 Task: In the Contact  Genesis_Thompson@iCloud.com, Create email and send with subject: 'We're Thrilled to Welcome You ', and with mail content 'Hello,_x000D_
Welcome to a new era of excellence. Discover the tools and resources that will redefine your industry and set you on a path to greatness._x000D_
Thanks & Regards', attach the document: Proposal.doc and insert image: visitingcard.jpg. Below Thanks & Regards, write snapchat and insert the URL: 'www.snapchat.com'. Mark checkbox to create task to follow up : In 3 business days . Logged in from softage.1@softage.net
Action: Mouse moved to (108, 77)
Screenshot: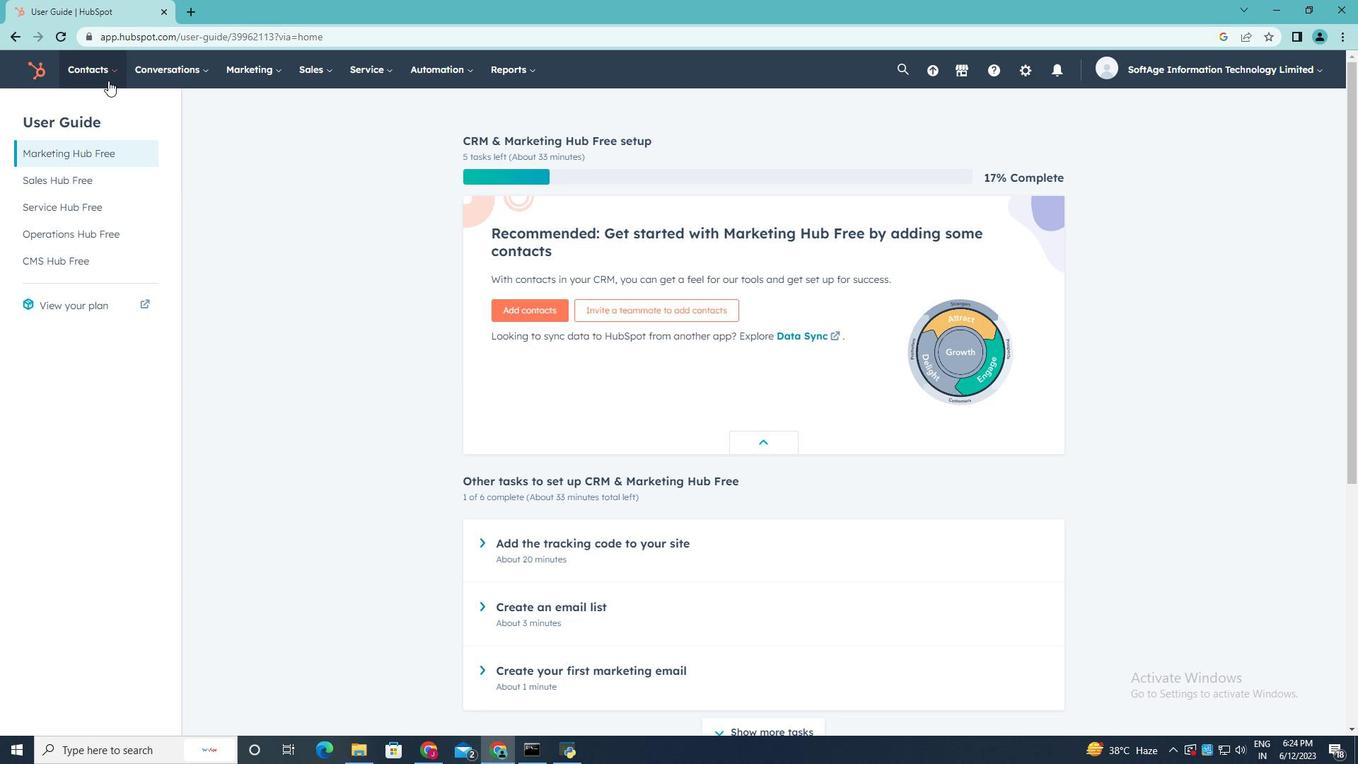 
Action: Mouse pressed left at (108, 77)
Screenshot: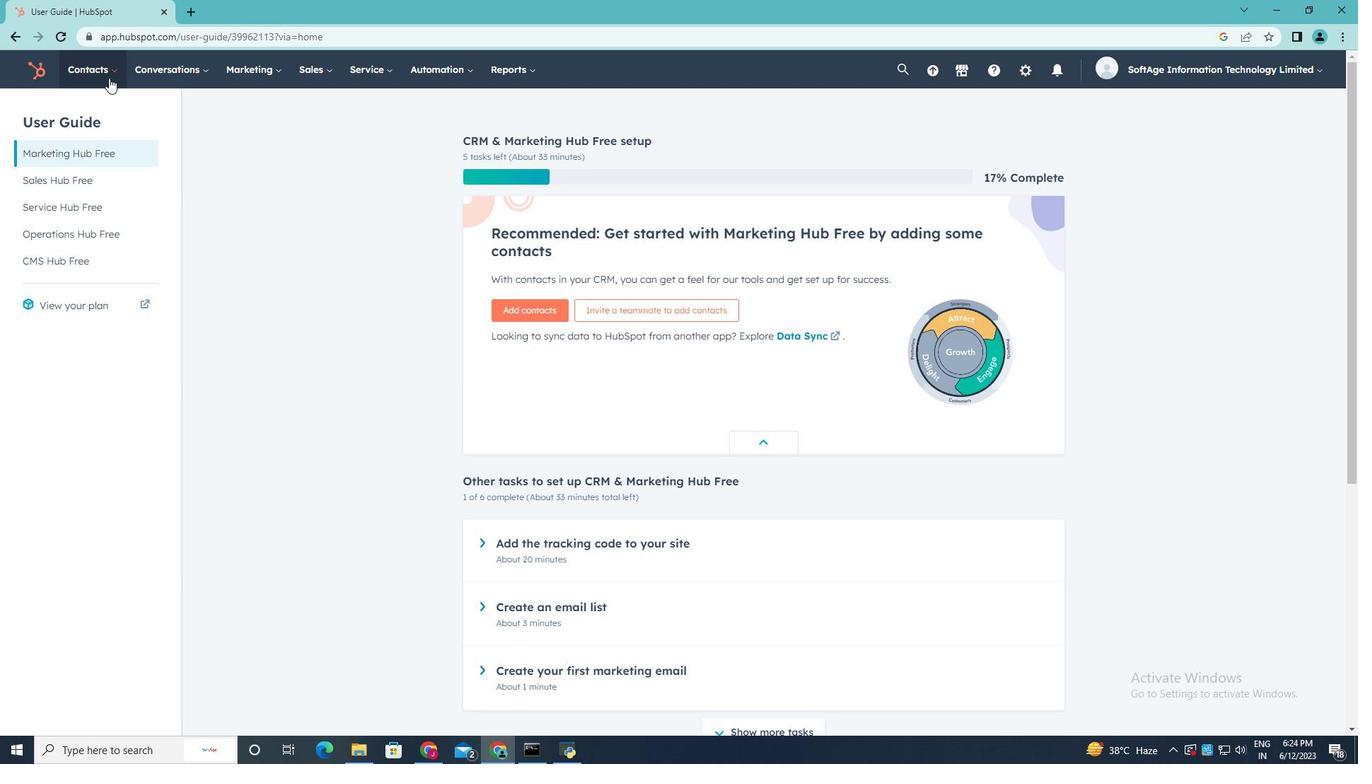 
Action: Mouse moved to (96, 112)
Screenshot: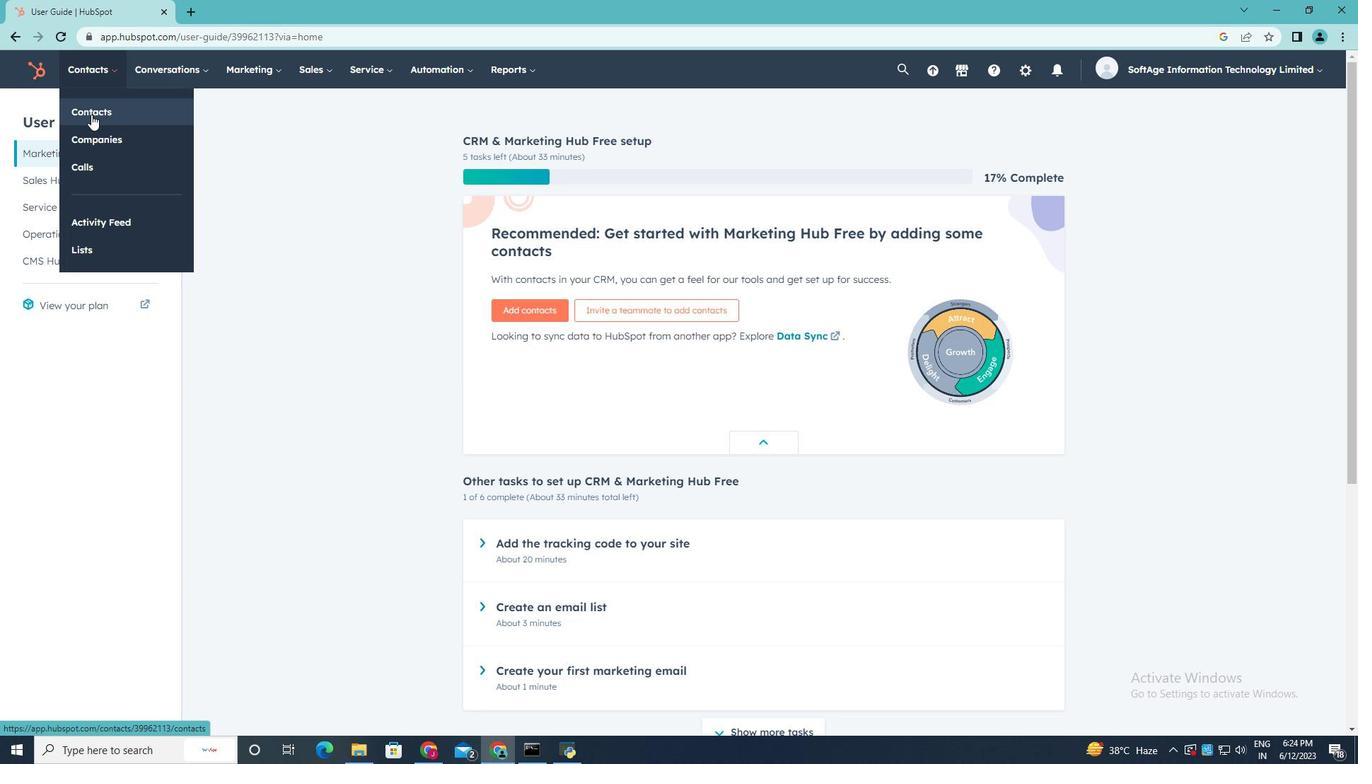 
Action: Mouse pressed left at (96, 112)
Screenshot: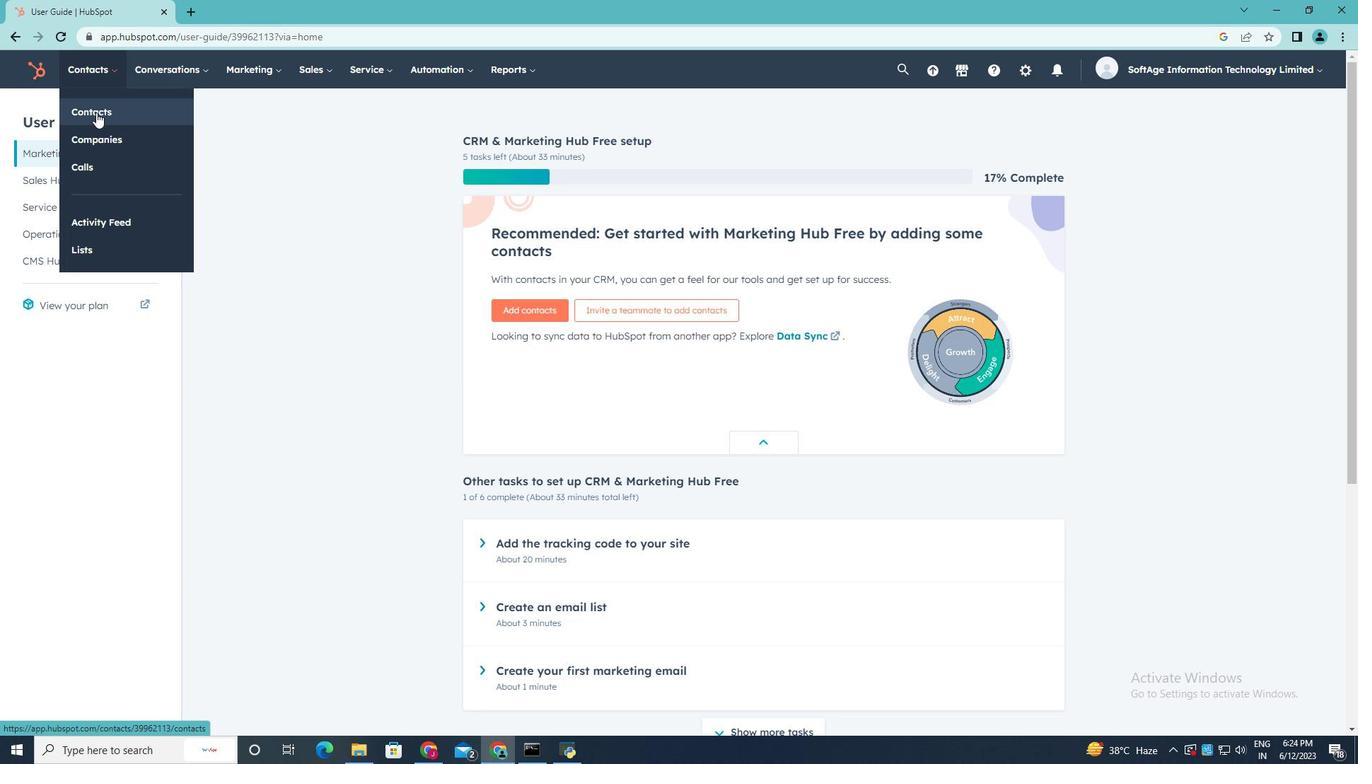 
Action: Mouse moved to (132, 227)
Screenshot: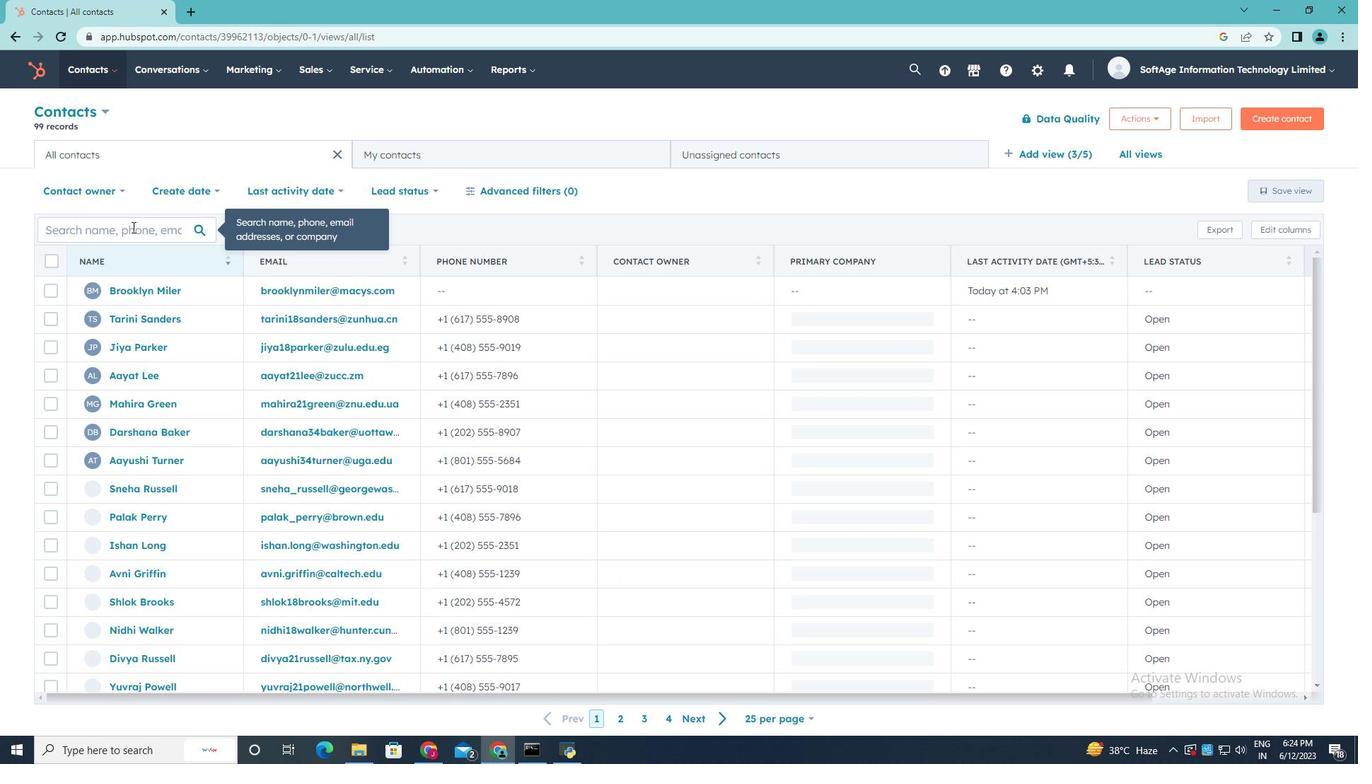 
Action: Mouse pressed left at (132, 227)
Screenshot: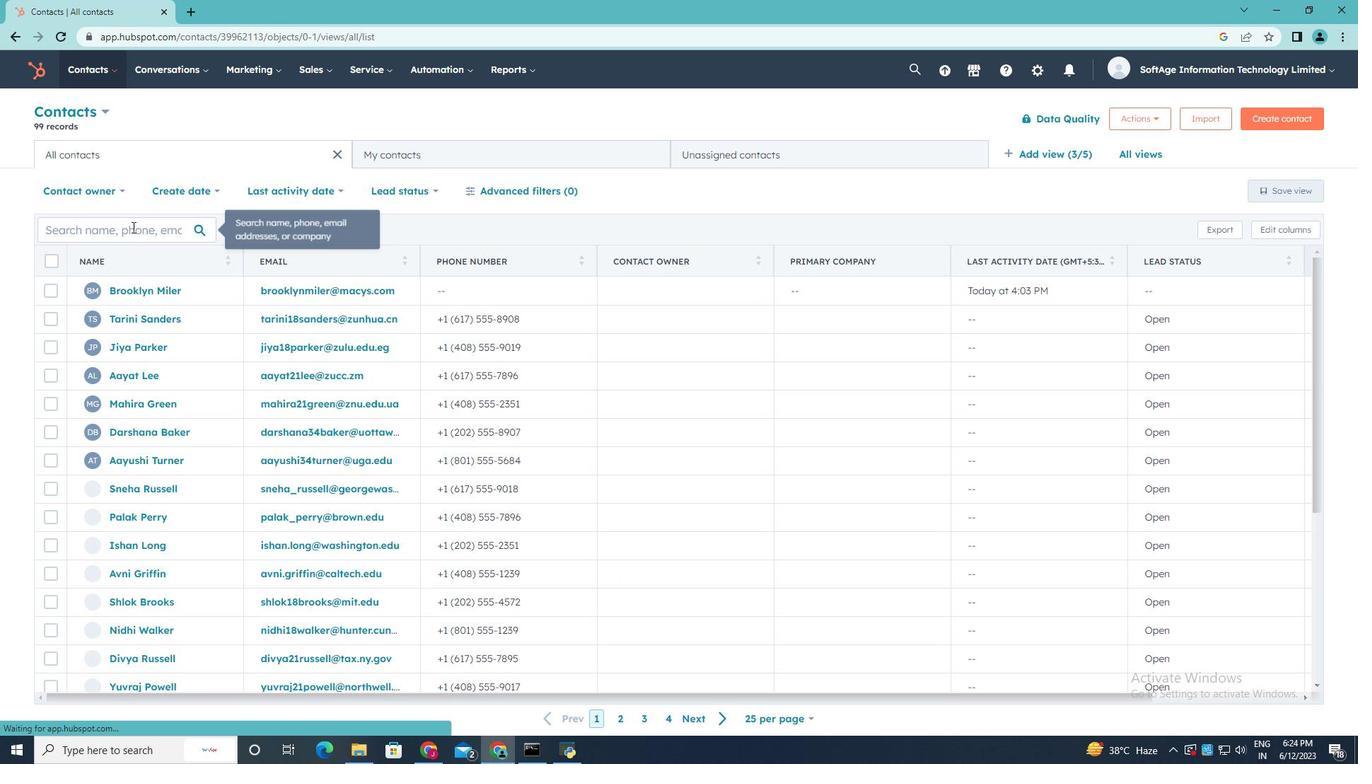 
Action: Key pressed <Key.shift>Genesis<Key.shift_r>_<Key.shift>Thompson
Screenshot: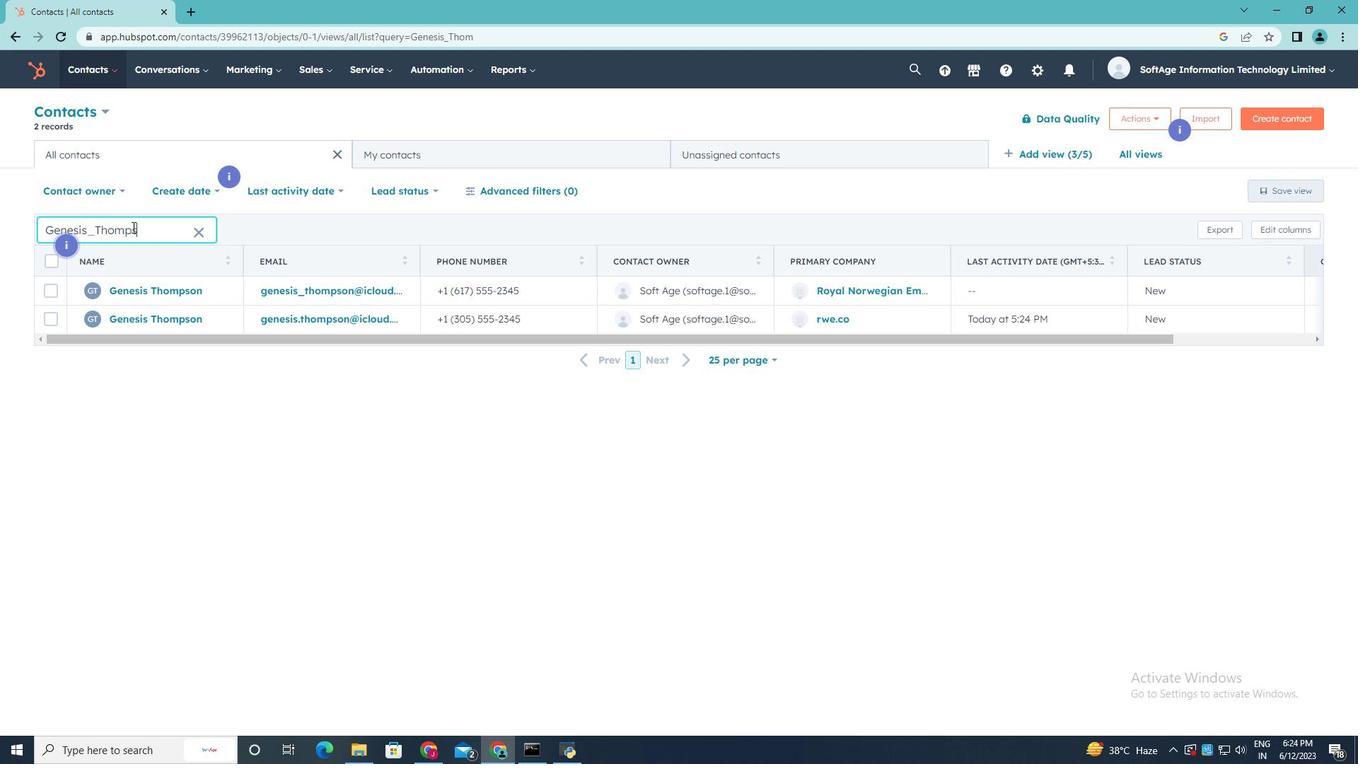 
Action: Mouse moved to (225, 149)
Screenshot: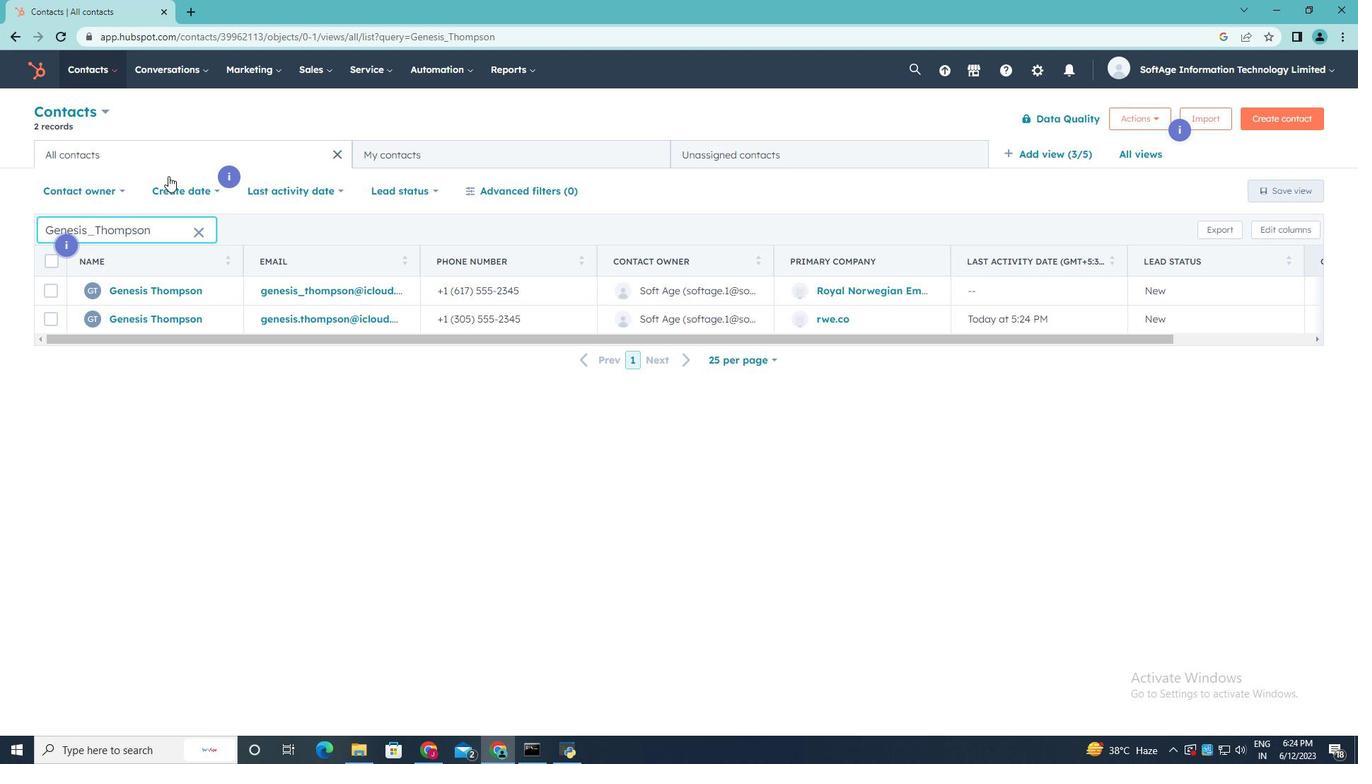 
Action: Key pressed <Key.shift>@i<Key.shift>Cloud.com
Screenshot: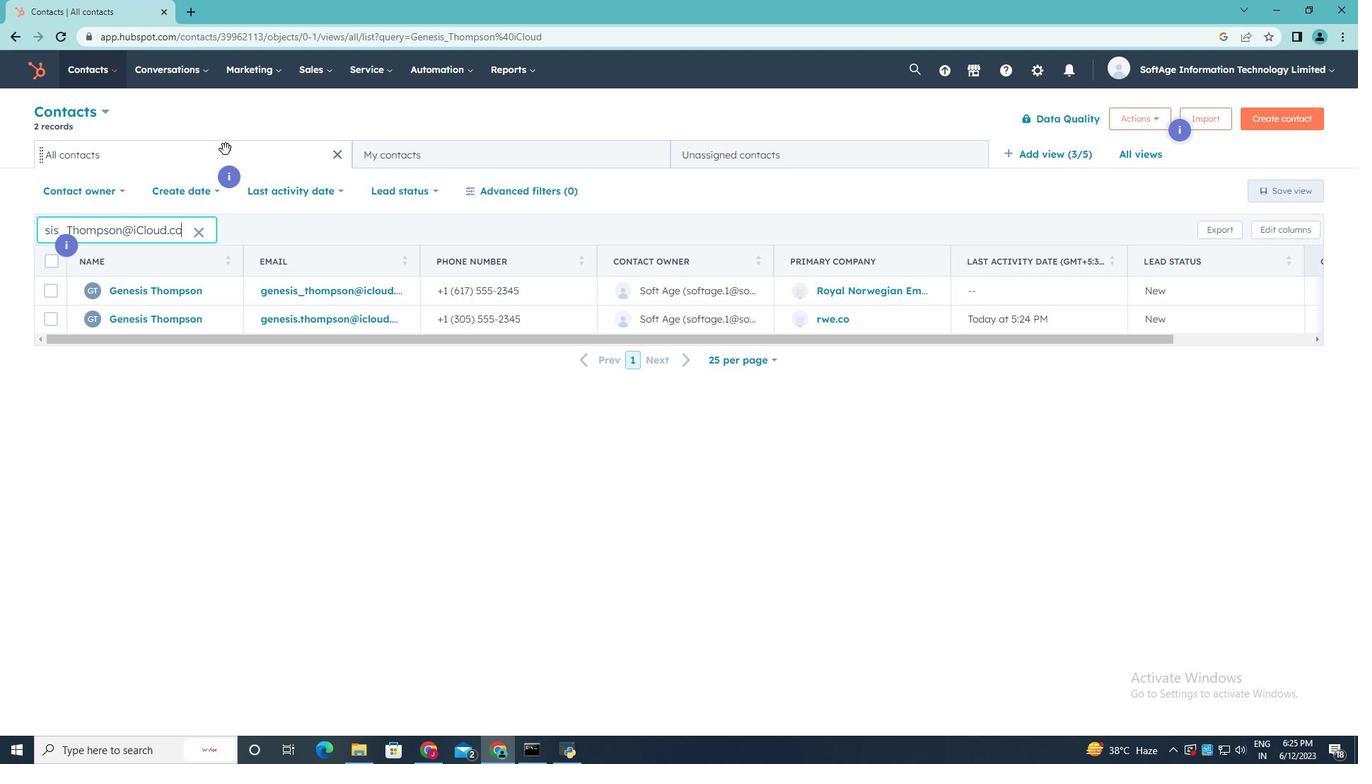 
Action: Mouse moved to (149, 293)
Screenshot: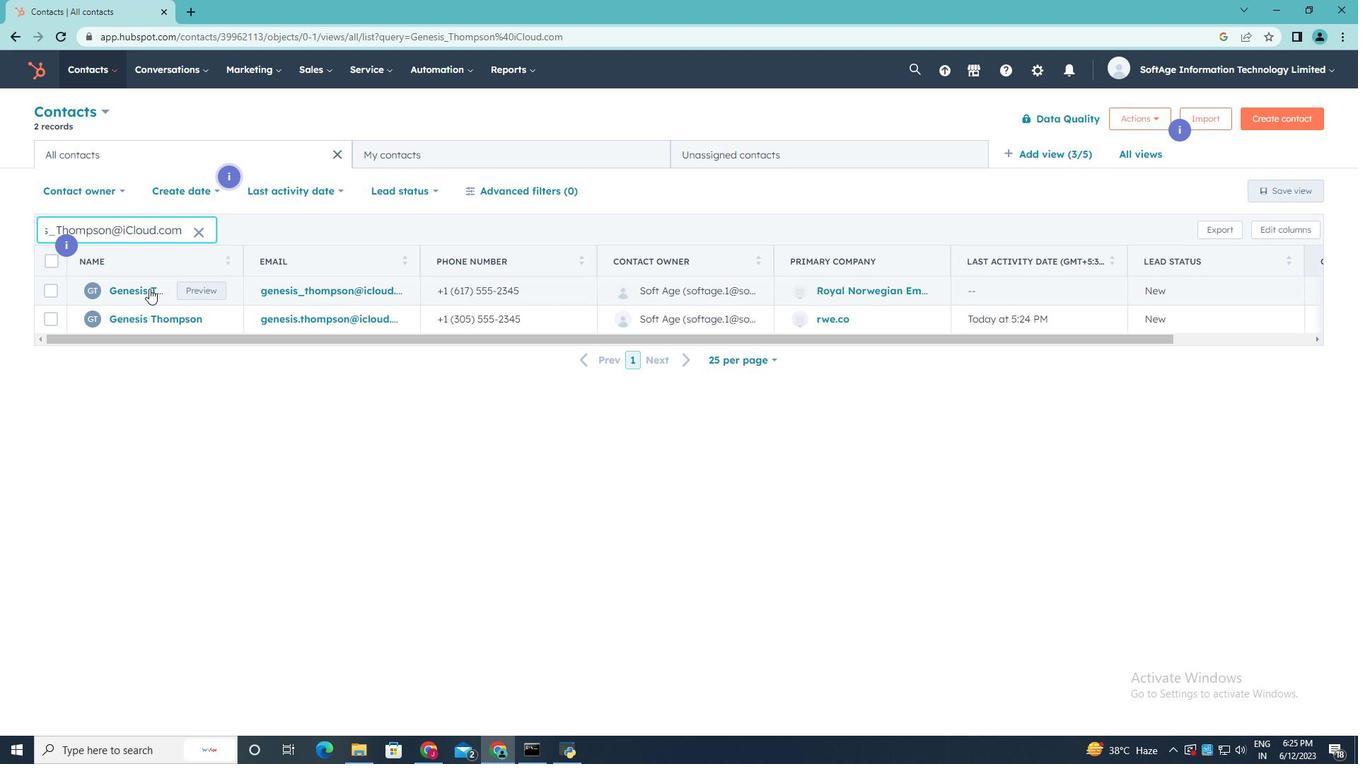 
Action: Mouse pressed left at (149, 293)
Screenshot: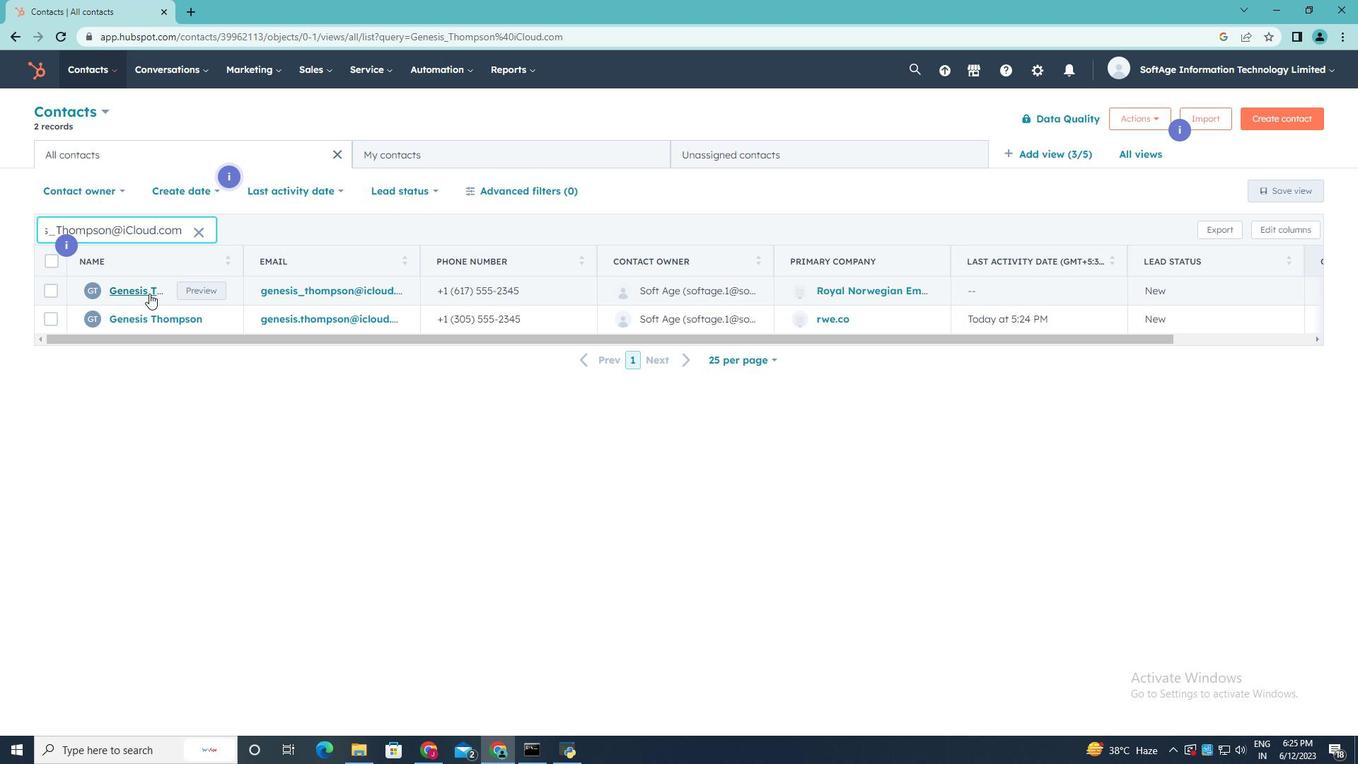 
Action: Mouse moved to (94, 236)
Screenshot: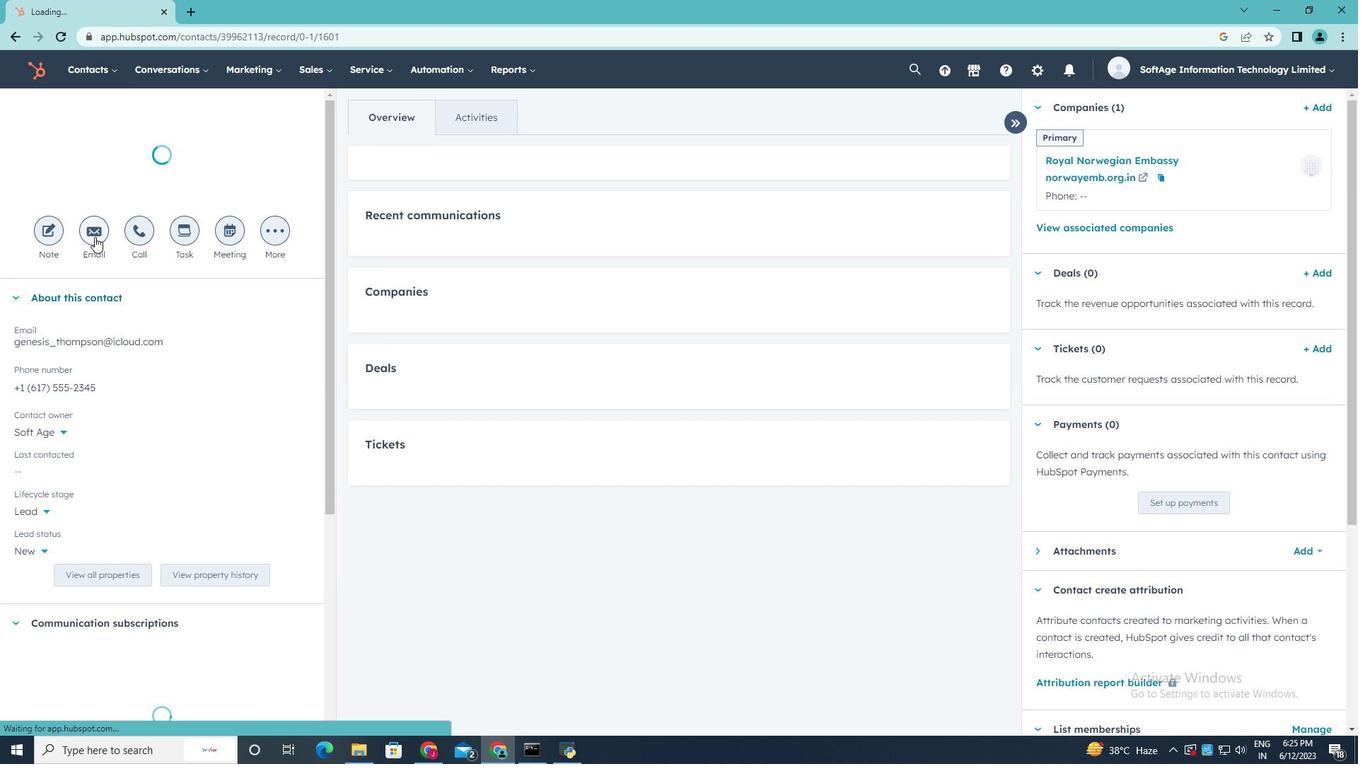 
Action: Mouse pressed left at (94, 236)
Screenshot: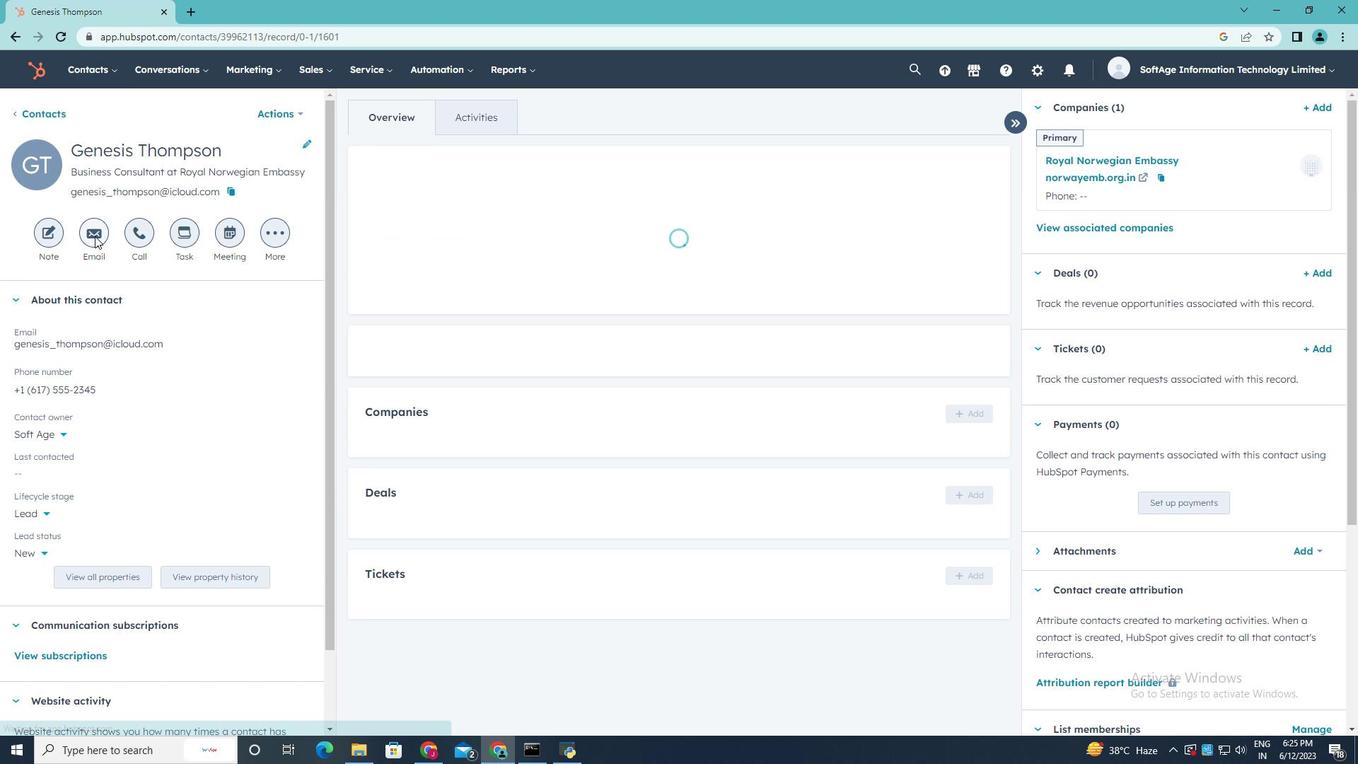 
Action: Key pressed <Key.shift>We're<Key.space><Key.shift>Thrilled<Key.space>to<Key.space><Key.shift>Welcome<Key.space><Key.shift>You
Screenshot: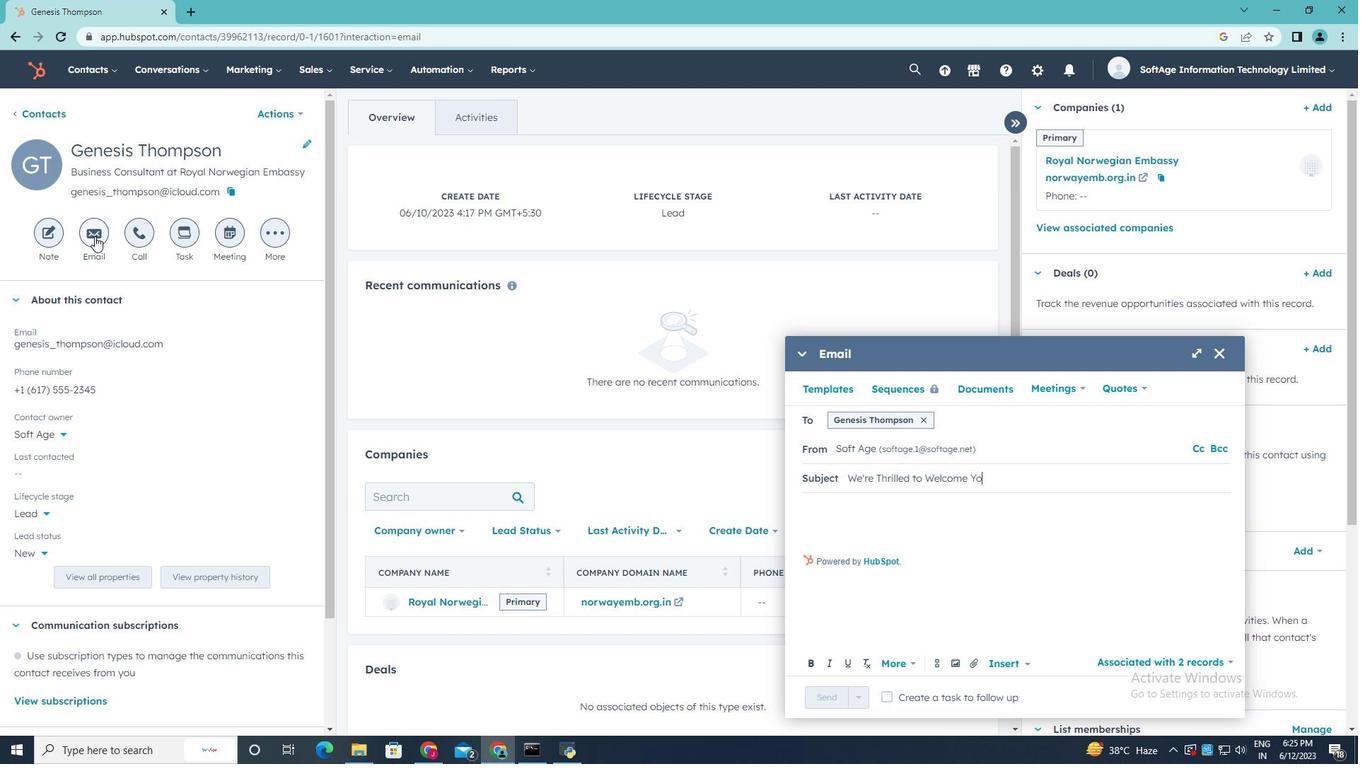 
Action: Mouse moved to (810, 516)
Screenshot: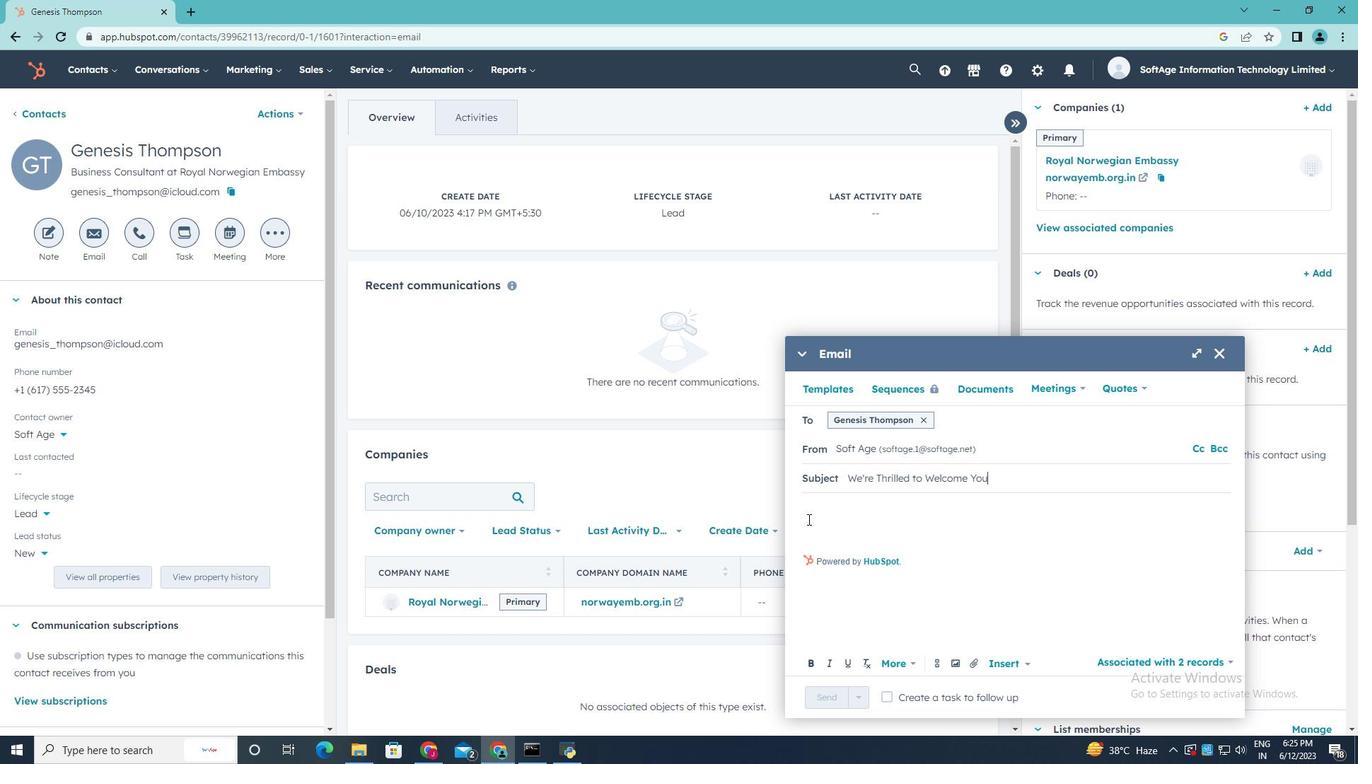 
Action: Mouse pressed left at (810, 516)
Screenshot: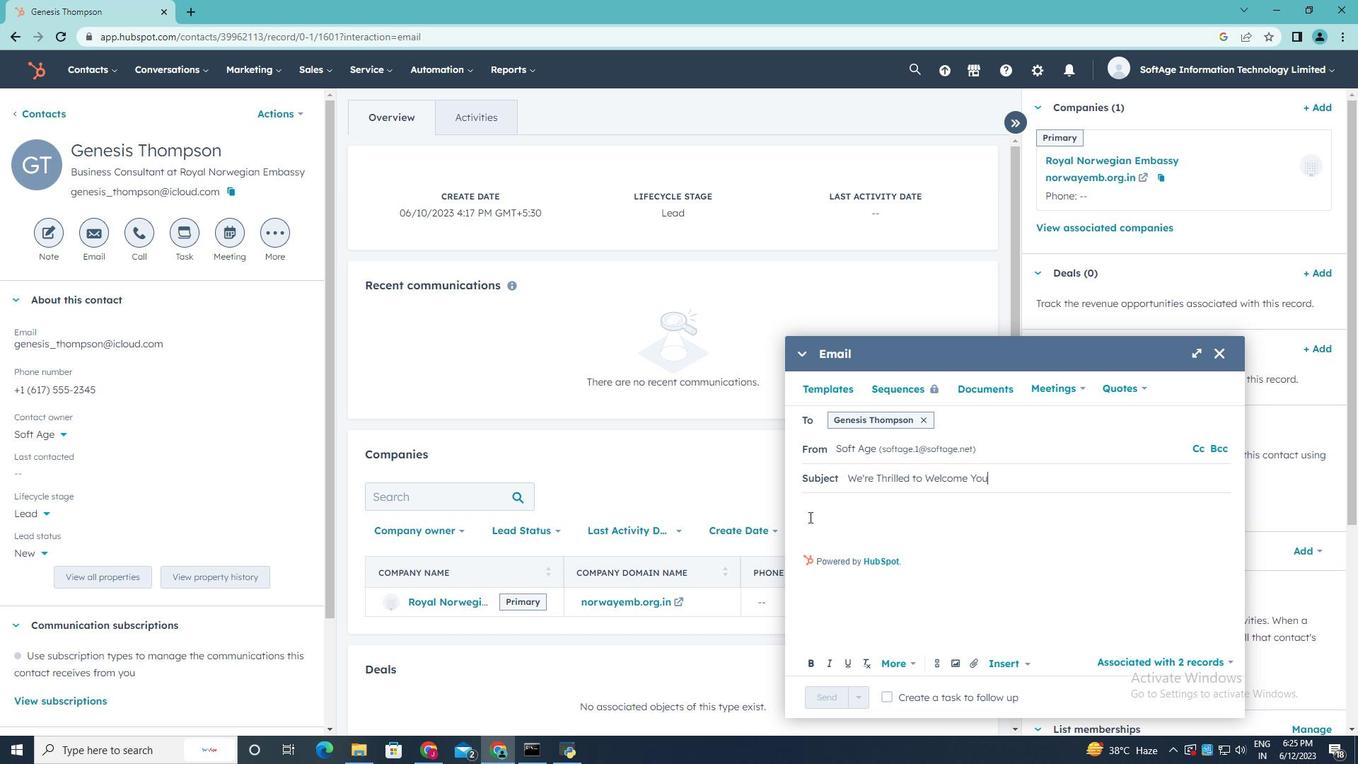 
Action: Mouse moved to (807, 518)
Screenshot: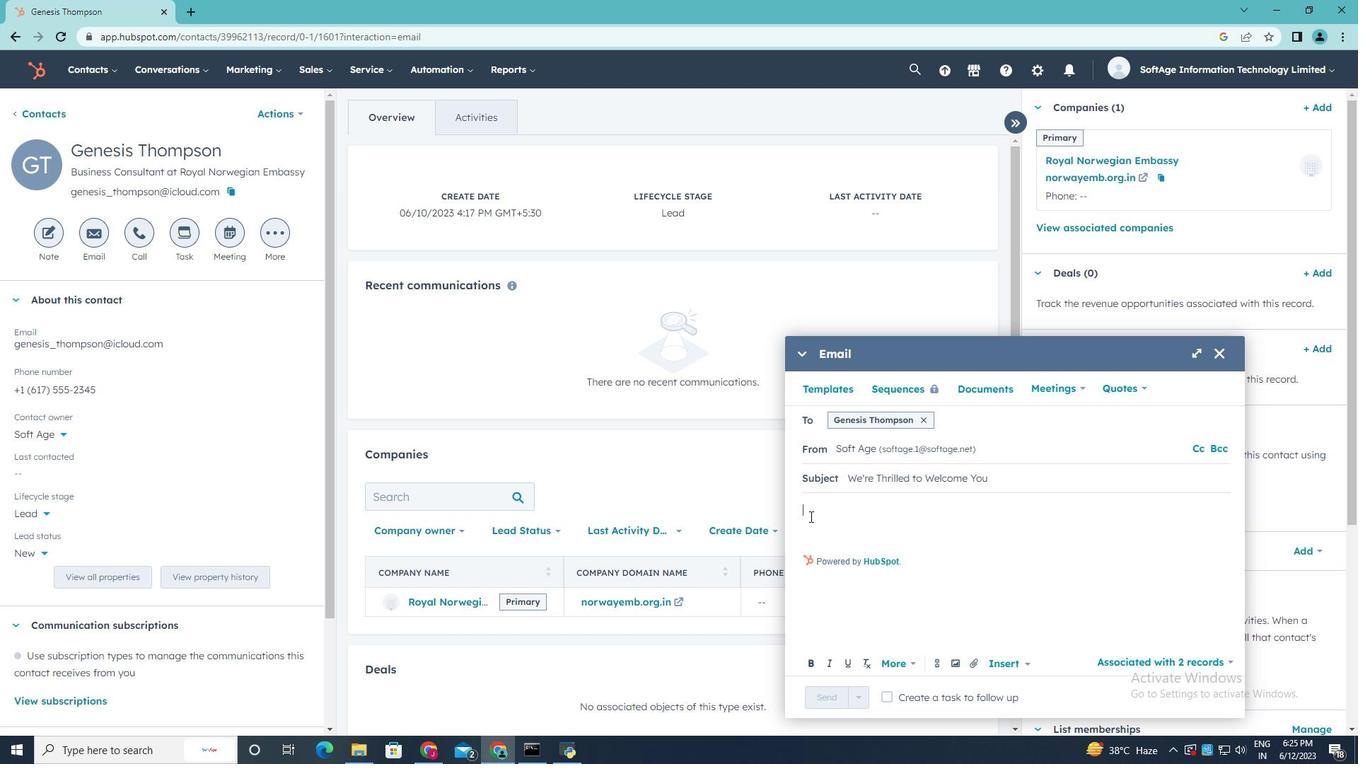 
Action: Key pressed <Key.shift>Hello
Screenshot: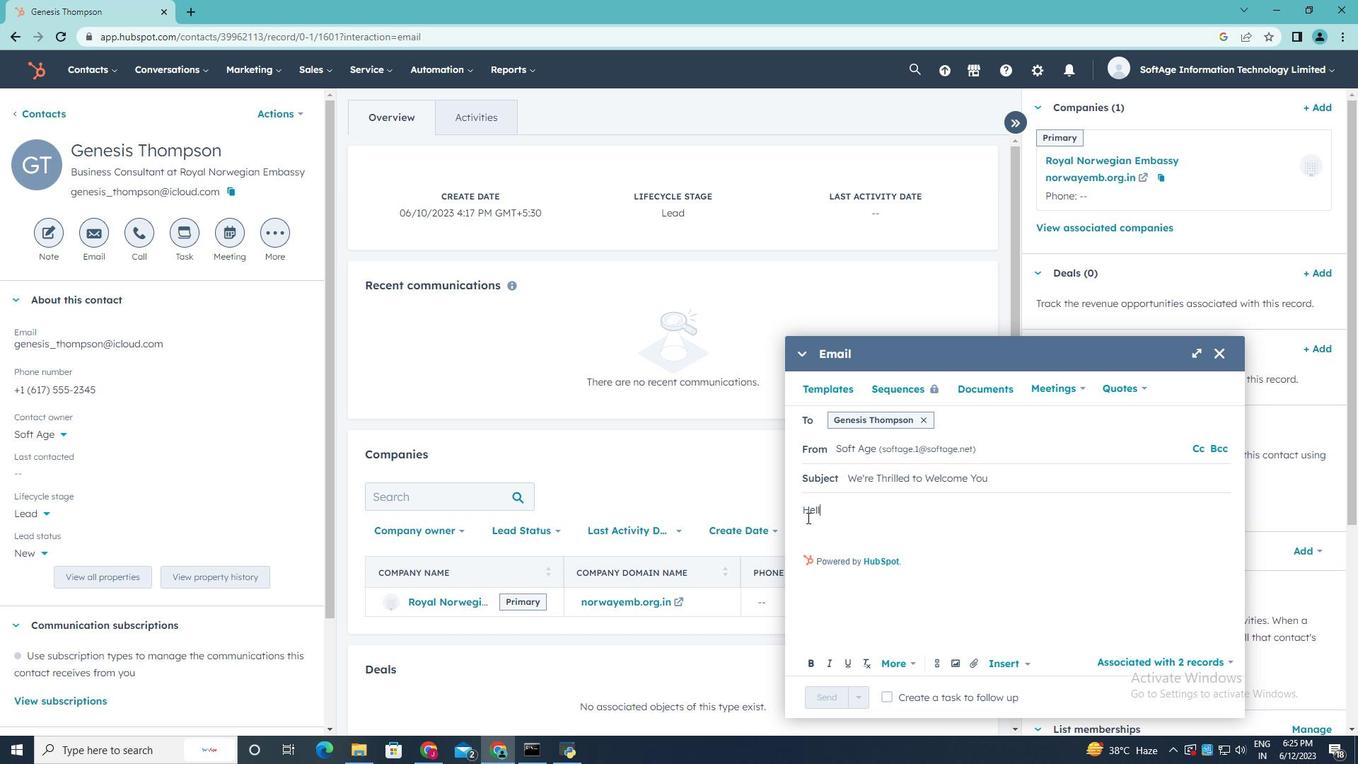 
Action: Mouse moved to (806, 518)
Screenshot: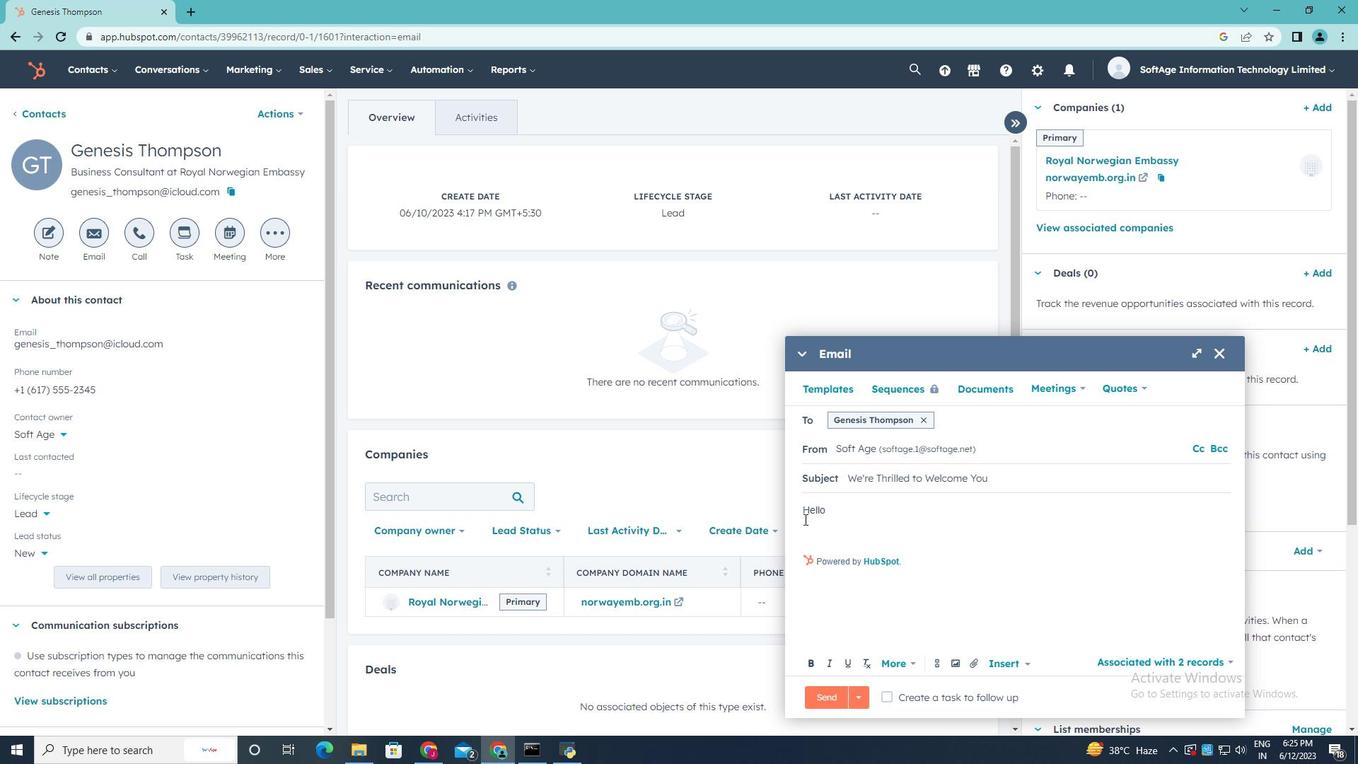 
Action: Mouse pressed left at (806, 518)
Screenshot: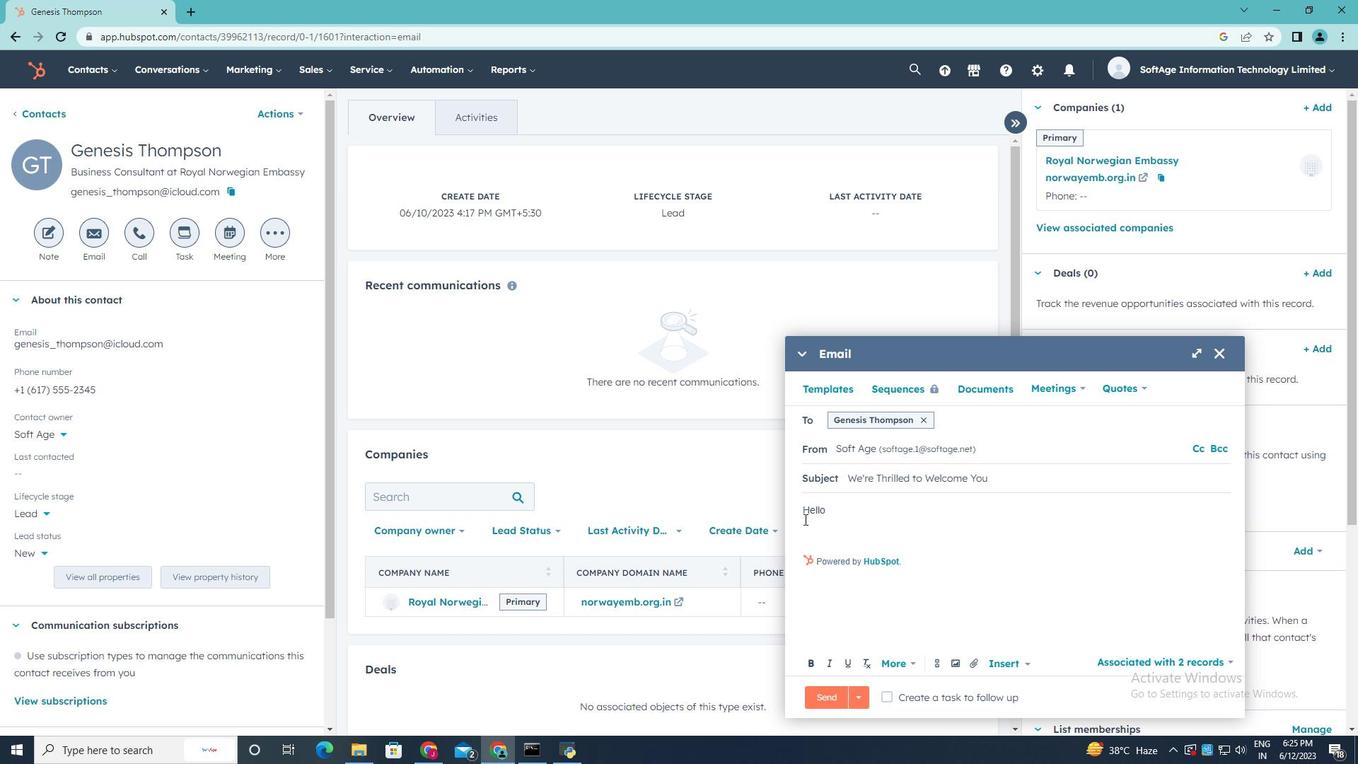 
Action: Mouse moved to (784, 135)
Screenshot: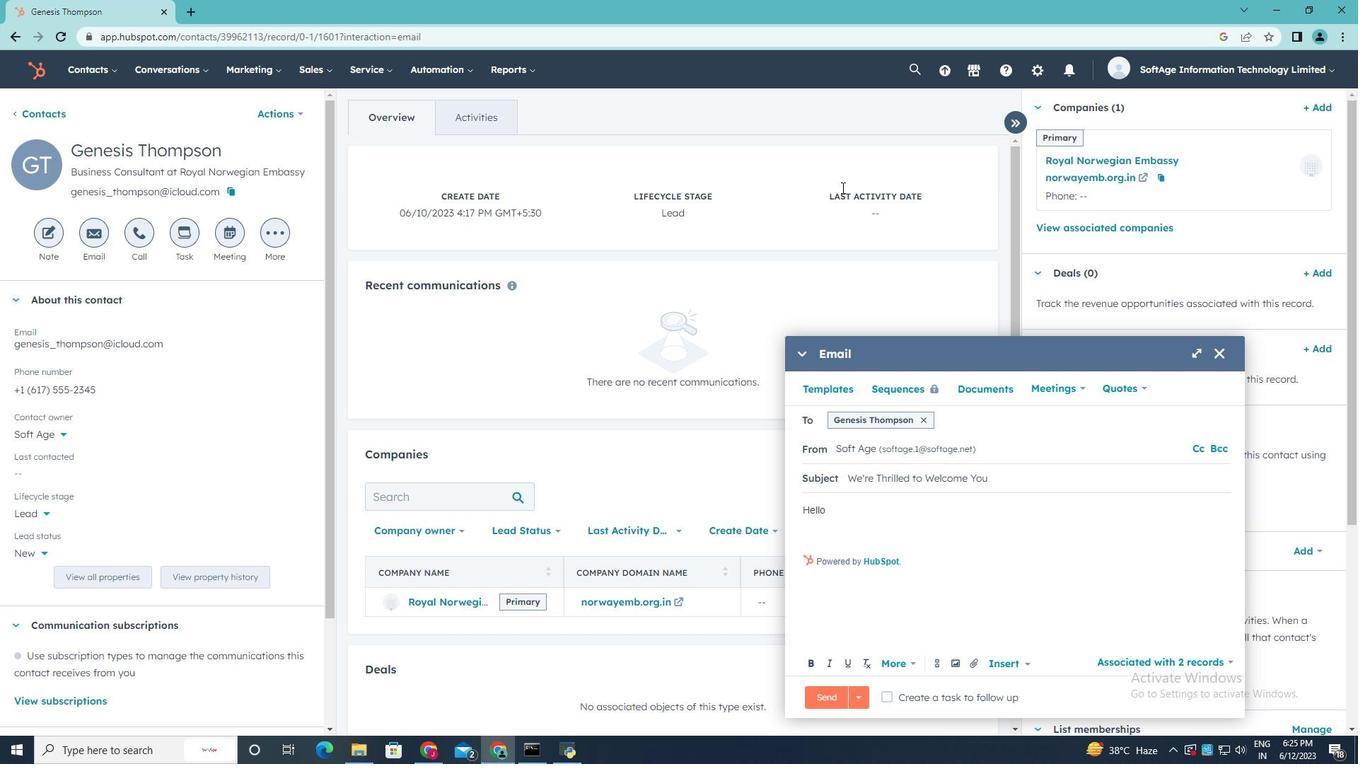 
Action: Key pressed <Key.shift>Welcome<Key.space>r<Key.backspace>to<Key.space>a<Key.space>new<Key.space>era<Key.space>of<Key.space>excellrncr<Key.backspace><Key.backspace><Key.backspace><Key.backspace>ence<Key.space><Key.backspace>.<Key.space><Key.shift>Discover<Key.space>the<Key.space>tools<Key.space>and<Key.space><Key.shift>Res<Key.backspace><Key.backspace><Key.backspace>resources<Key.space>that<Key.space>will<Key.space>redefine<Key.space>your<Key.space>industry<Key.space>and<Key.space>set<Key.space>you<Key.space>on<Key.space>a<Key.space>path<Key.space>to<Key.space><Key.shift><Key.shift><Key.shift><Key.shift><Key.shift><Key.shift>Greatness<Key.backspace><Key.backspace><Key.backspace><Key.backspace><Key.backspace><Key.backspace><Key.backspace><Key.backspace><Key.backspace>greatness.
Screenshot: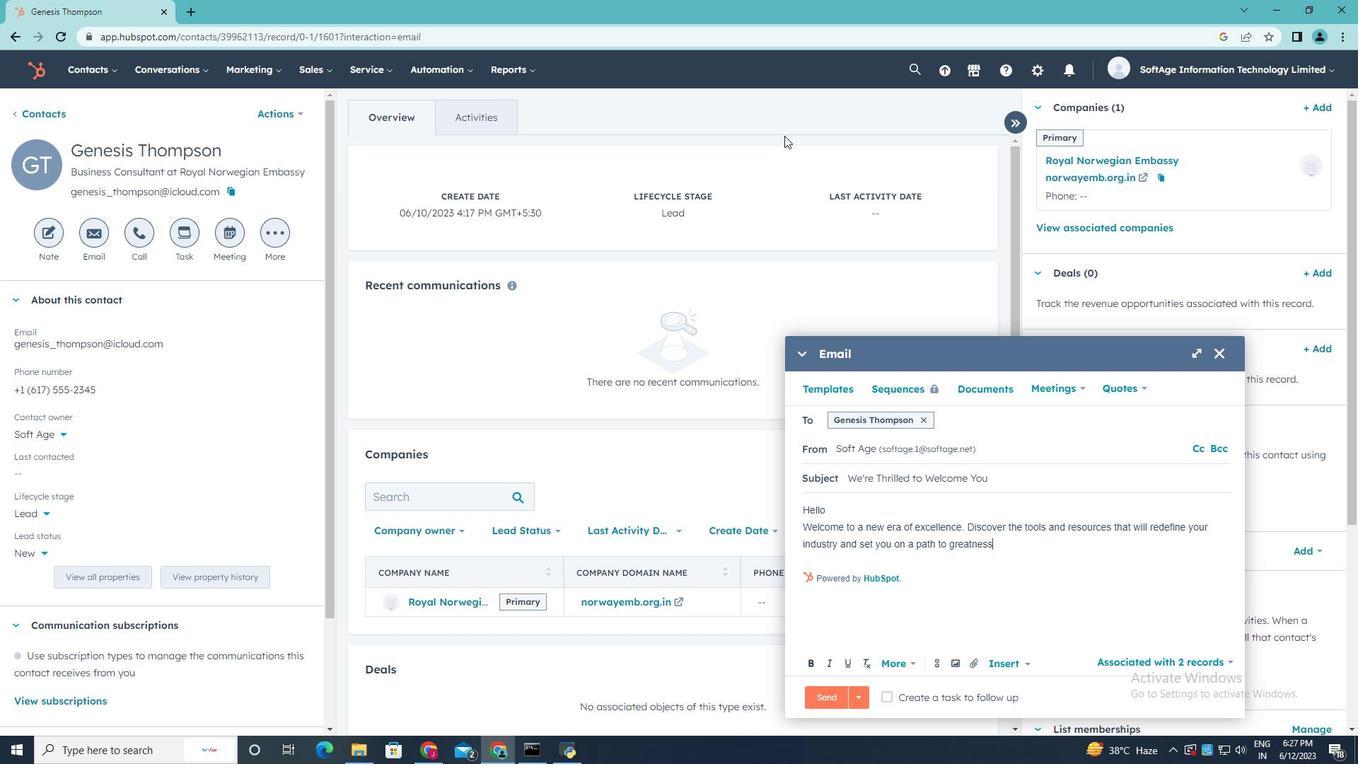 
Action: Mouse moved to (811, 561)
Screenshot: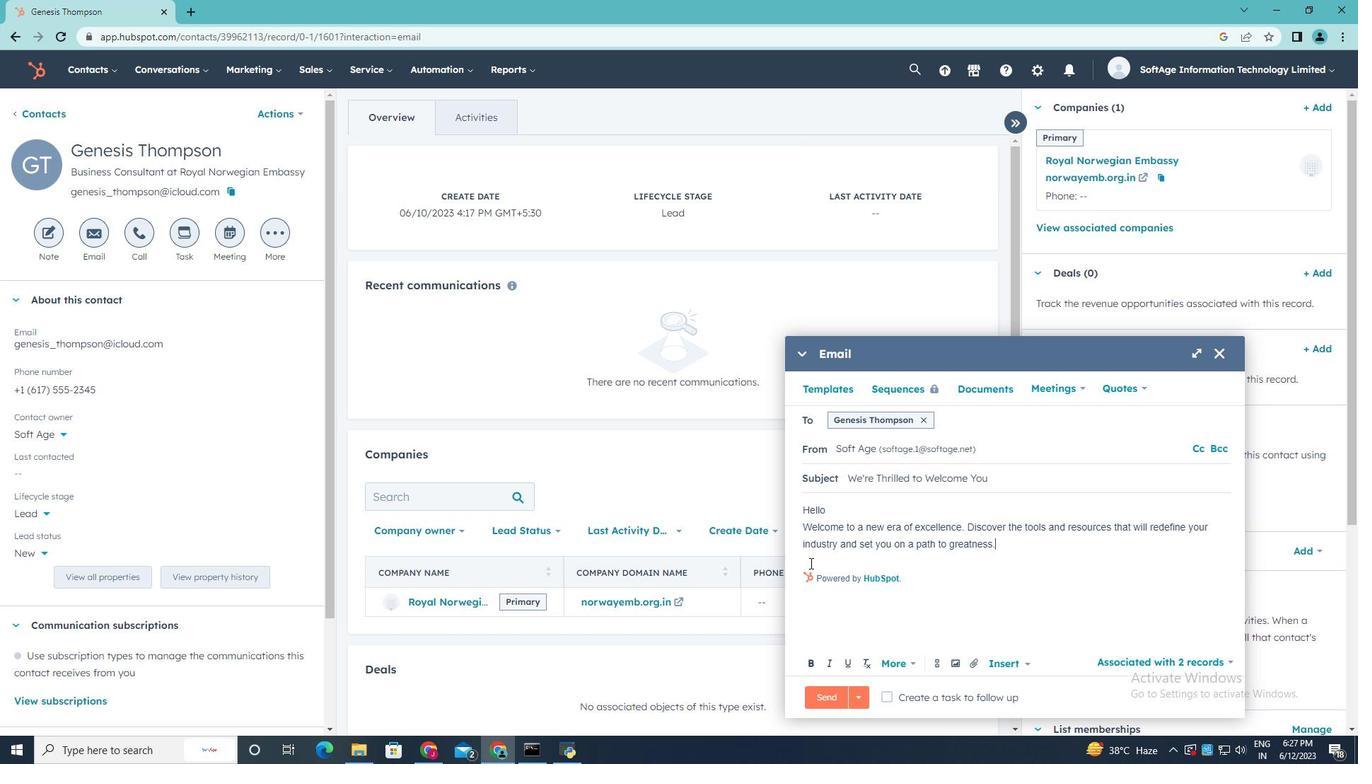 
Action: Mouse pressed left at (811, 561)
Screenshot: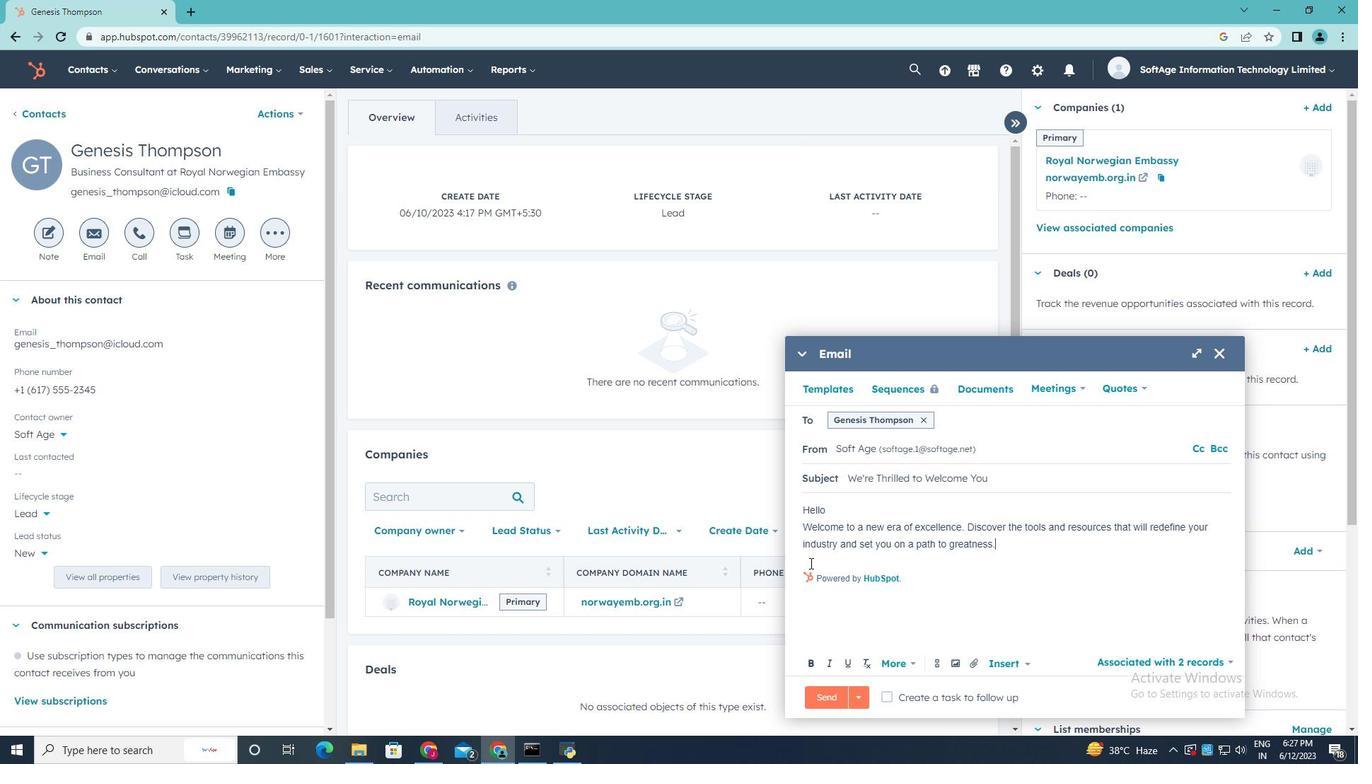 
Action: Mouse moved to (852, 556)
Screenshot: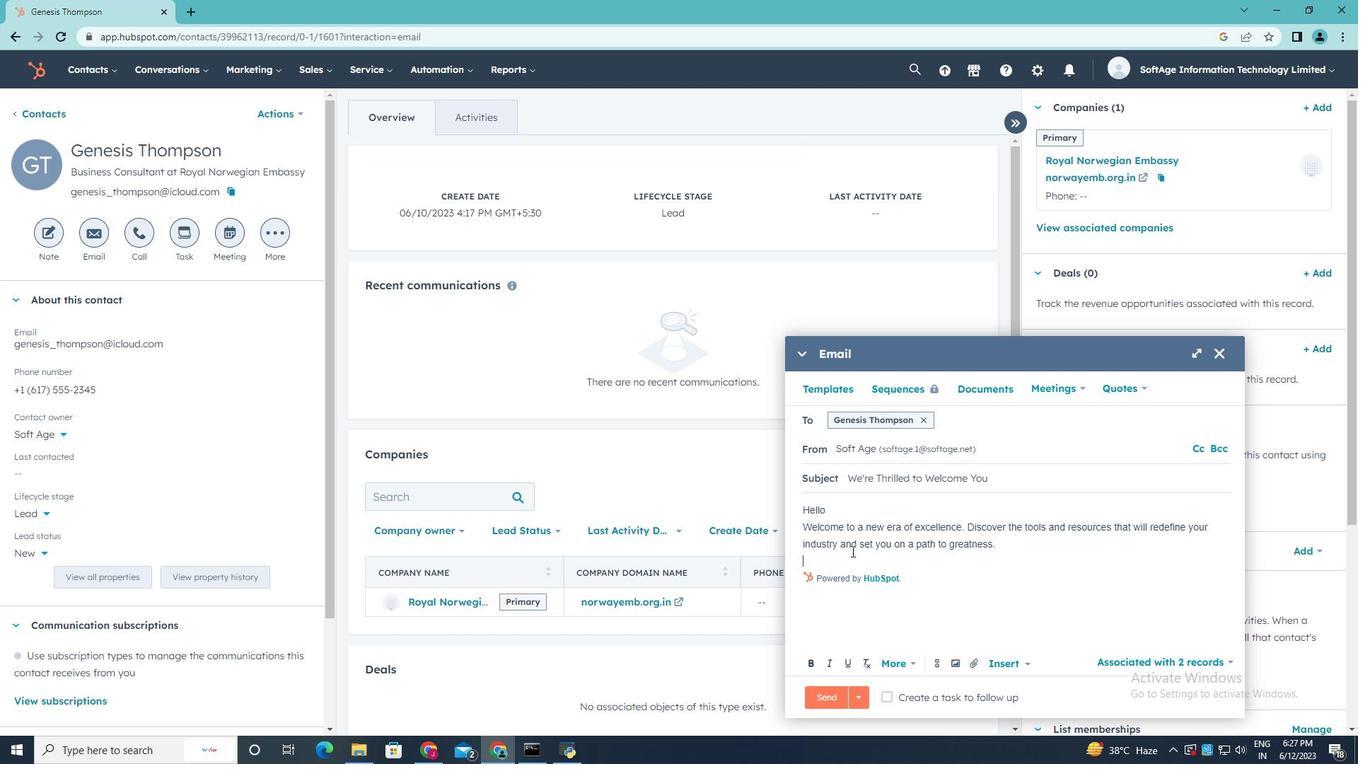 
Action: Key pressed <Key.shift>Thanks<Key.space><Key.shift><Key.shift><Key.shift><Key.shift><Key.shift><Key.shift>&<Key.space><Key.shift>Redards,
Screenshot: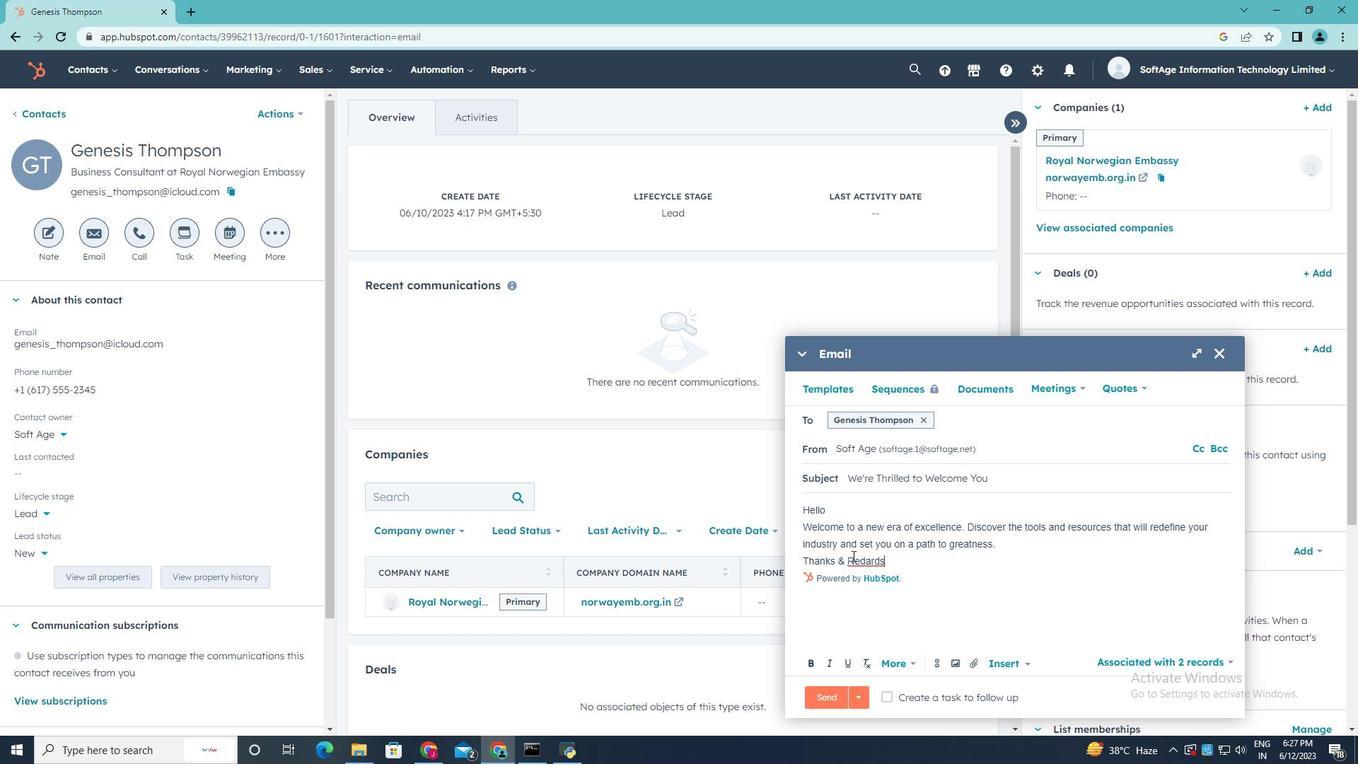 
Action: Mouse moved to (940, 632)
Screenshot: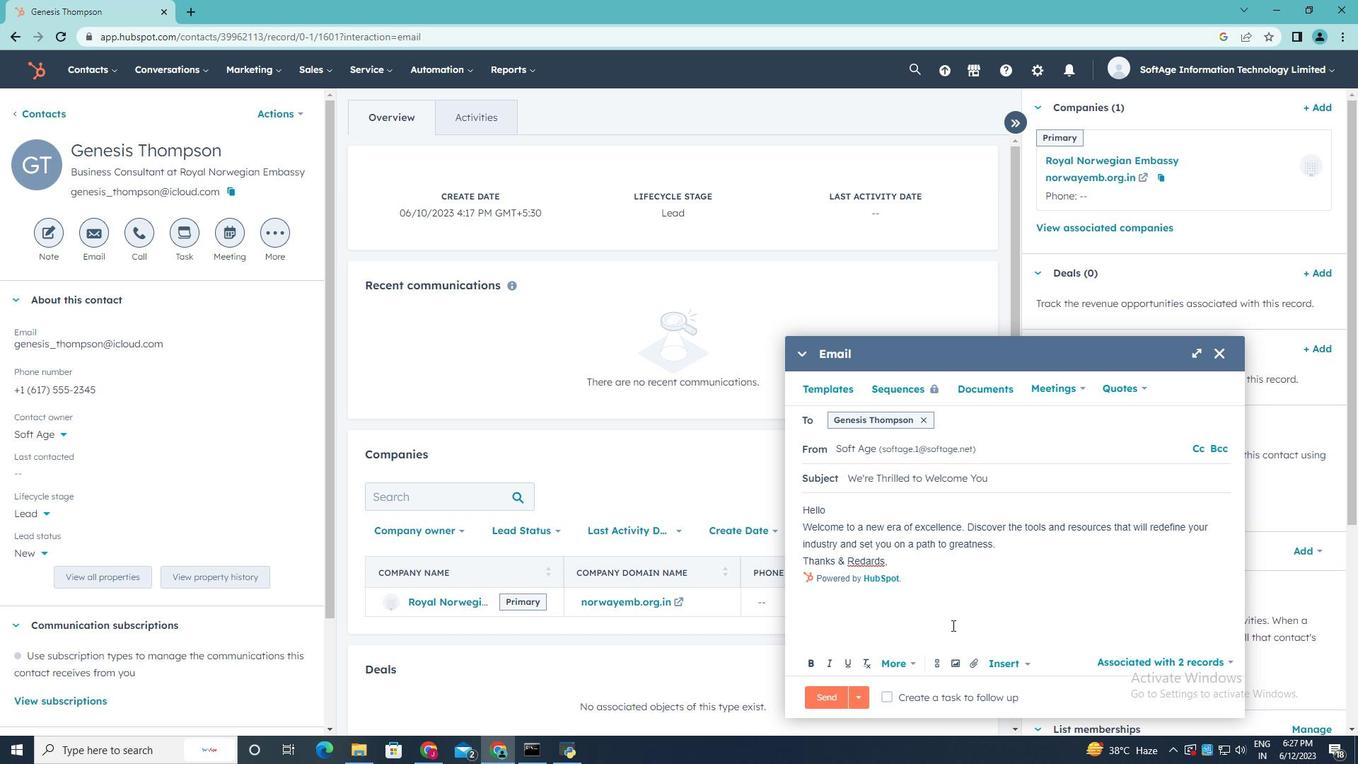 
Action: Key pressed <Key.backspace><Key.backspace><Key.backspace><Key.backspace><Key.backspace><Key.backspace>gards,
Screenshot: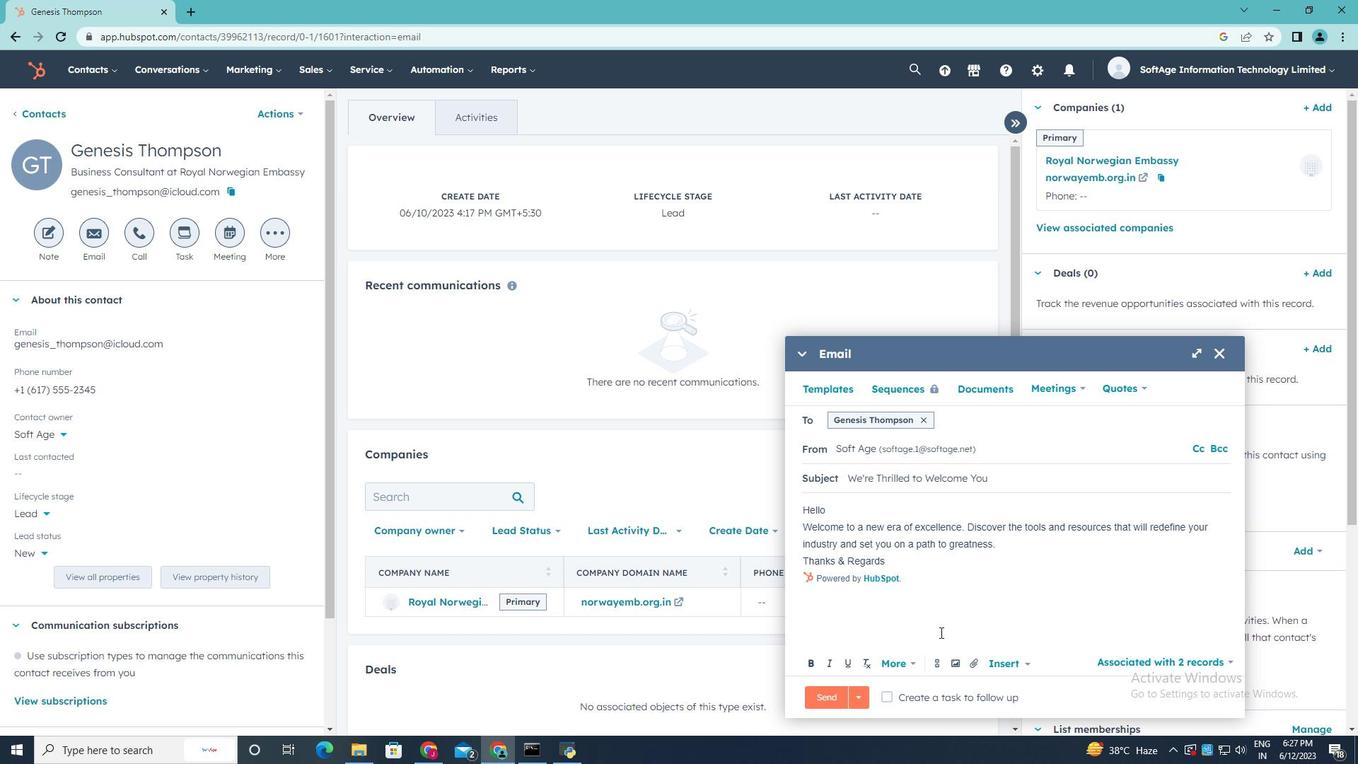 
Action: Mouse moved to (978, 666)
Screenshot: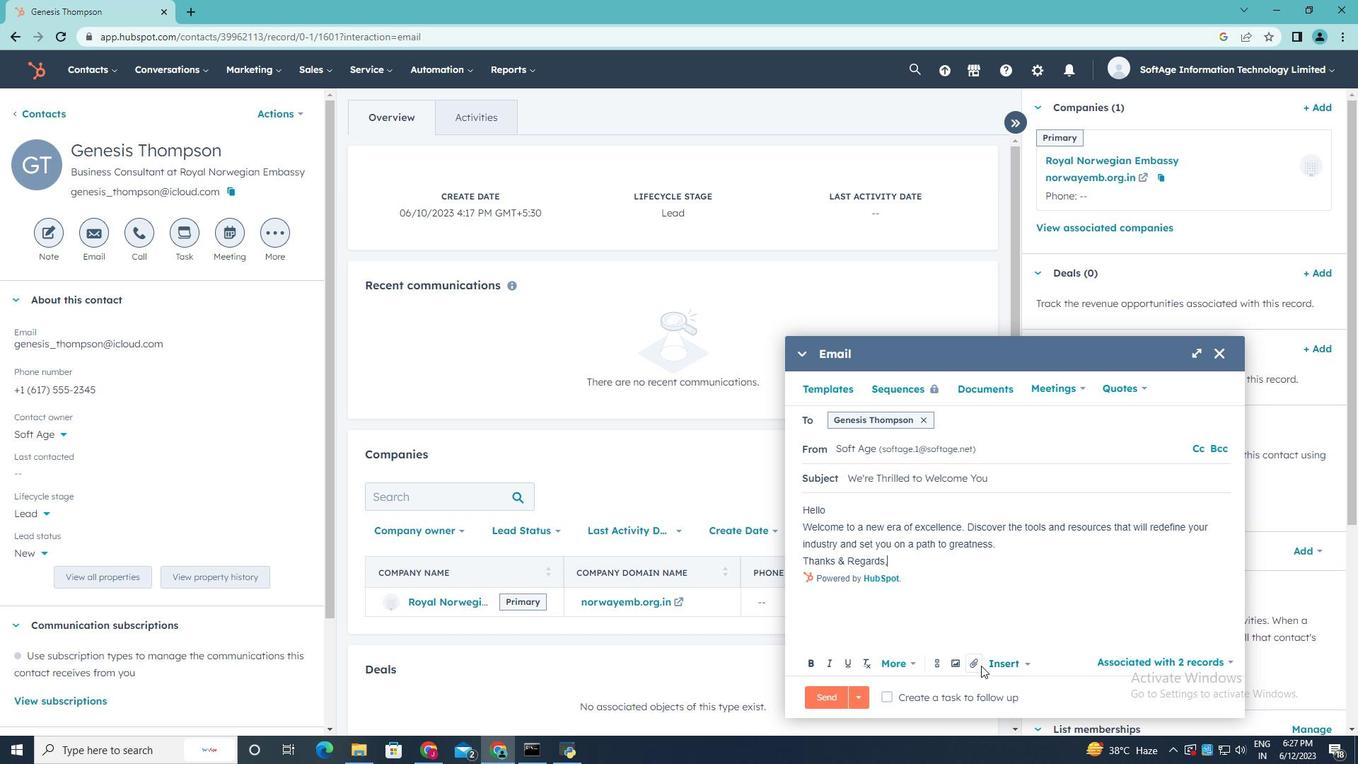 
Action: Mouse pressed left at (978, 666)
Screenshot: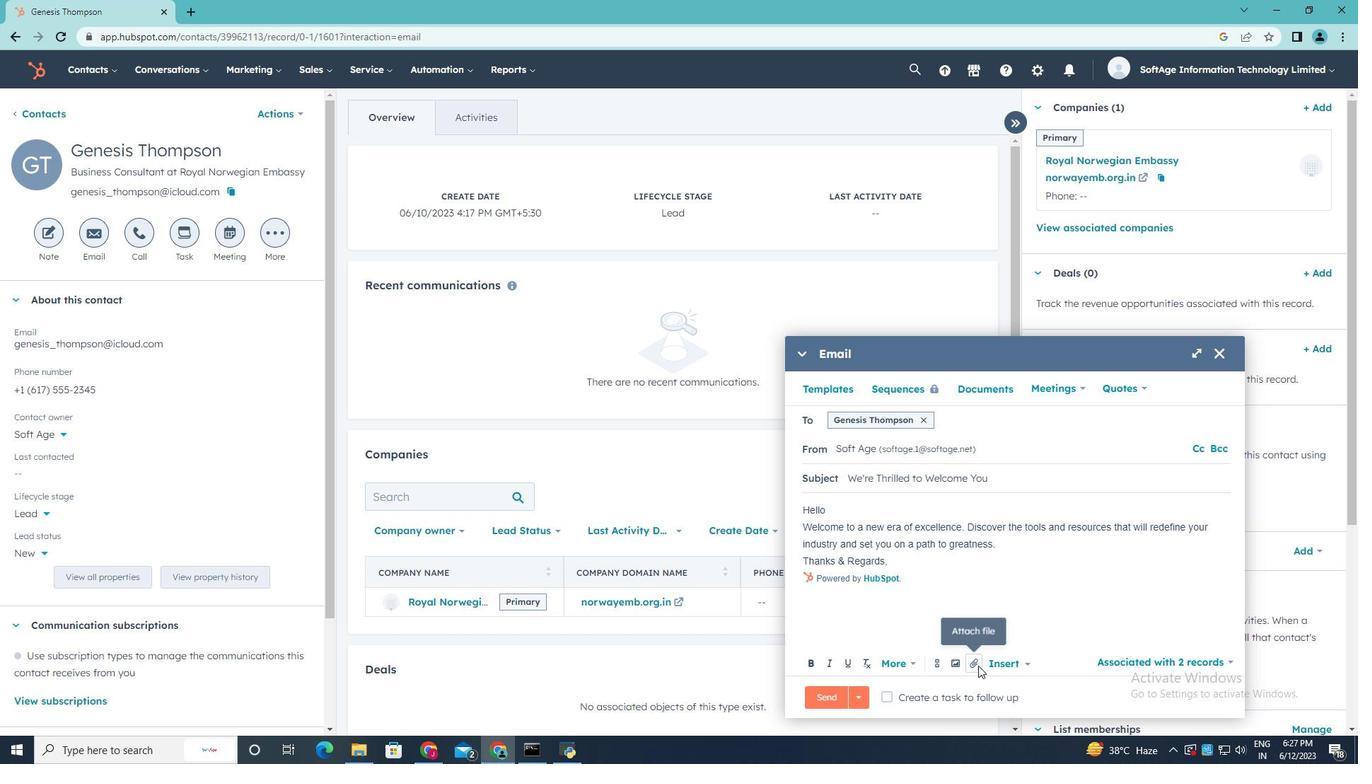 
Action: Mouse moved to (1012, 627)
Screenshot: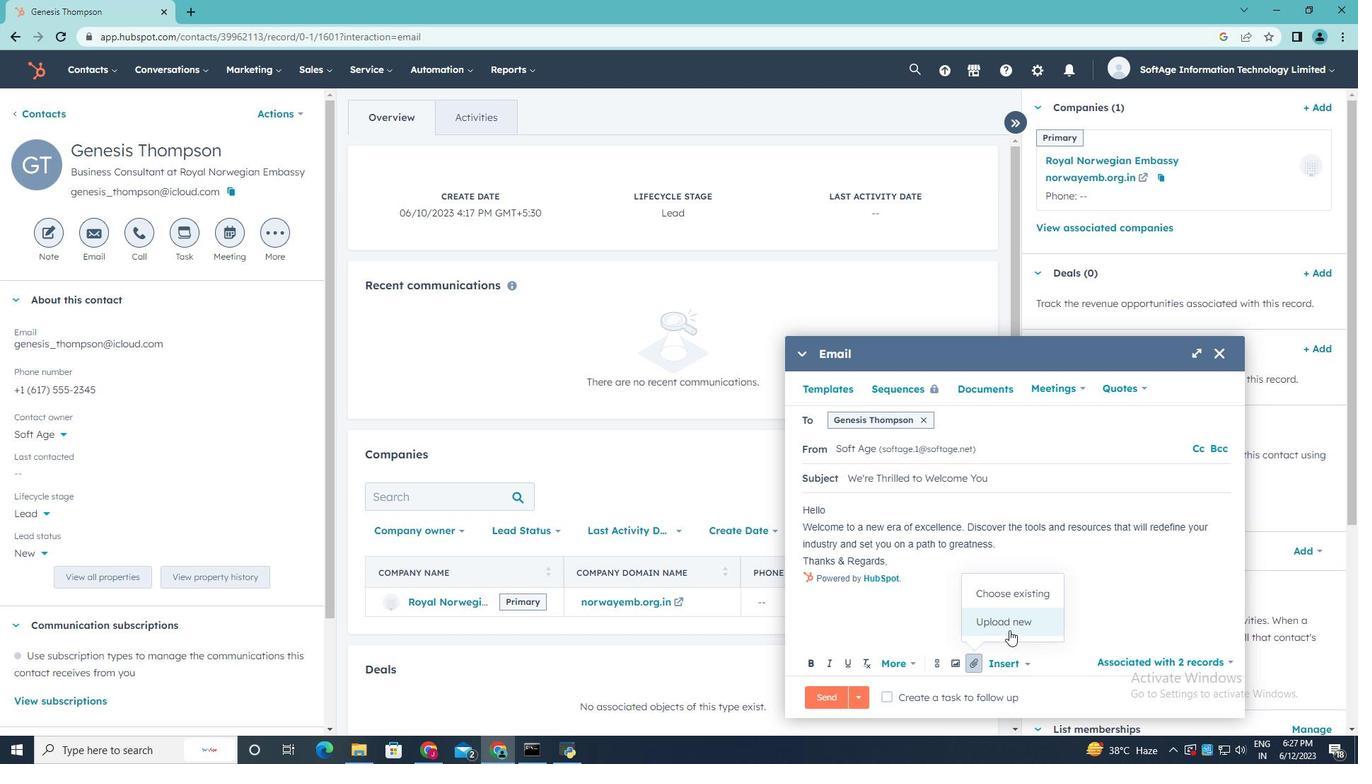 
Action: Mouse pressed left at (1012, 627)
Screenshot: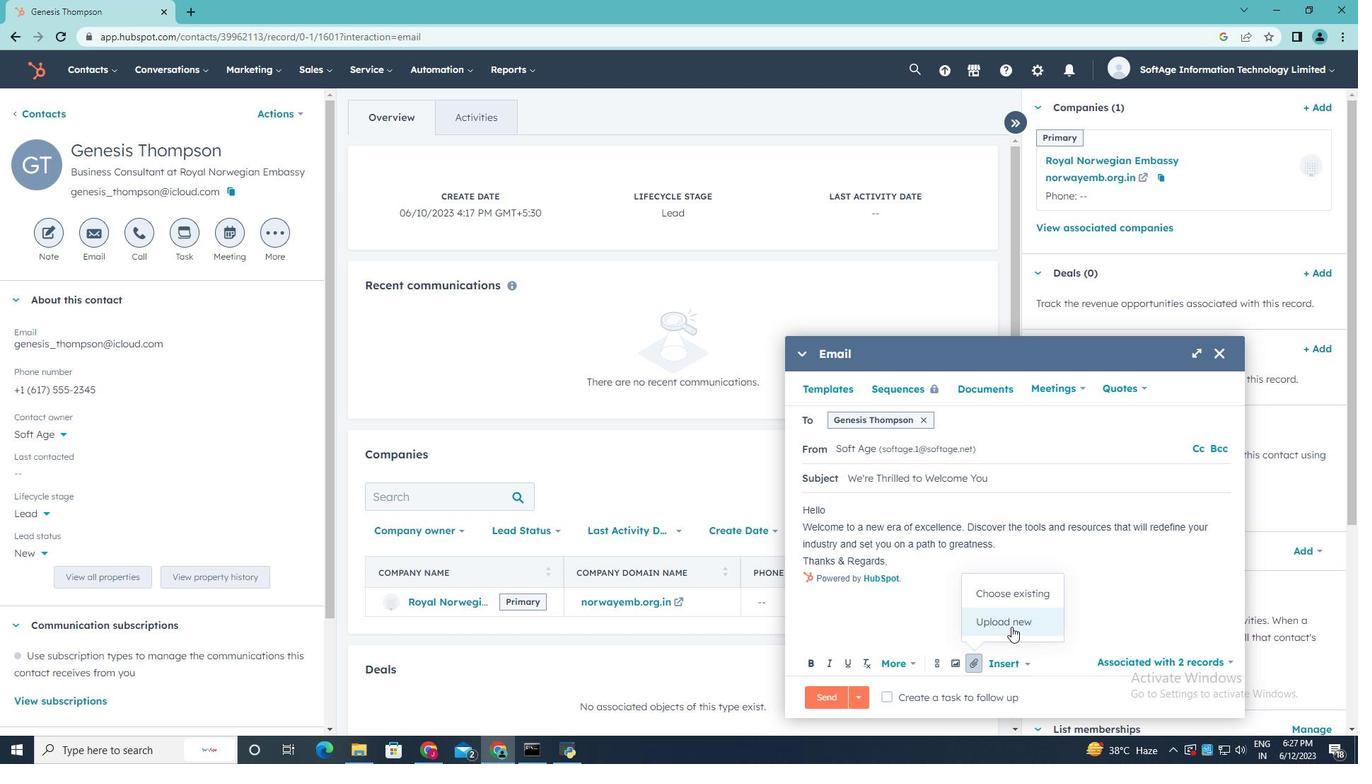 
Action: Mouse moved to (253, 135)
Screenshot: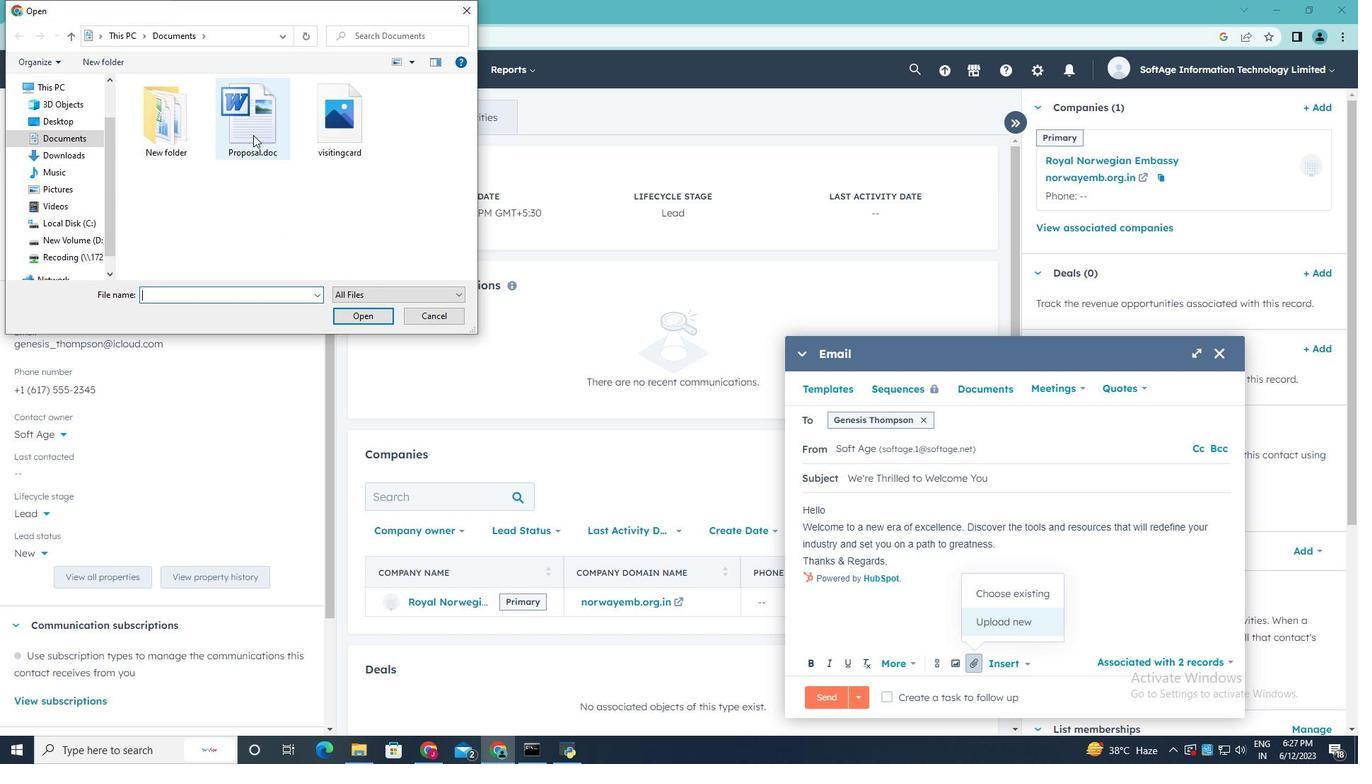 
Action: Mouse pressed left at (253, 135)
Screenshot: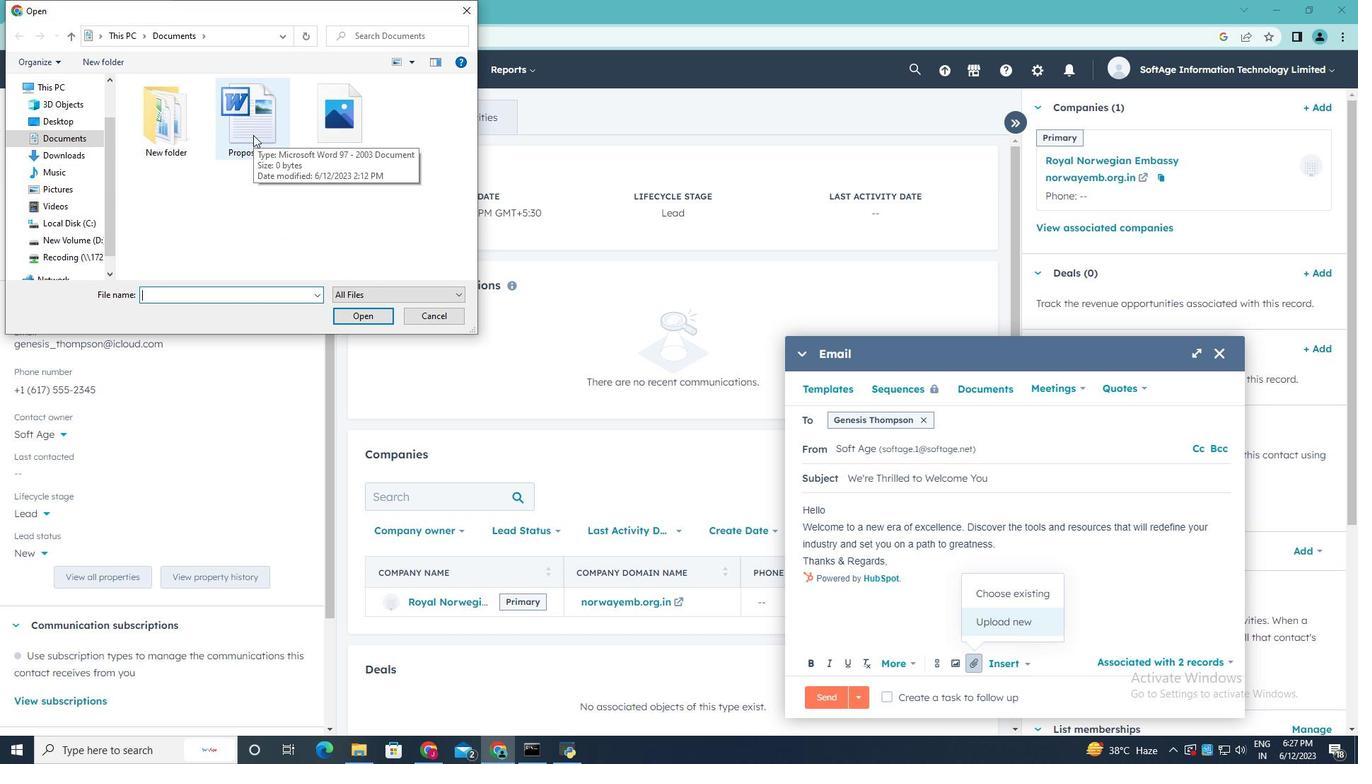 
Action: Mouse moved to (360, 317)
Screenshot: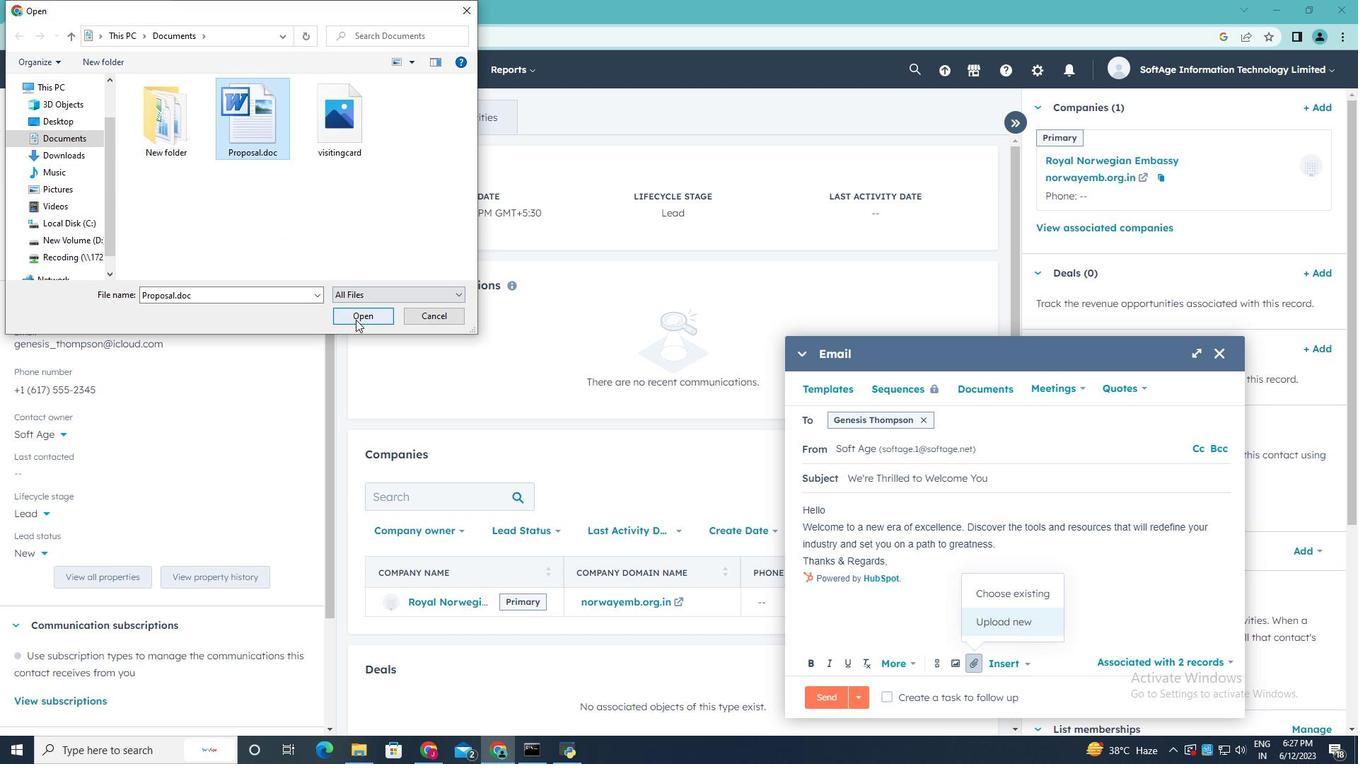 
Action: Mouse pressed left at (360, 317)
Screenshot: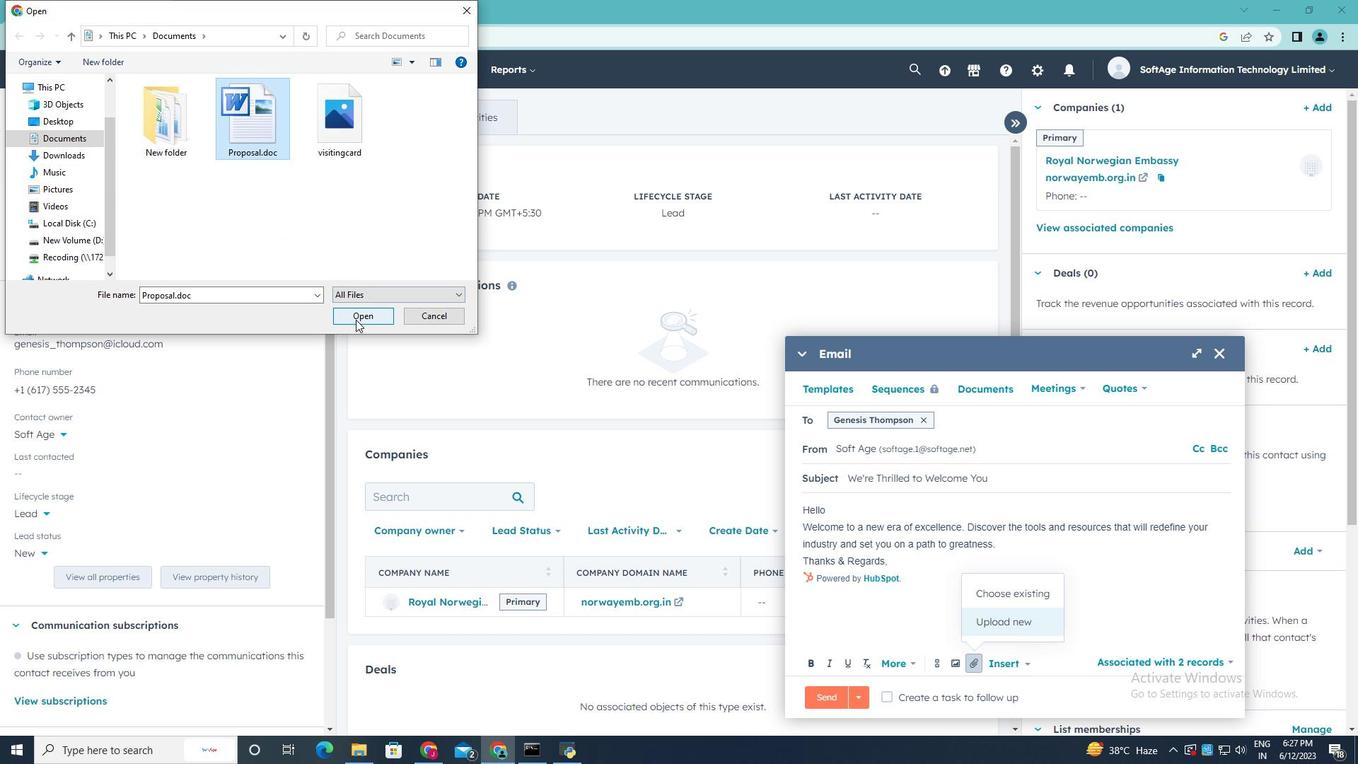 
Action: Mouse moved to (973, 627)
Screenshot: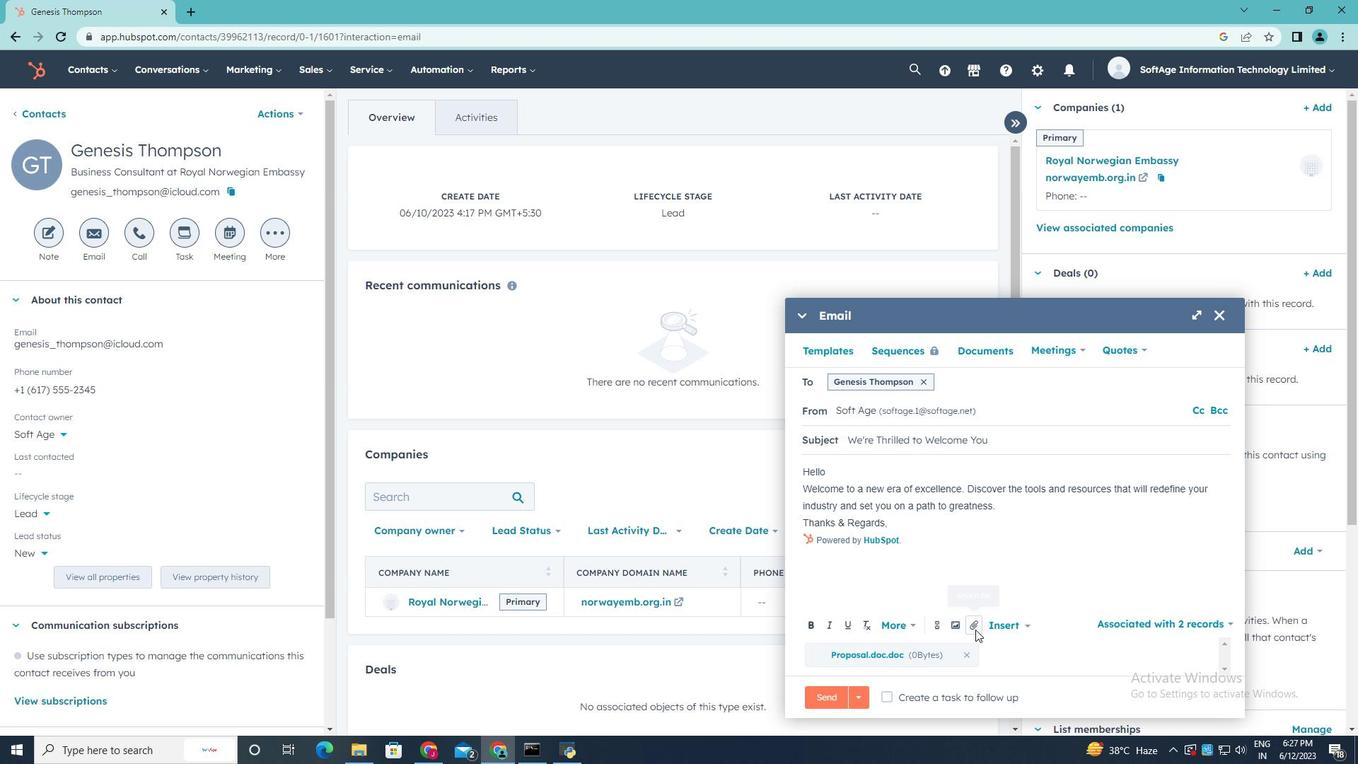 
Action: Mouse pressed left at (973, 627)
Screenshot: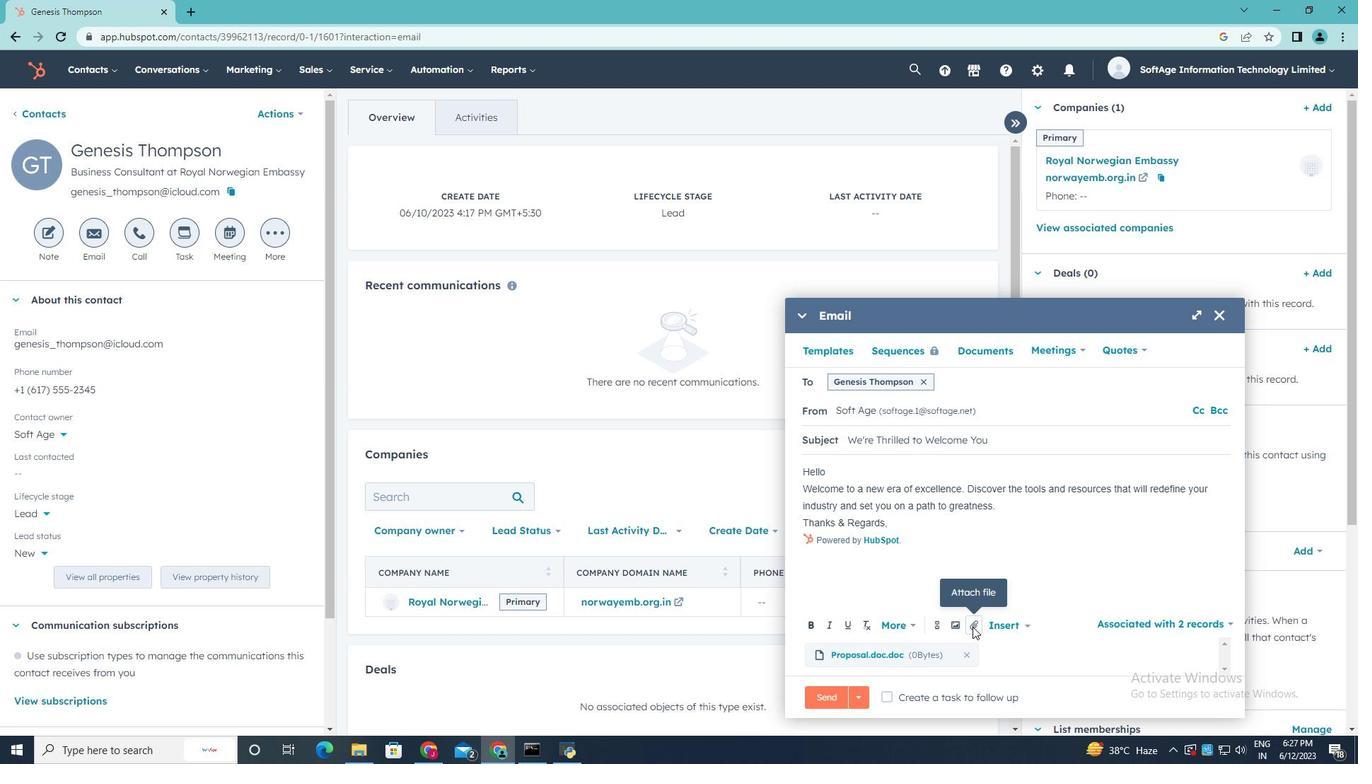 
Action: Mouse moved to (991, 580)
Screenshot: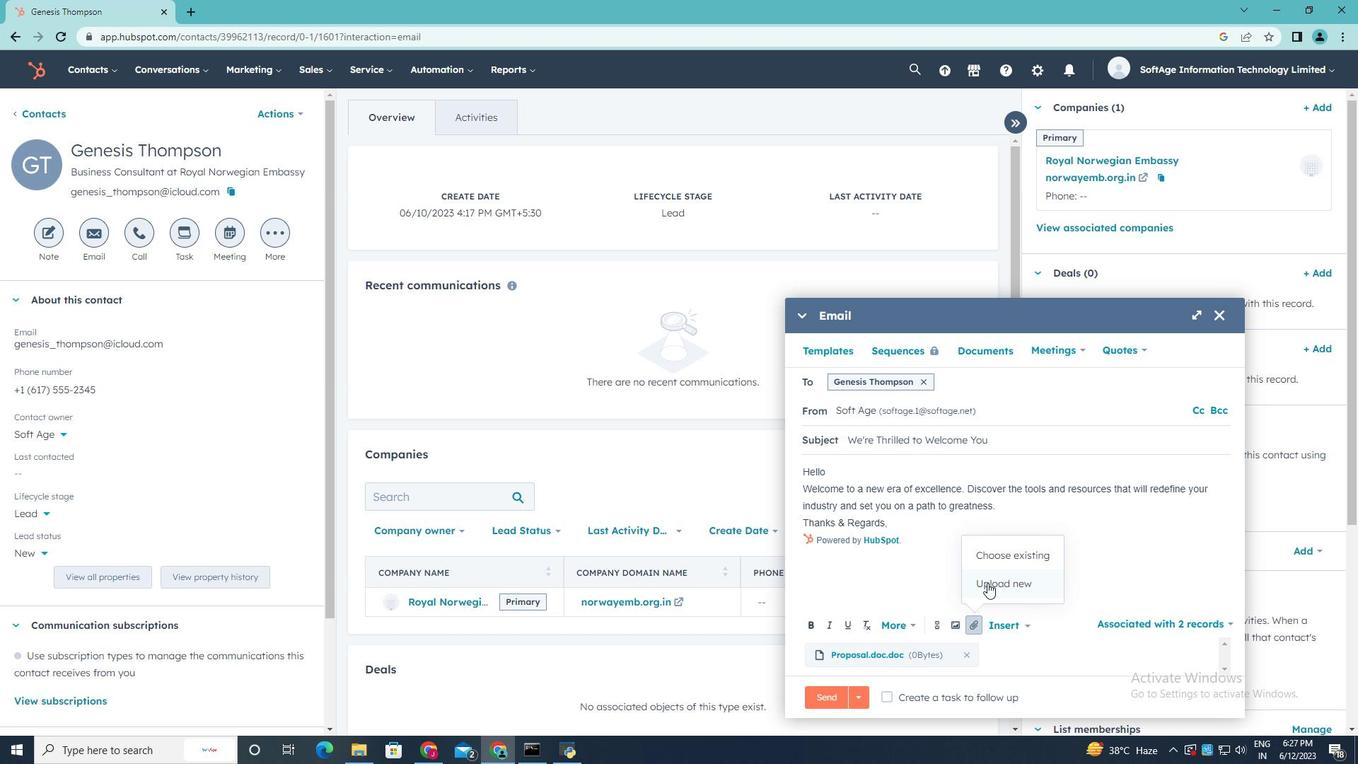 
Action: Mouse pressed left at (991, 580)
Screenshot: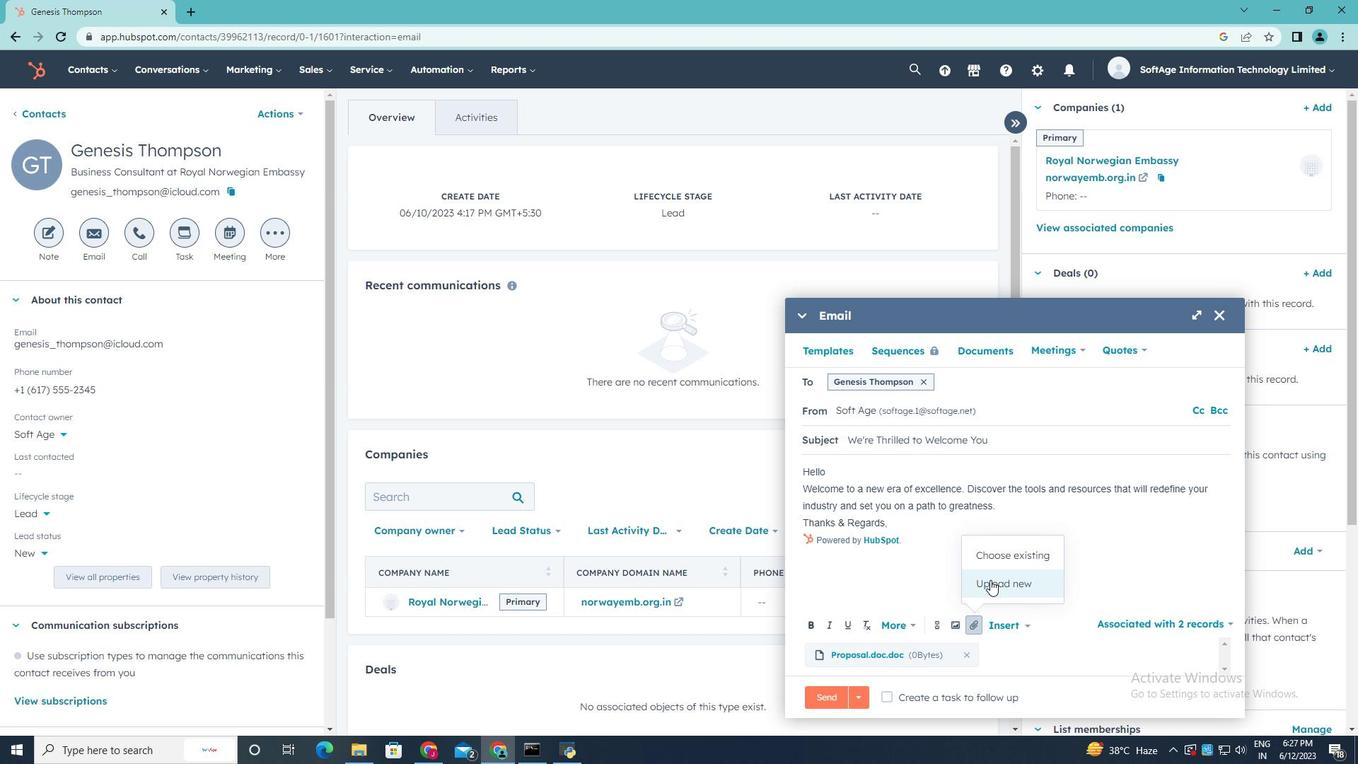 
Action: Mouse moved to (359, 138)
Screenshot: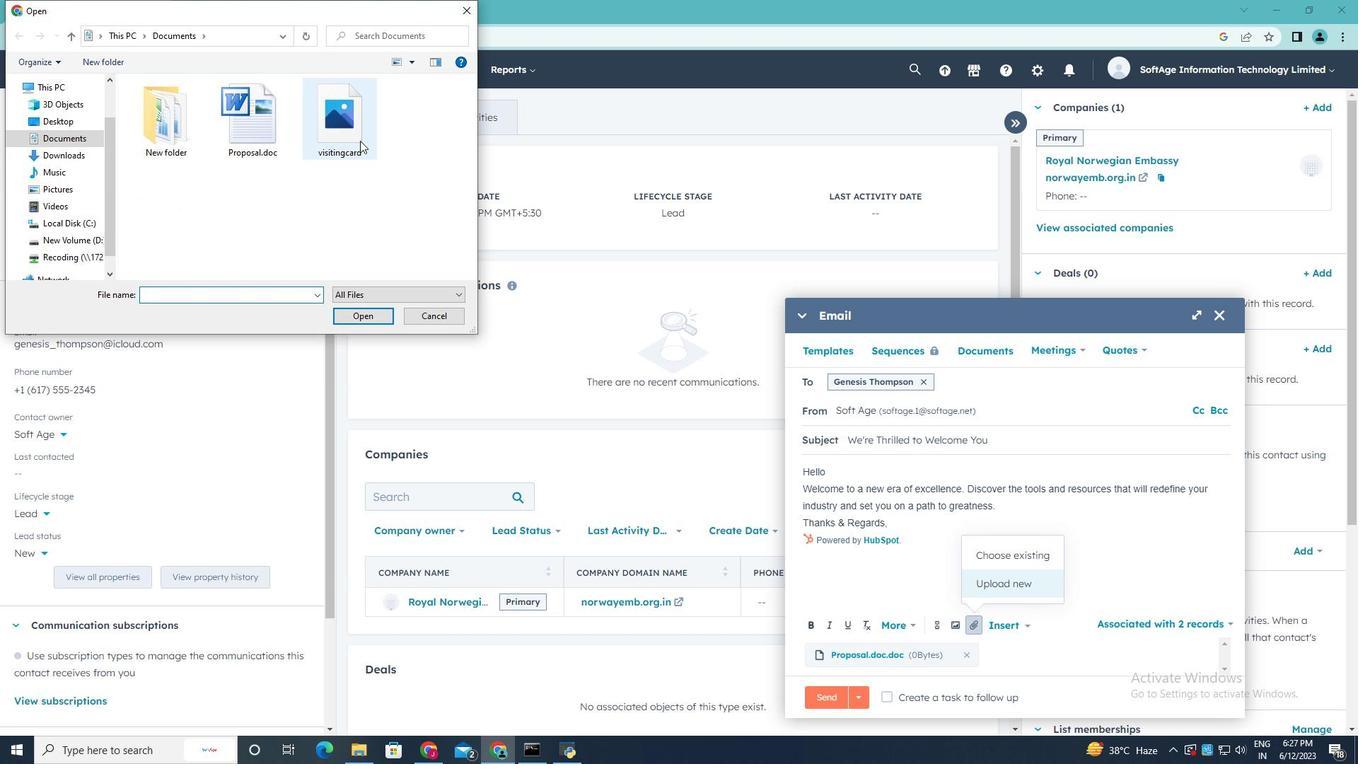 
Action: Mouse pressed left at (359, 138)
Screenshot: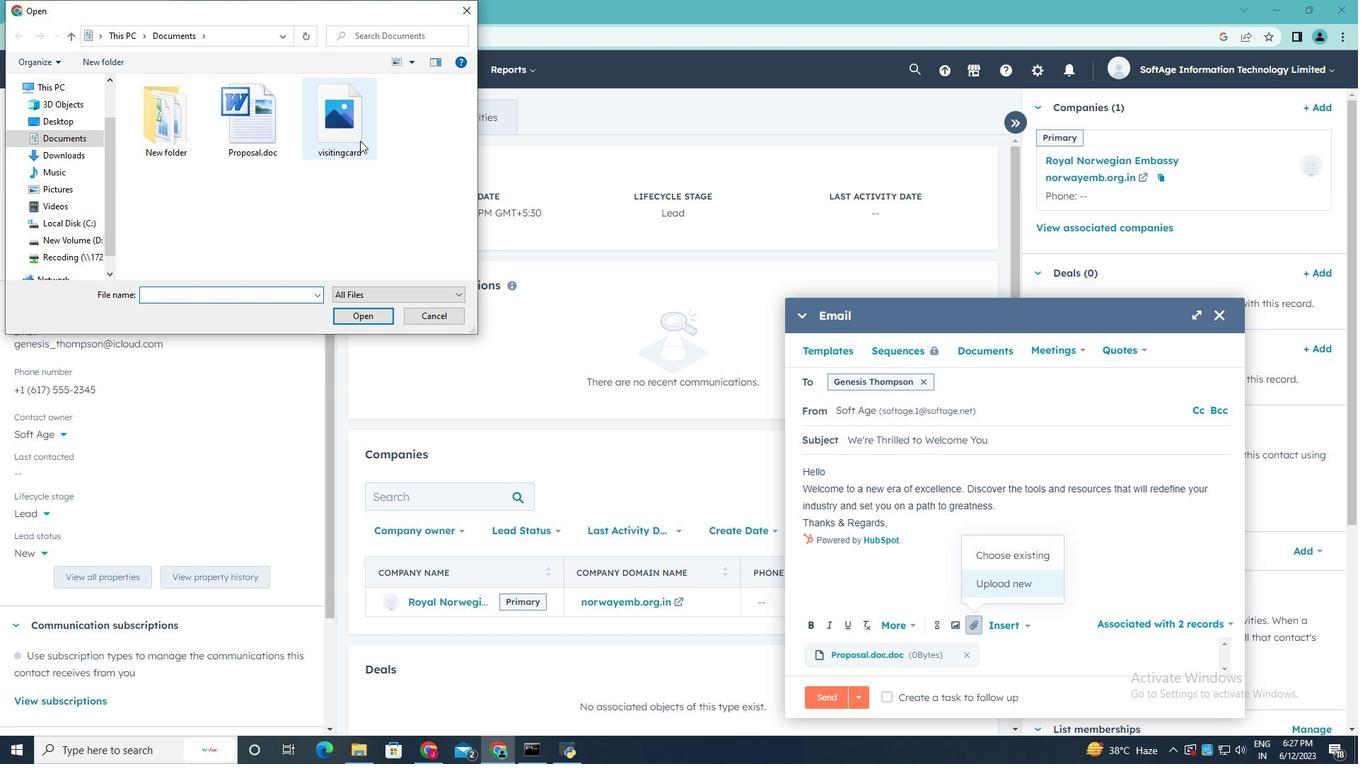 
Action: Mouse moved to (380, 320)
Screenshot: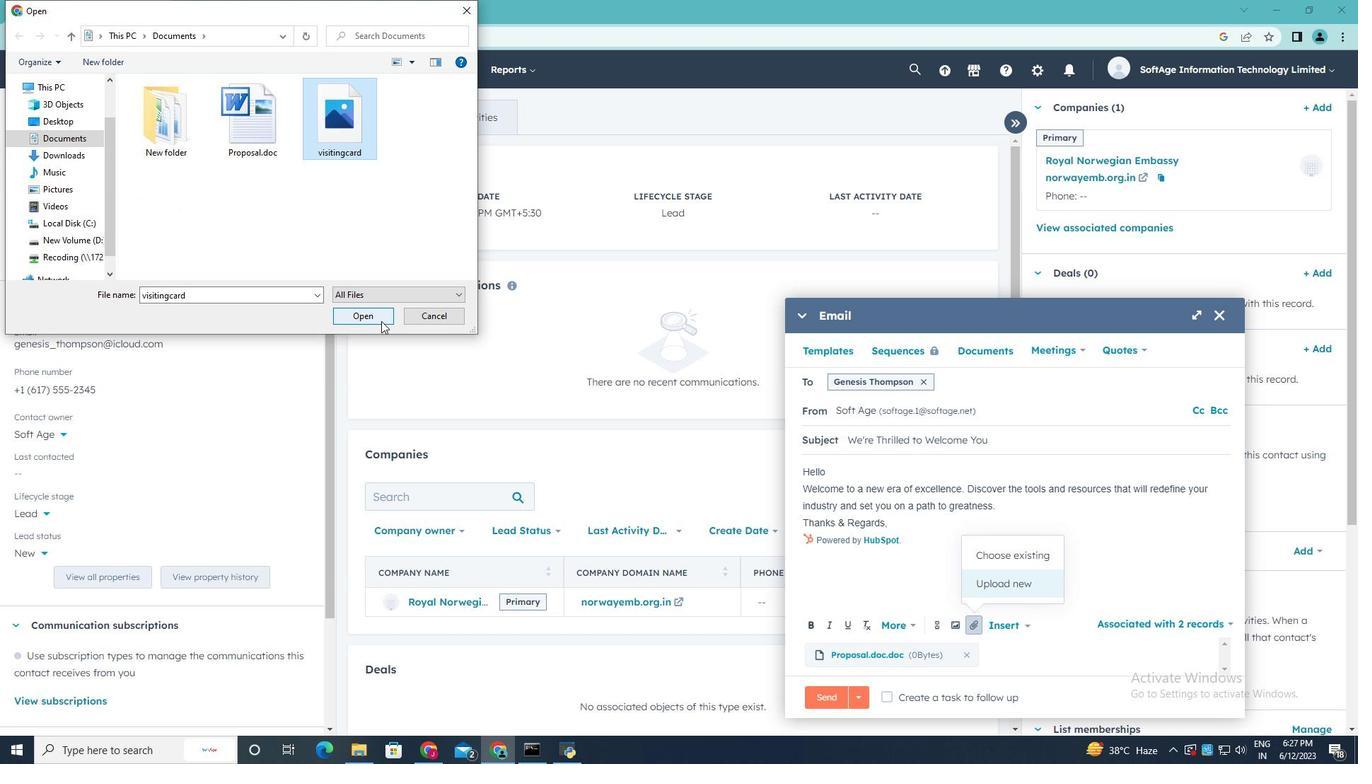 
Action: Mouse pressed left at (380, 320)
Screenshot: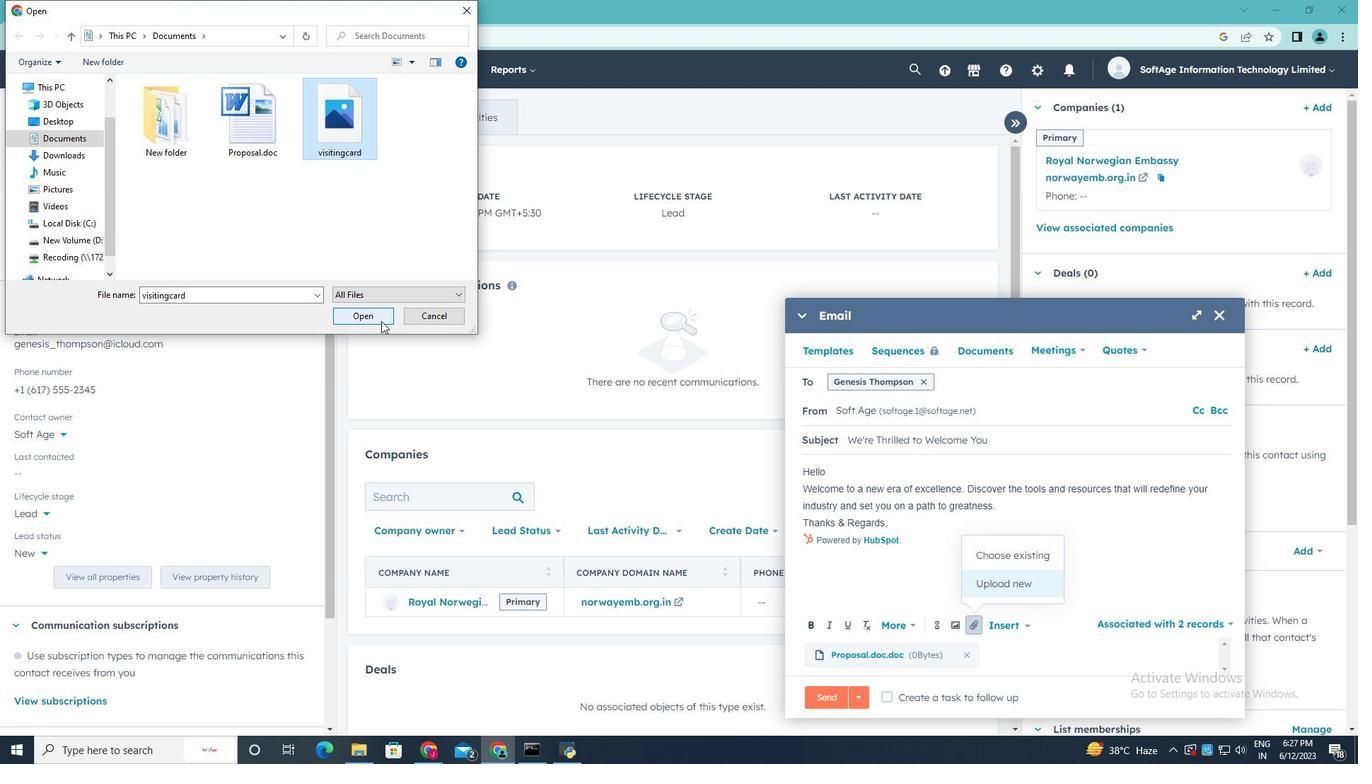 
Action: Mouse moved to (894, 525)
Screenshot: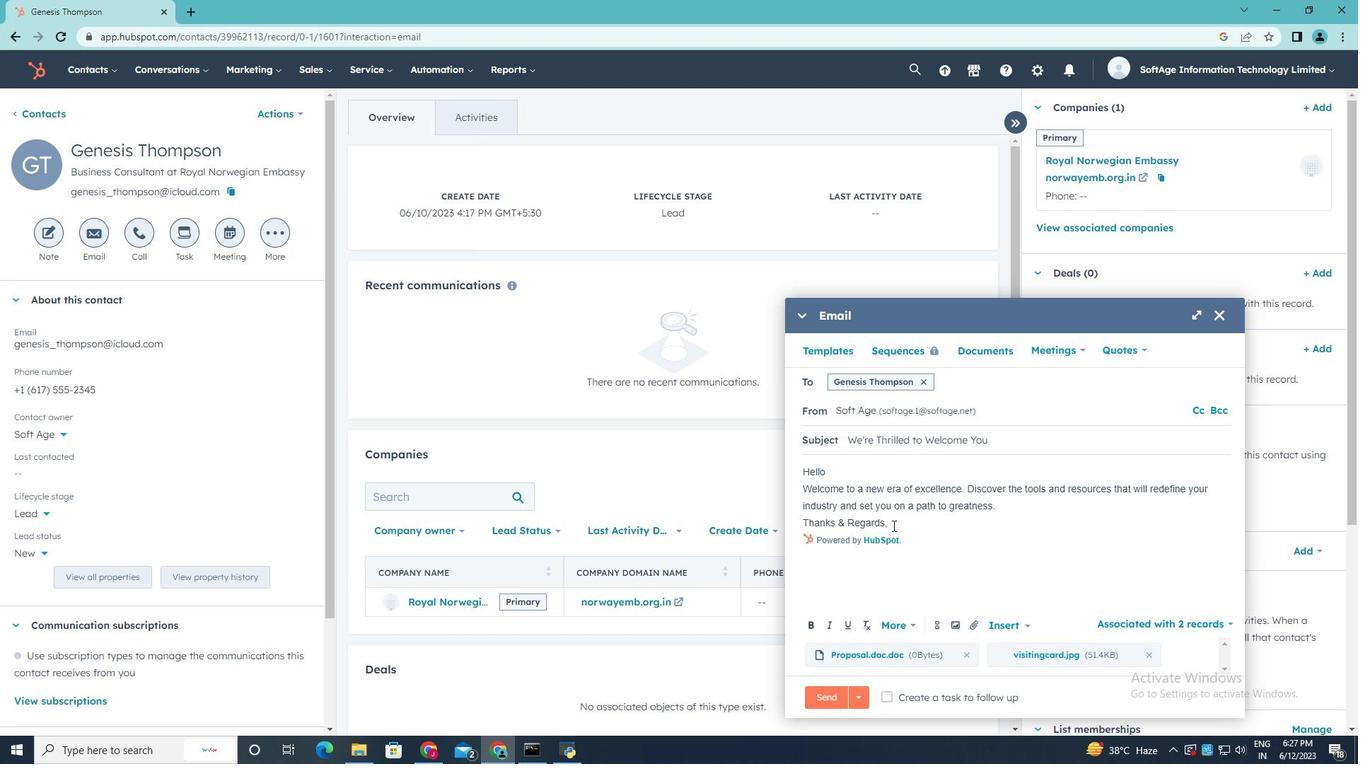 
Action: Mouse pressed left at (894, 525)
Screenshot: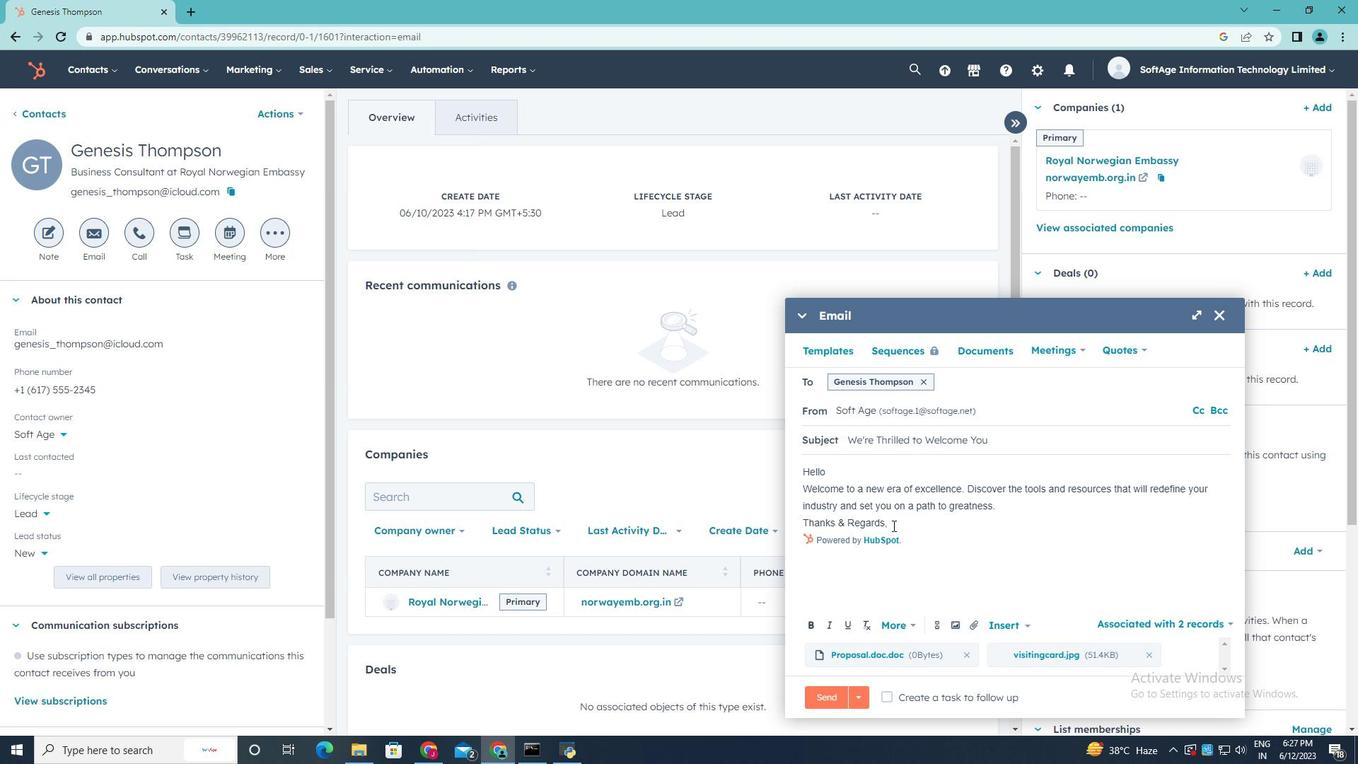 
Action: Mouse moved to (891, 530)
Screenshot: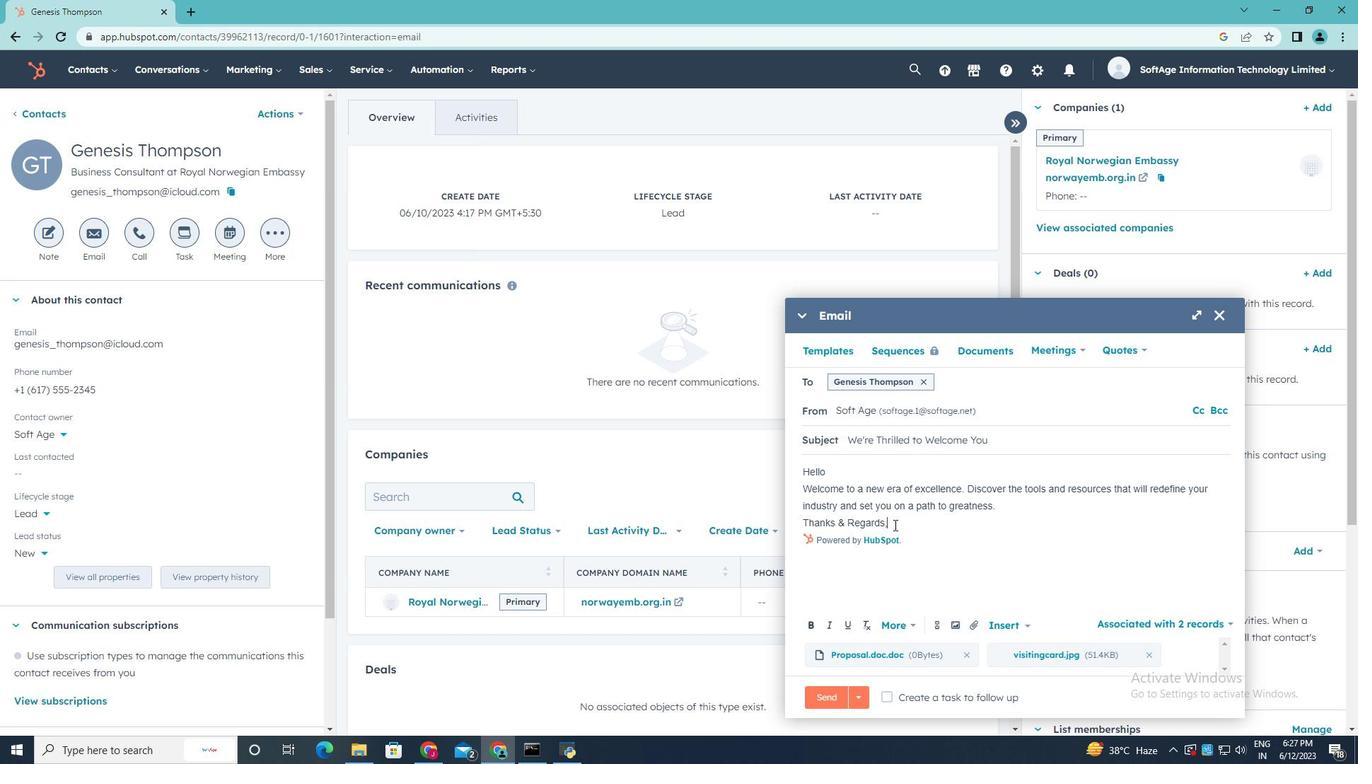 
Action: Key pressed <Key.enter>snapchat
Screenshot: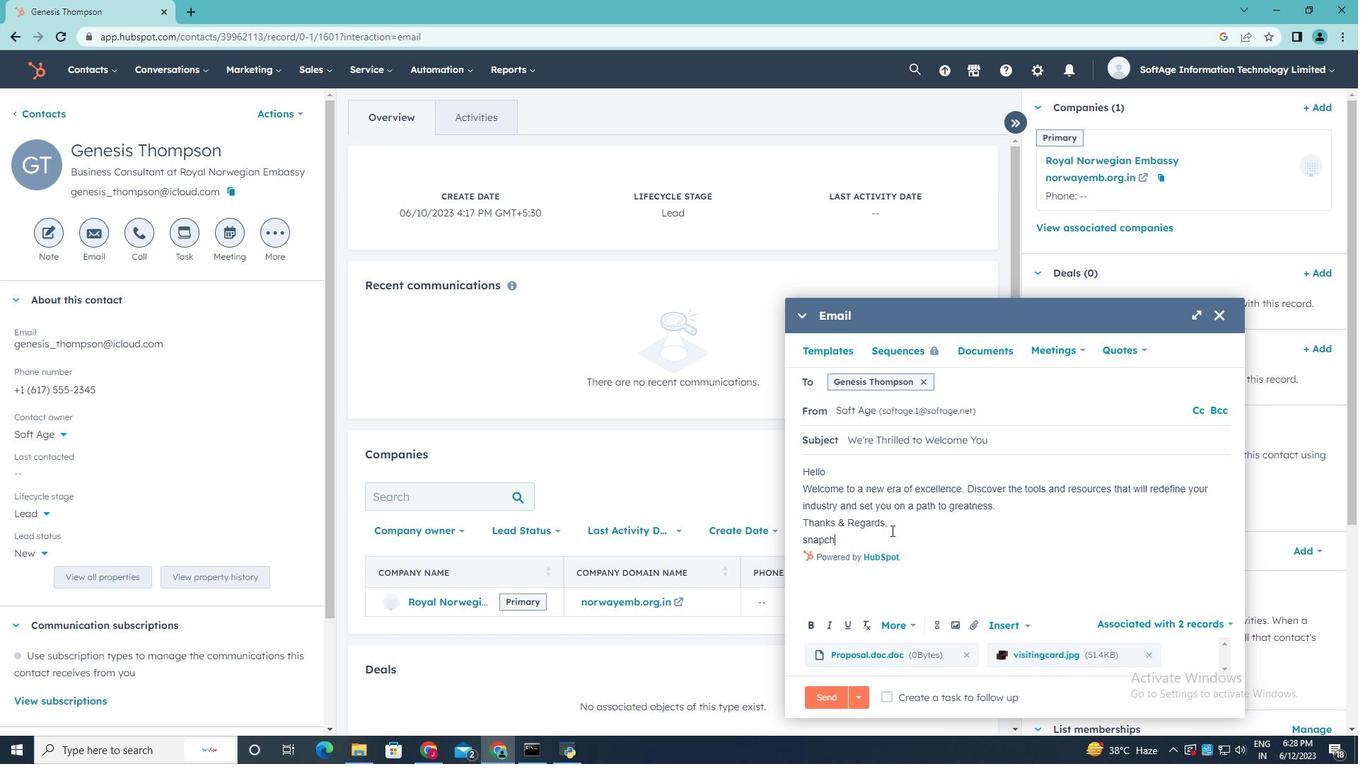 
Action: Mouse moved to (854, 541)
Screenshot: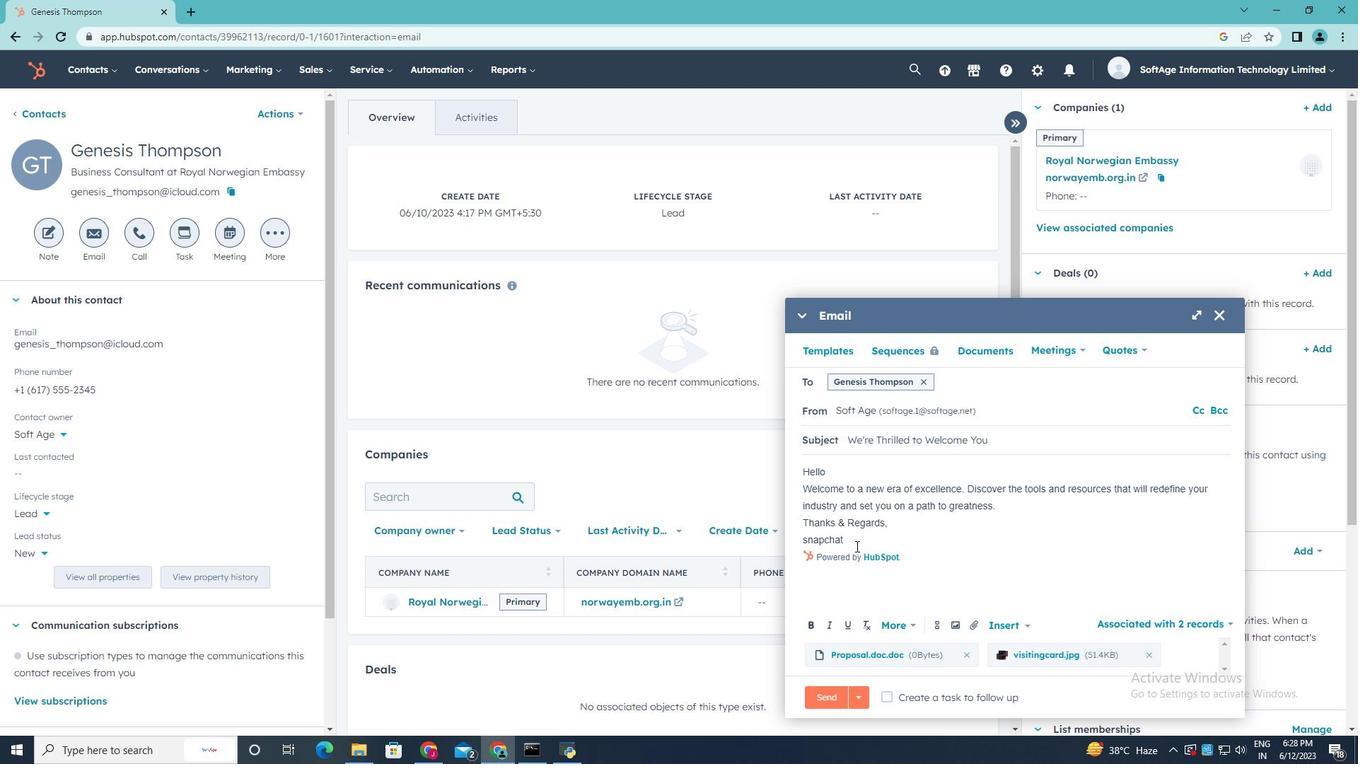 
Action: Mouse pressed left at (854, 541)
Screenshot: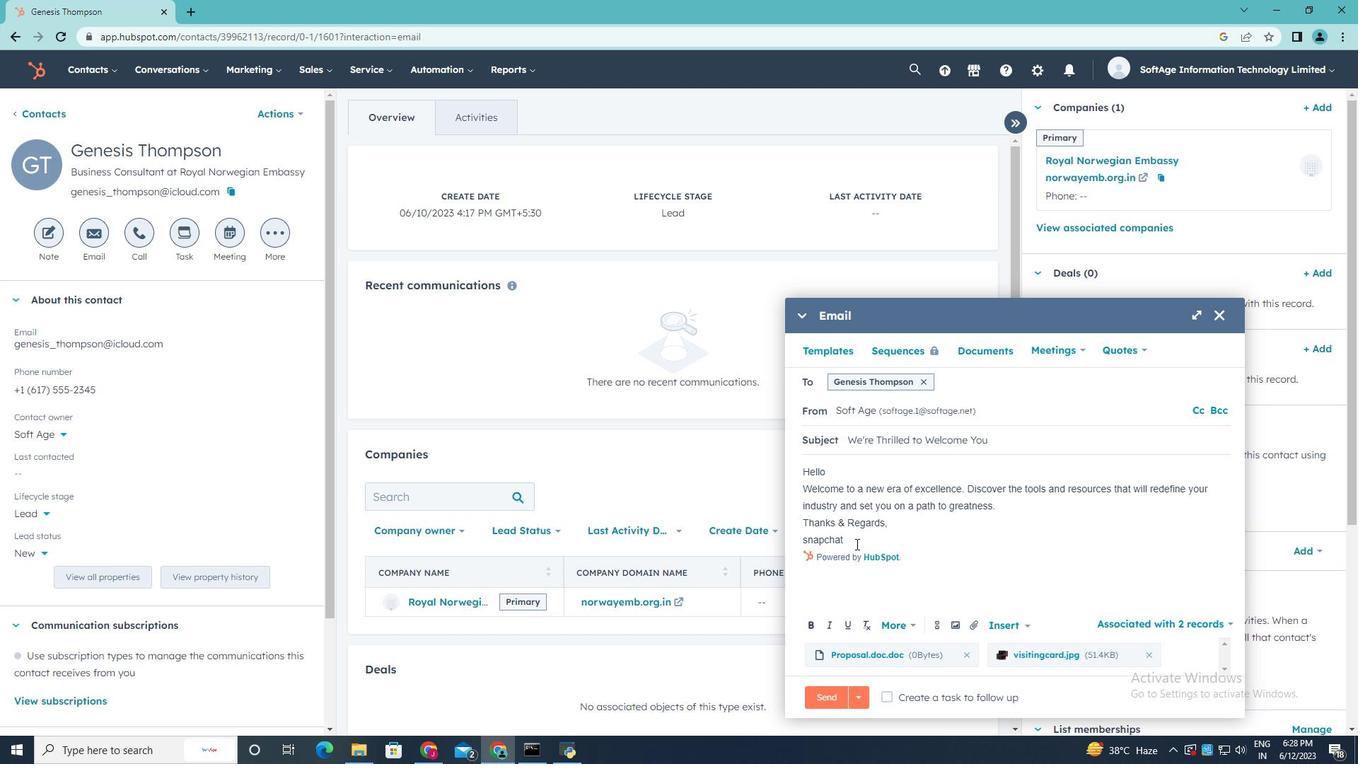 
Action: Mouse moved to (855, 541)
Screenshot: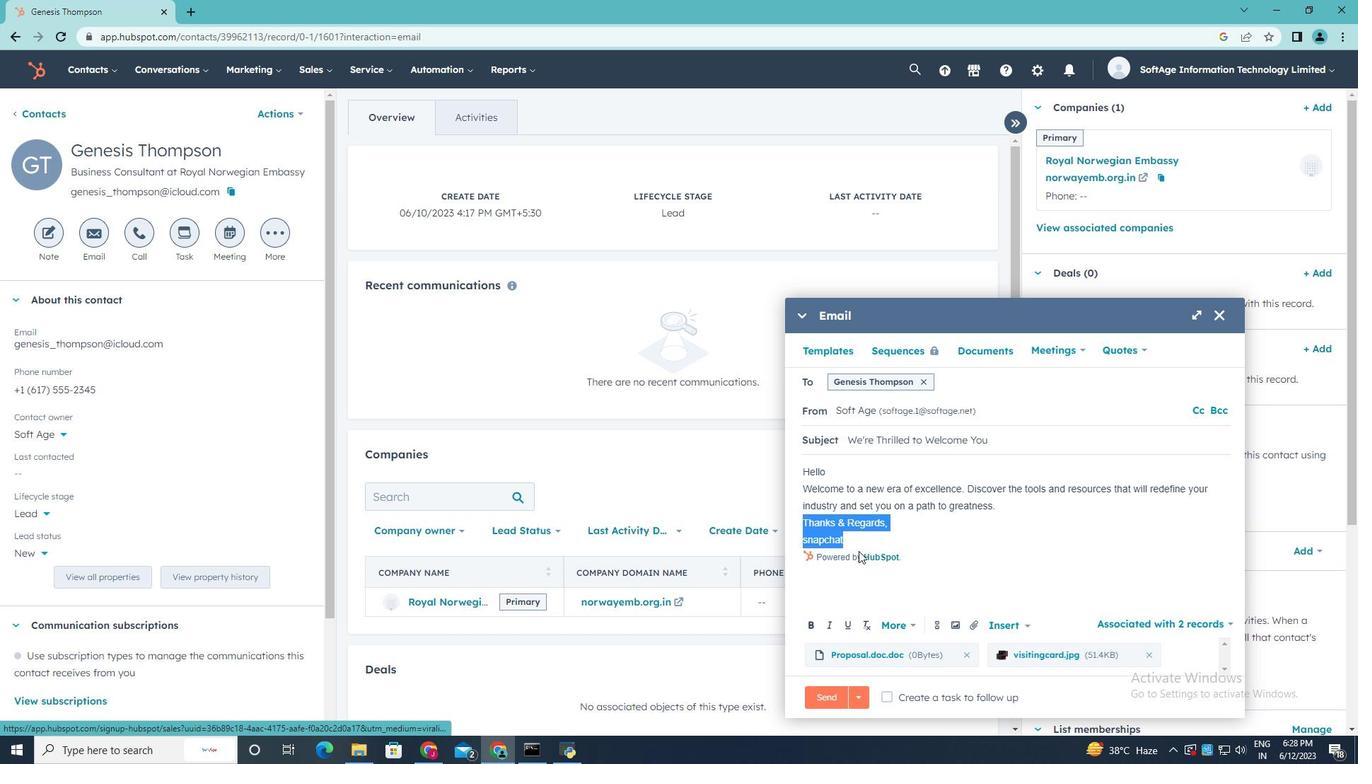 
Action: Mouse pressed left at (855, 541)
Screenshot: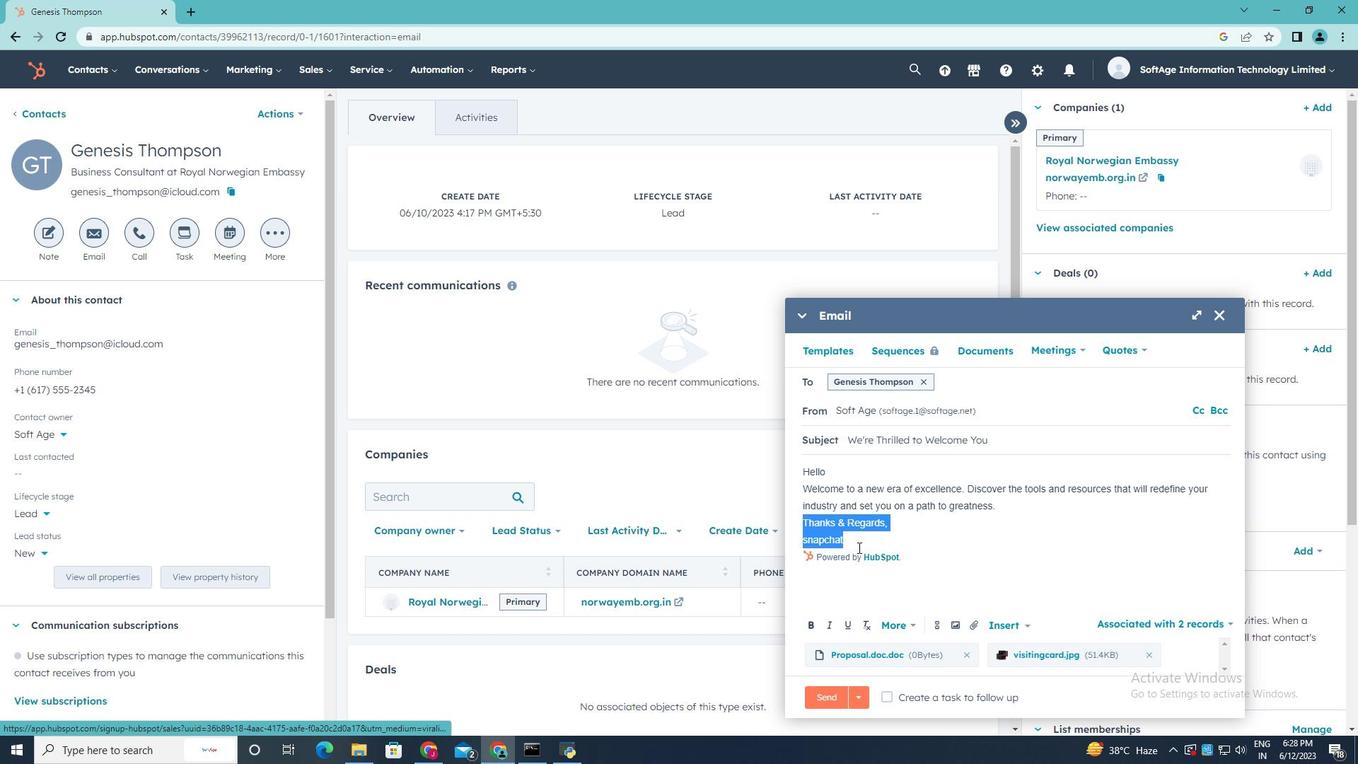 
Action: Mouse pressed left at (855, 541)
Screenshot: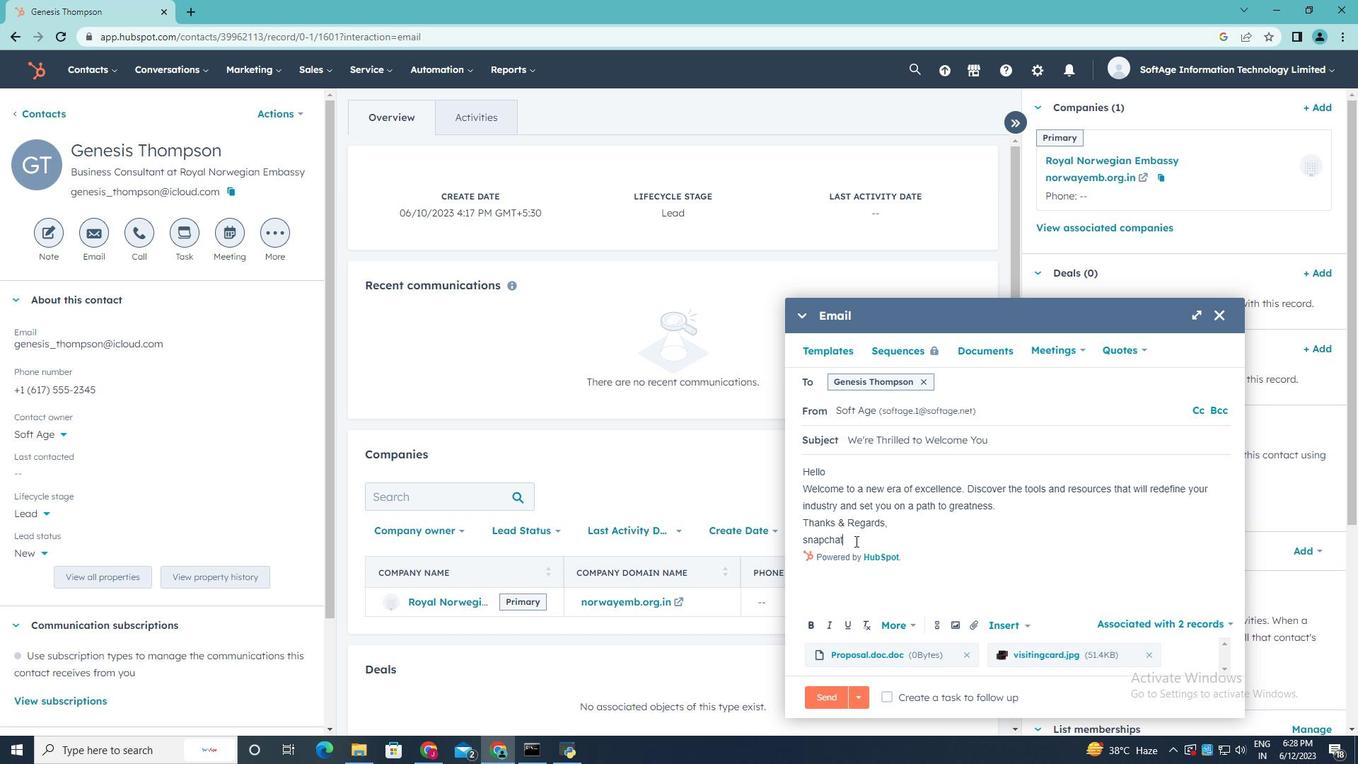 
Action: Mouse moved to (854, 540)
Screenshot: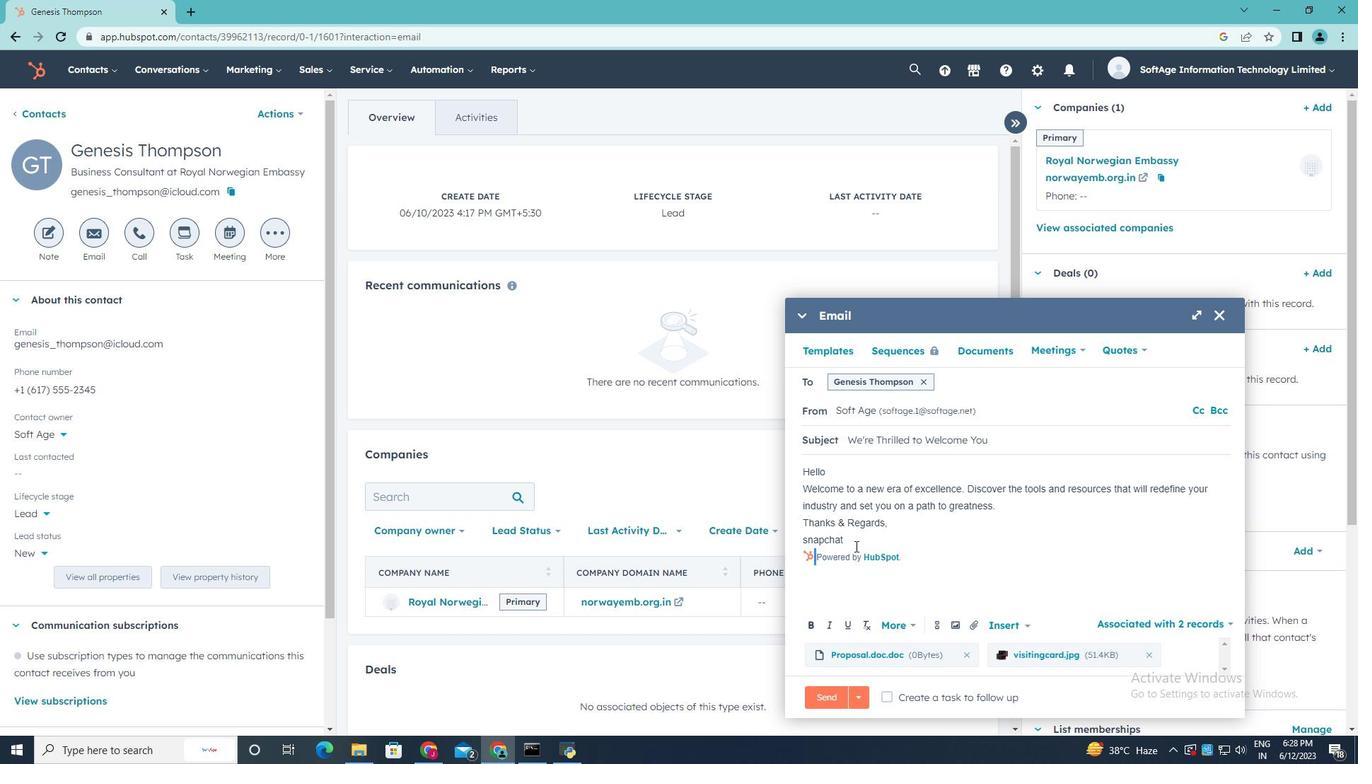 
Action: Mouse pressed left at (854, 540)
Screenshot: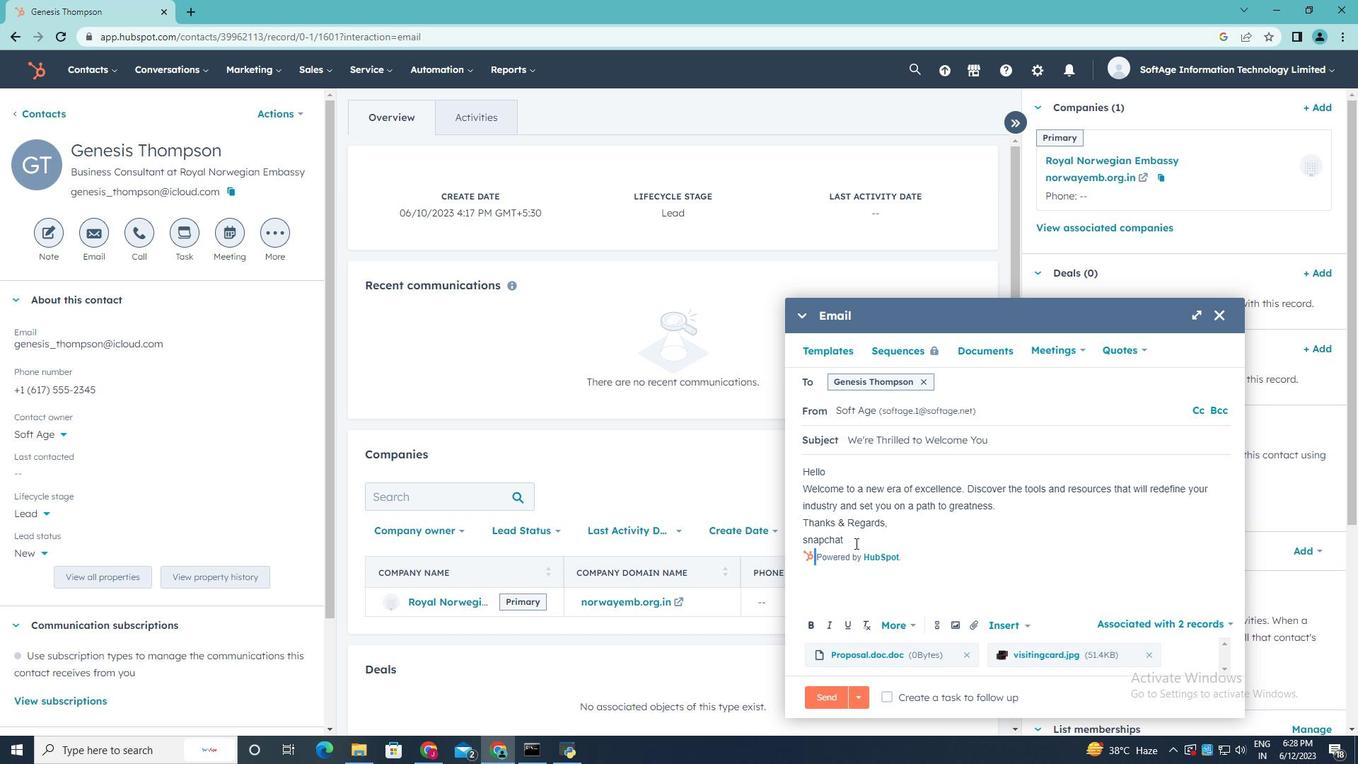 
Action: Mouse moved to (764, 537)
Screenshot: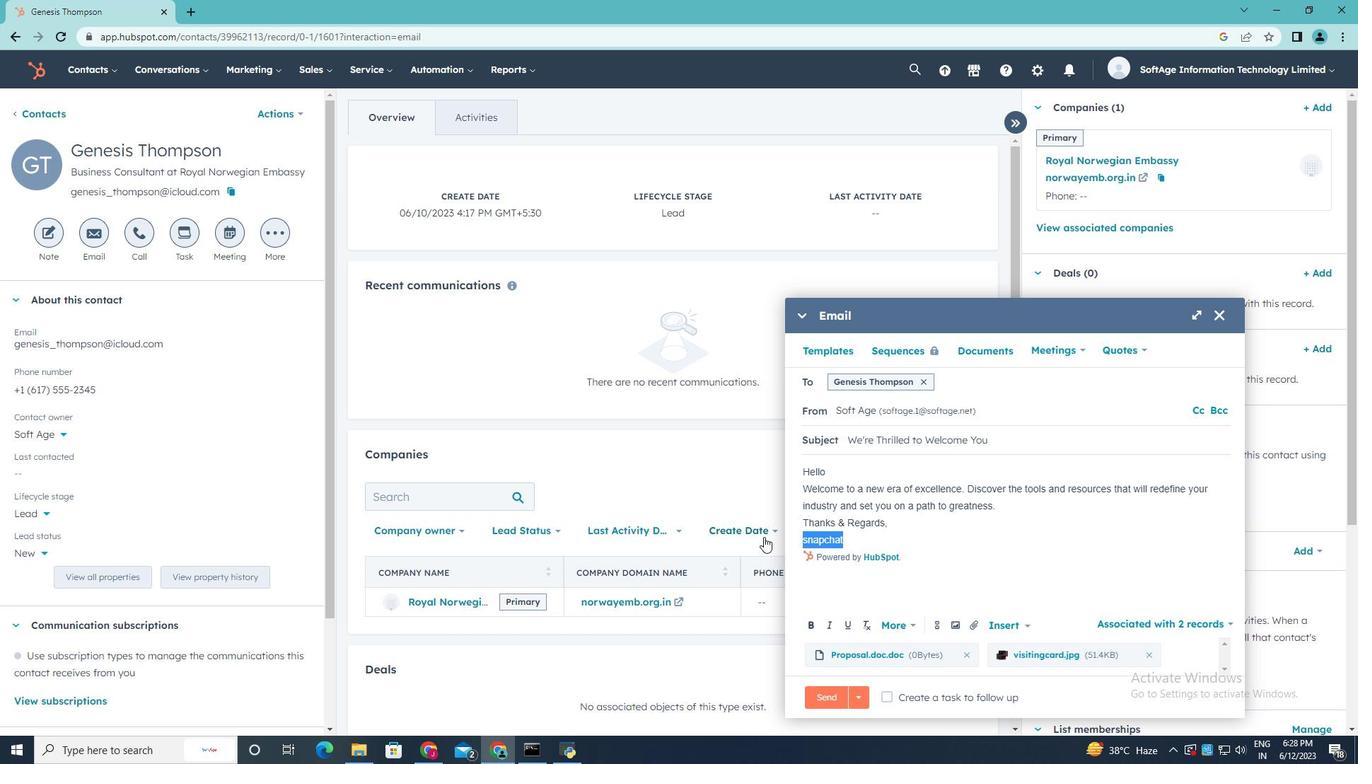
Action: Key pressed <Key.backspace>
Screenshot: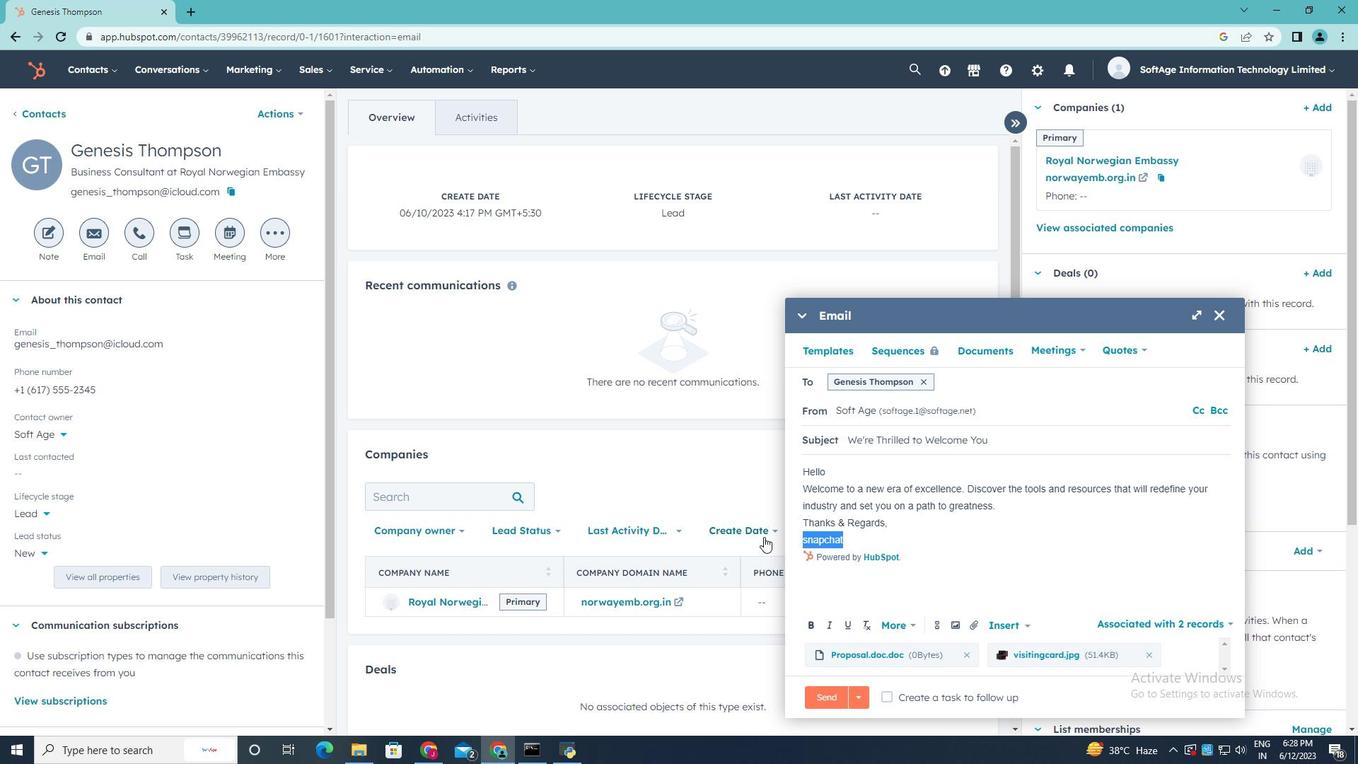 
Action: Mouse moved to (935, 623)
Screenshot: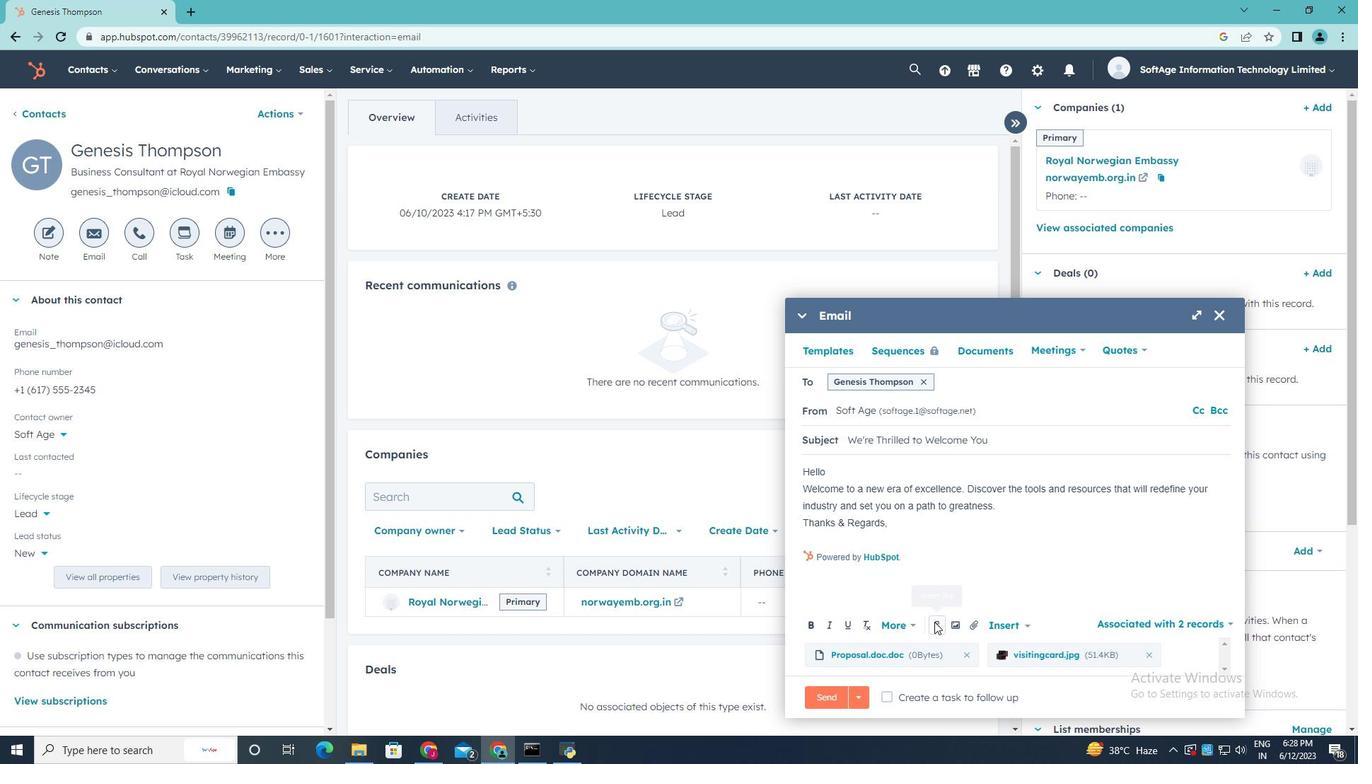 
Action: Mouse pressed left at (935, 623)
Screenshot: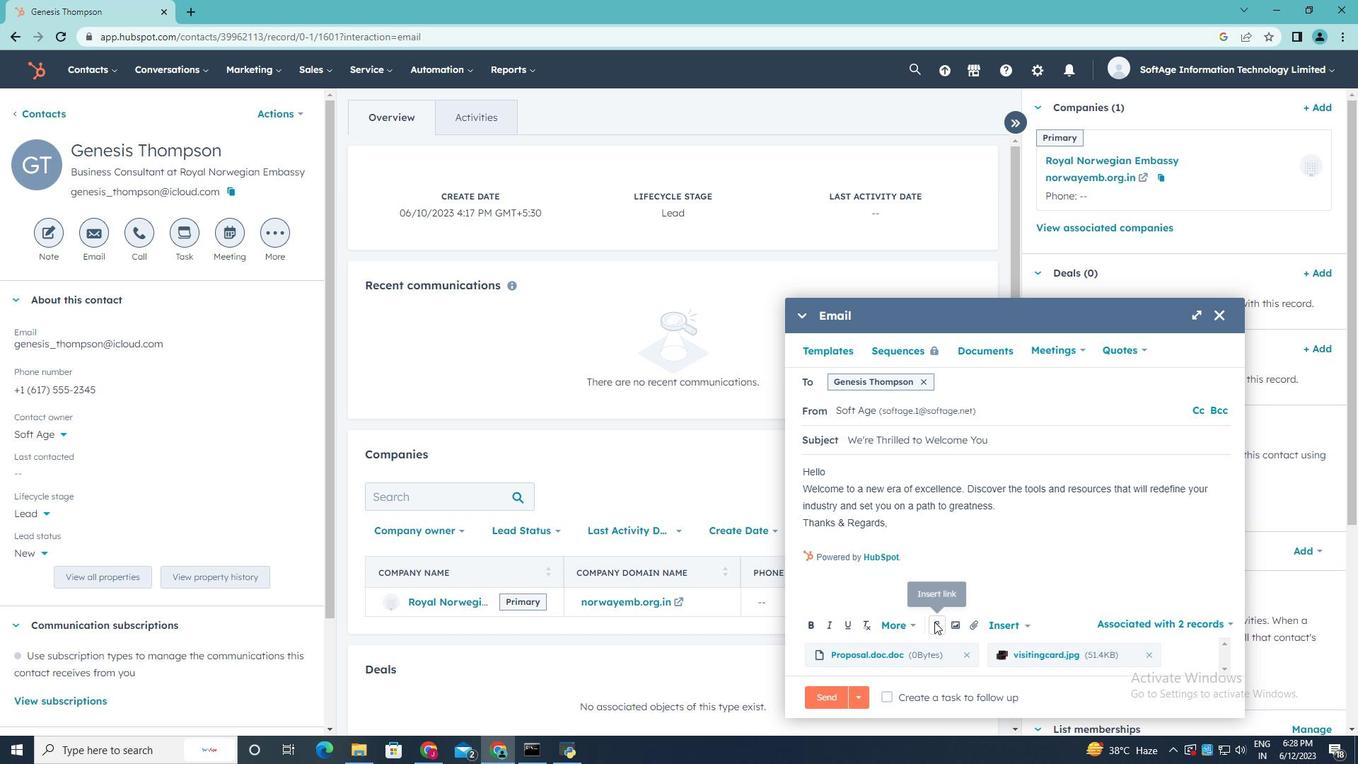 
Action: Mouse moved to (967, 467)
Screenshot: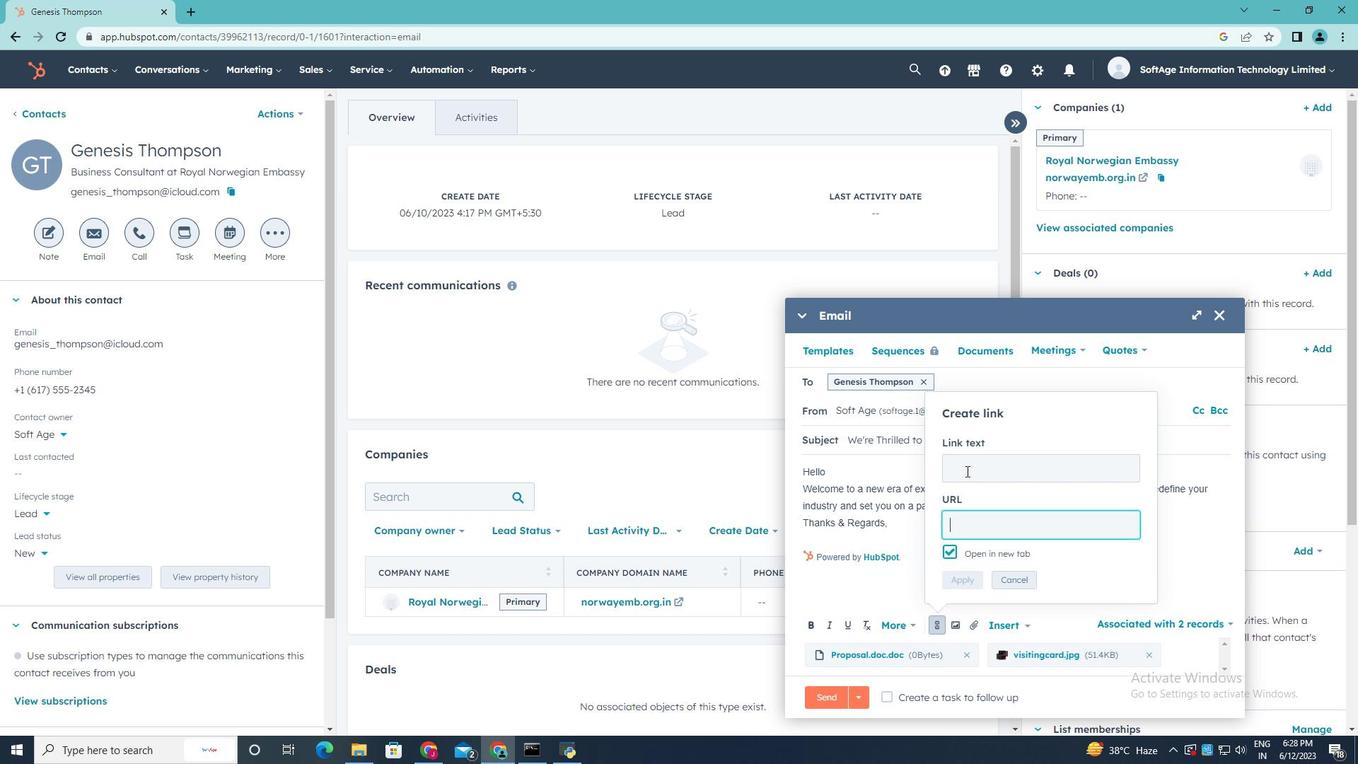 
Action: Mouse pressed left at (967, 467)
Screenshot: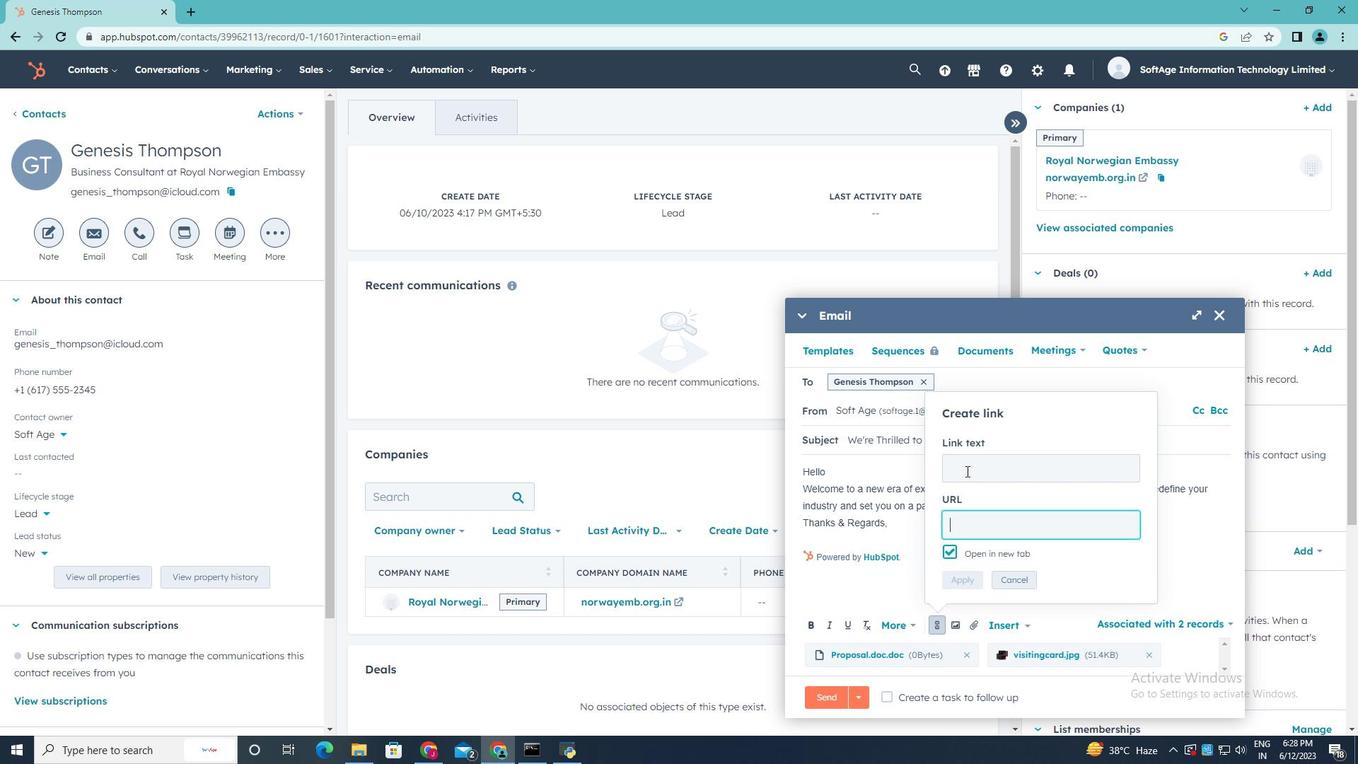 
Action: Mouse moved to (964, 469)
Screenshot: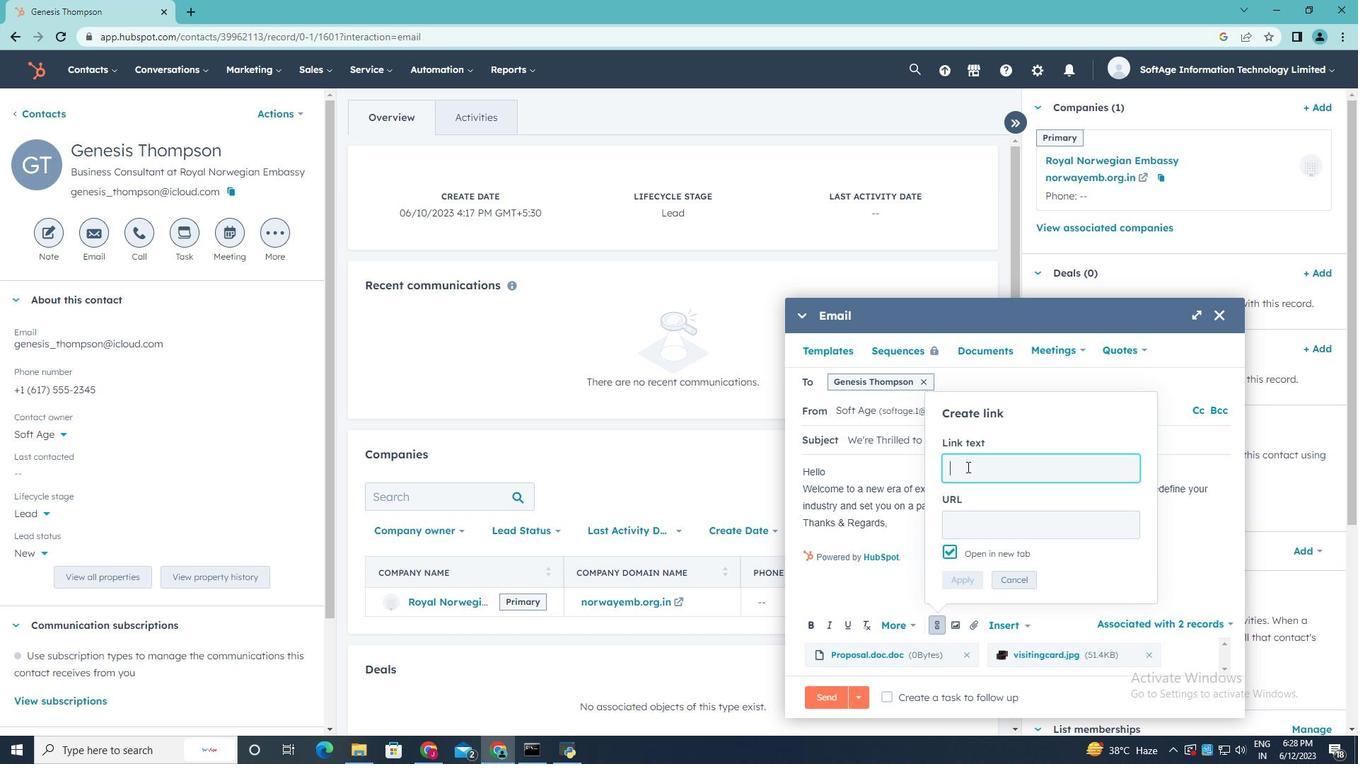 
Action: Key pressed snapchat
Screenshot: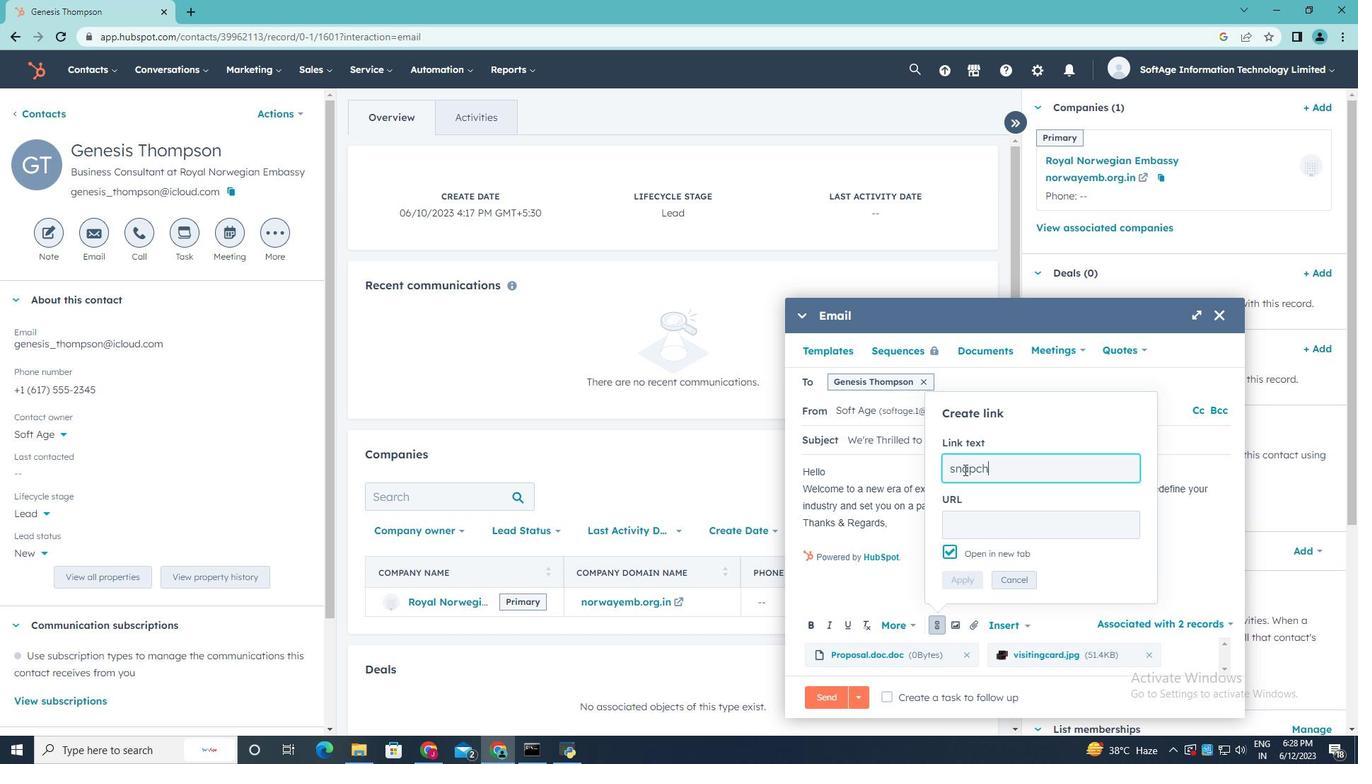 
Action: Mouse moved to (998, 527)
Screenshot: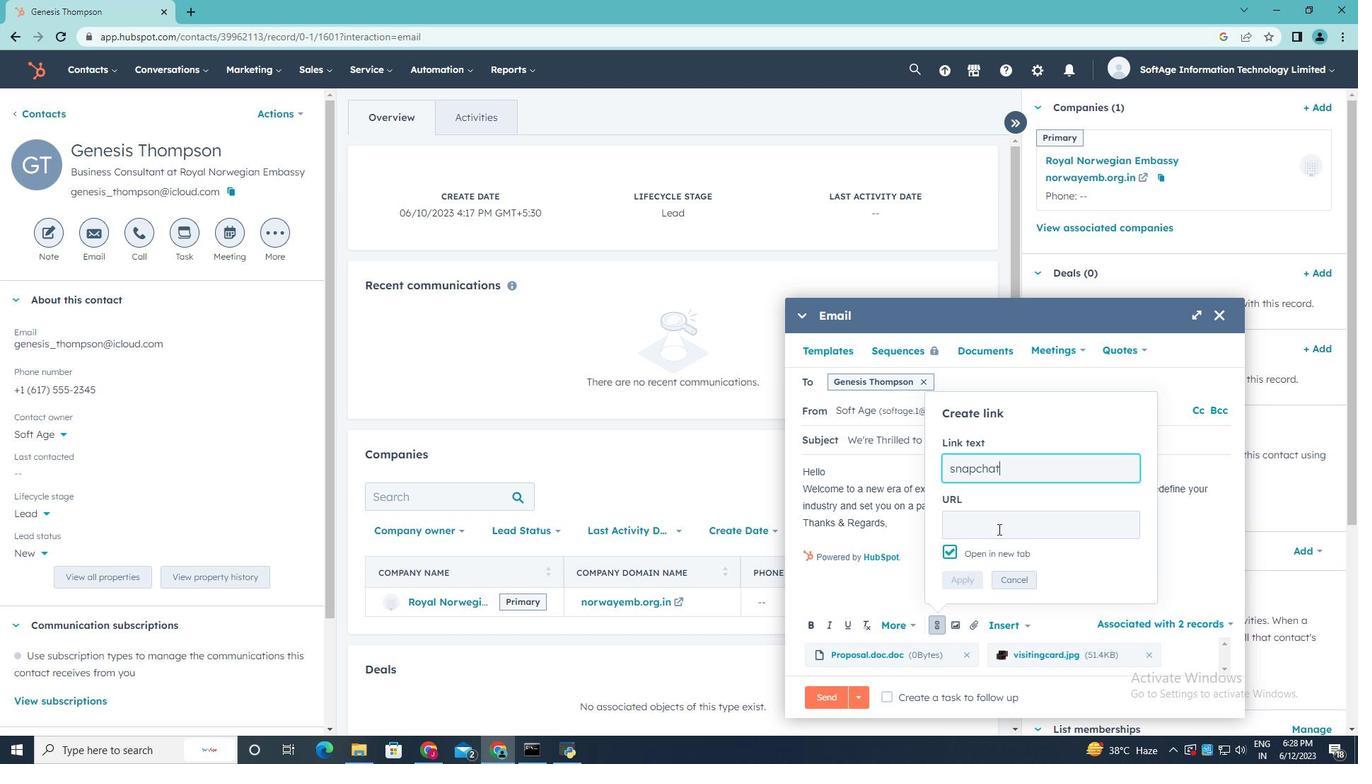 
Action: Mouse pressed left at (998, 527)
Screenshot: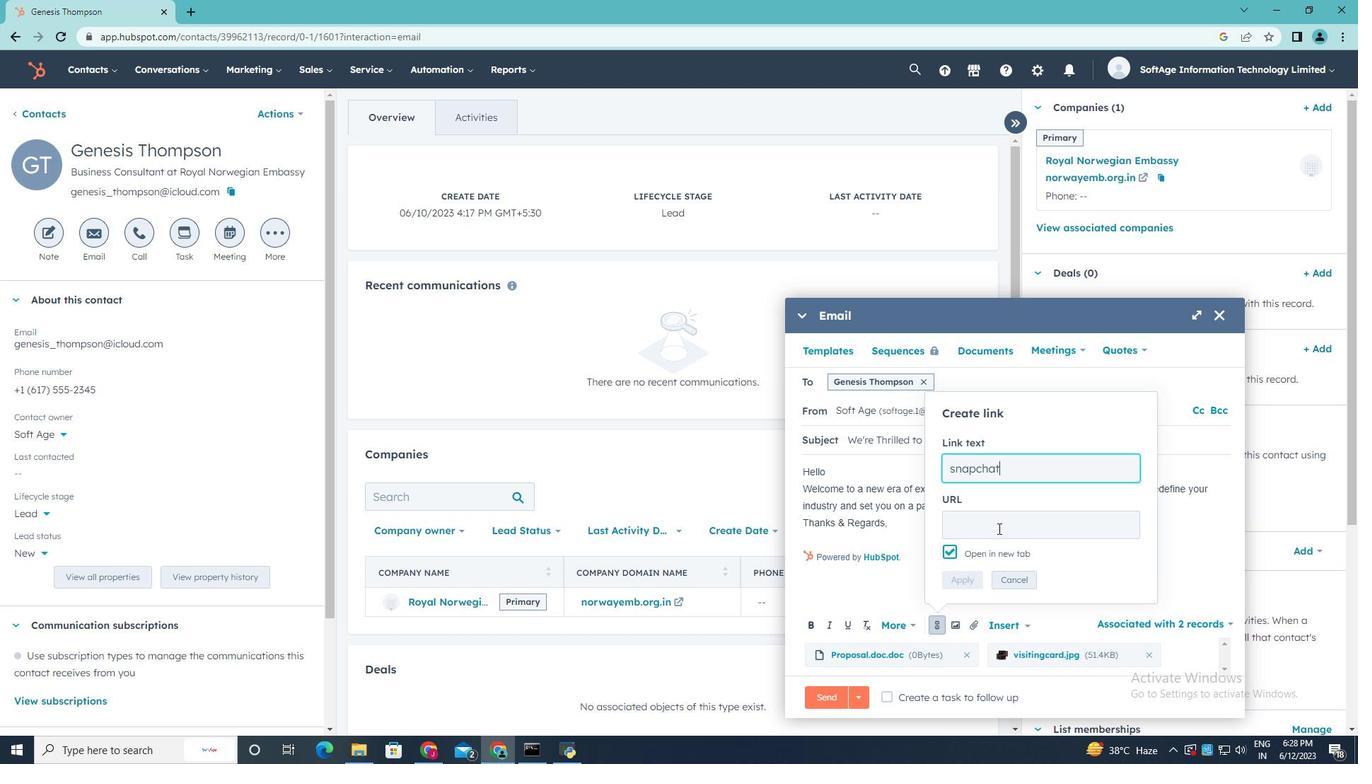 
Action: Key pressed www.snapchat
Screenshot: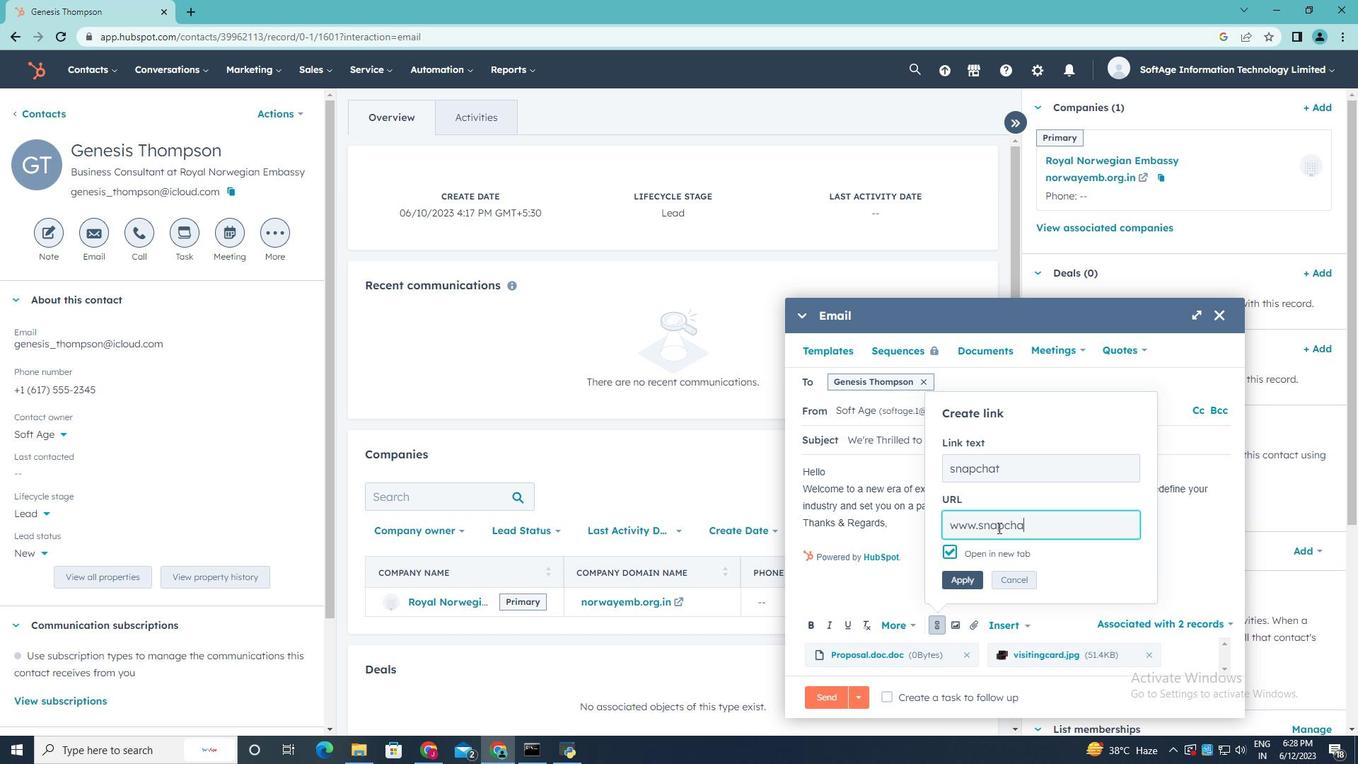 
Action: Mouse moved to (1049, 552)
Screenshot: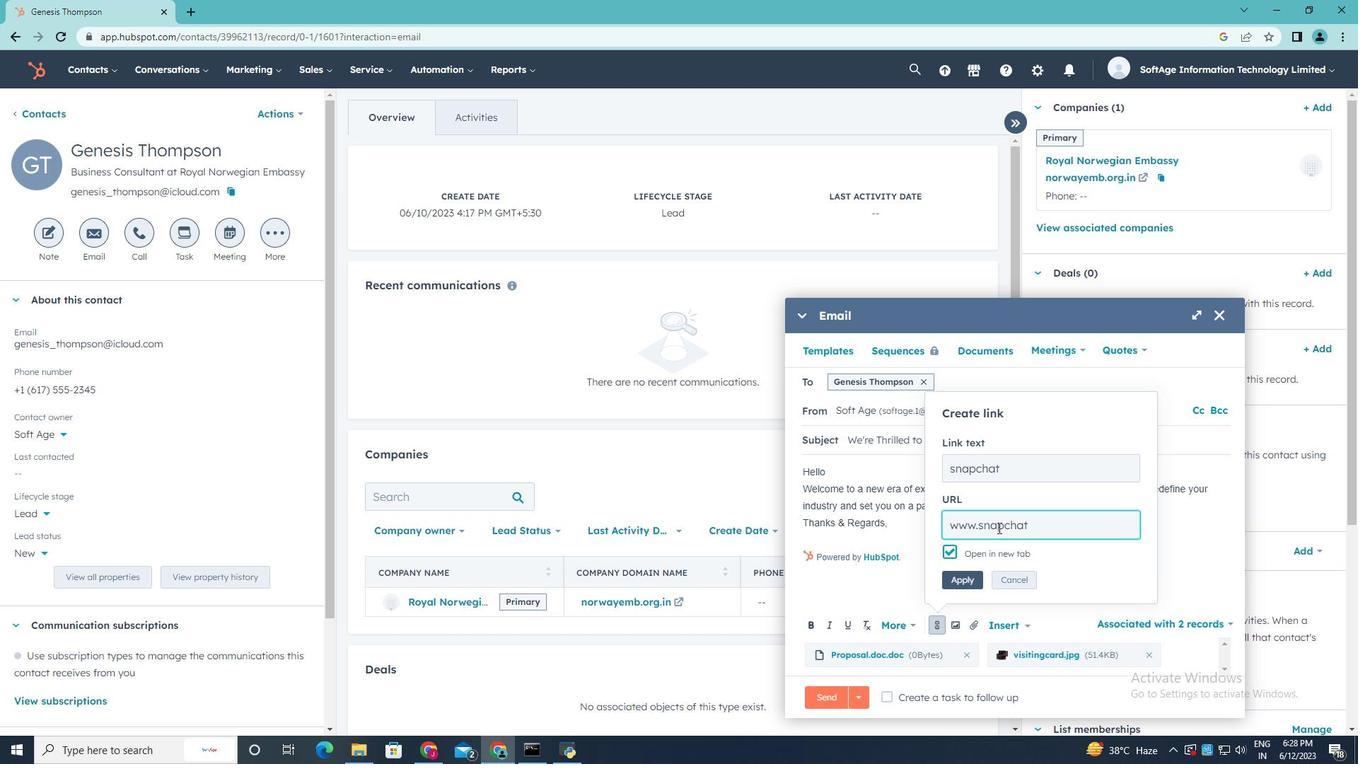 
Action: Key pressed .com
Screenshot: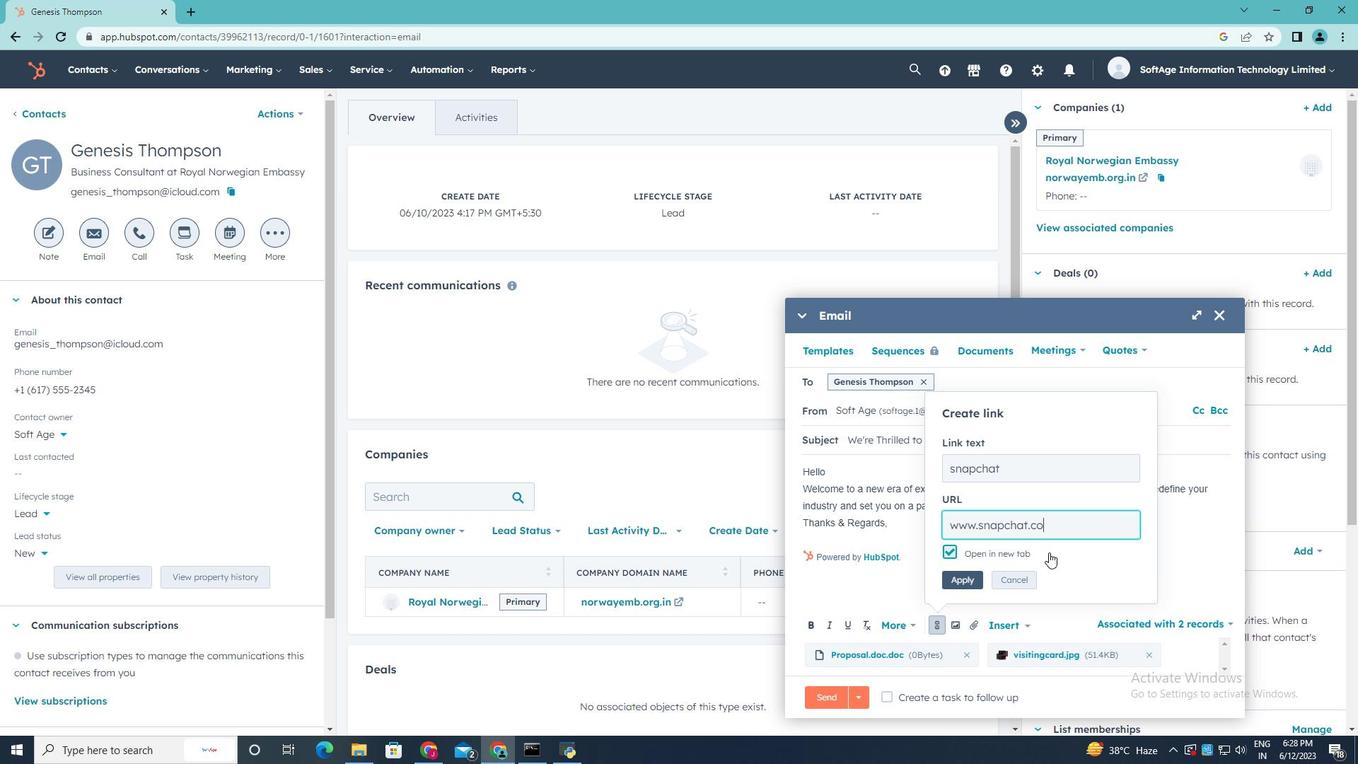 
Action: Mouse moved to (966, 581)
Screenshot: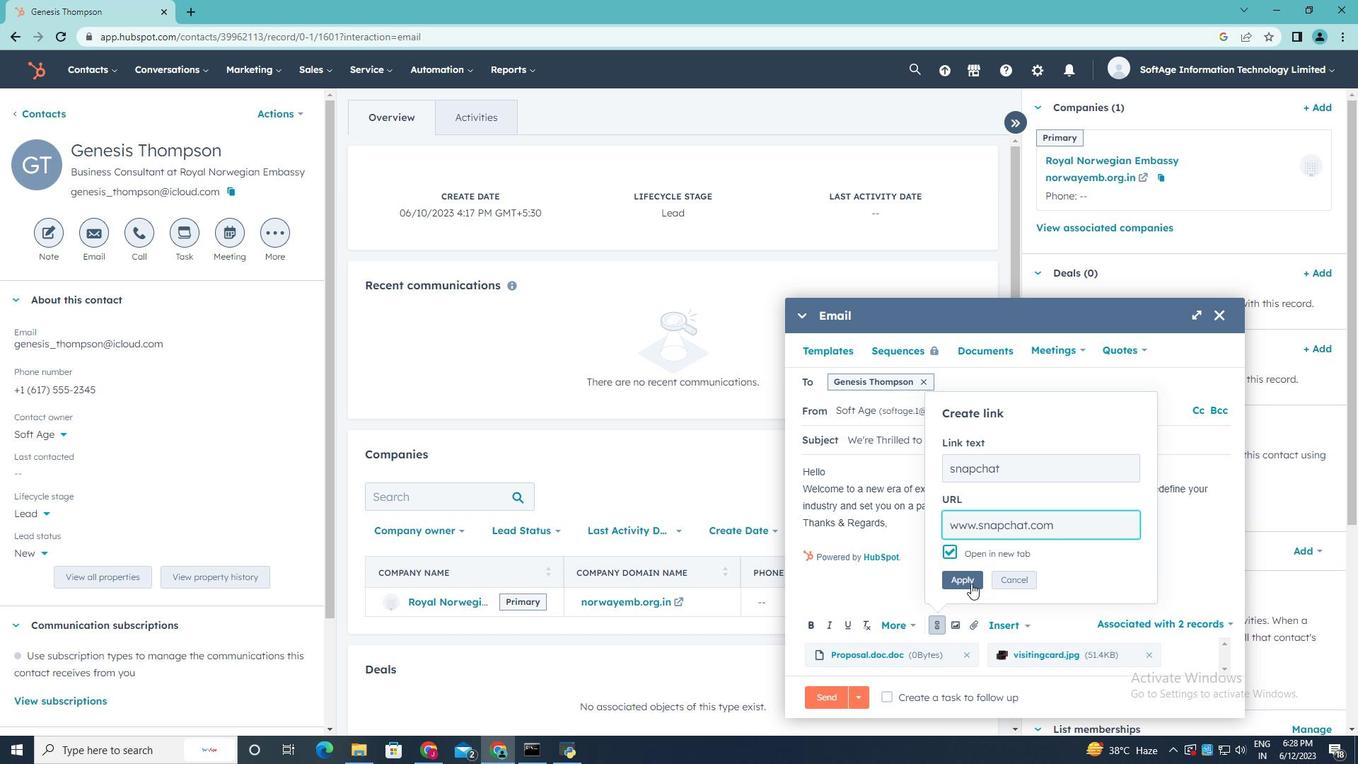 
Action: Mouse pressed left at (966, 581)
Screenshot: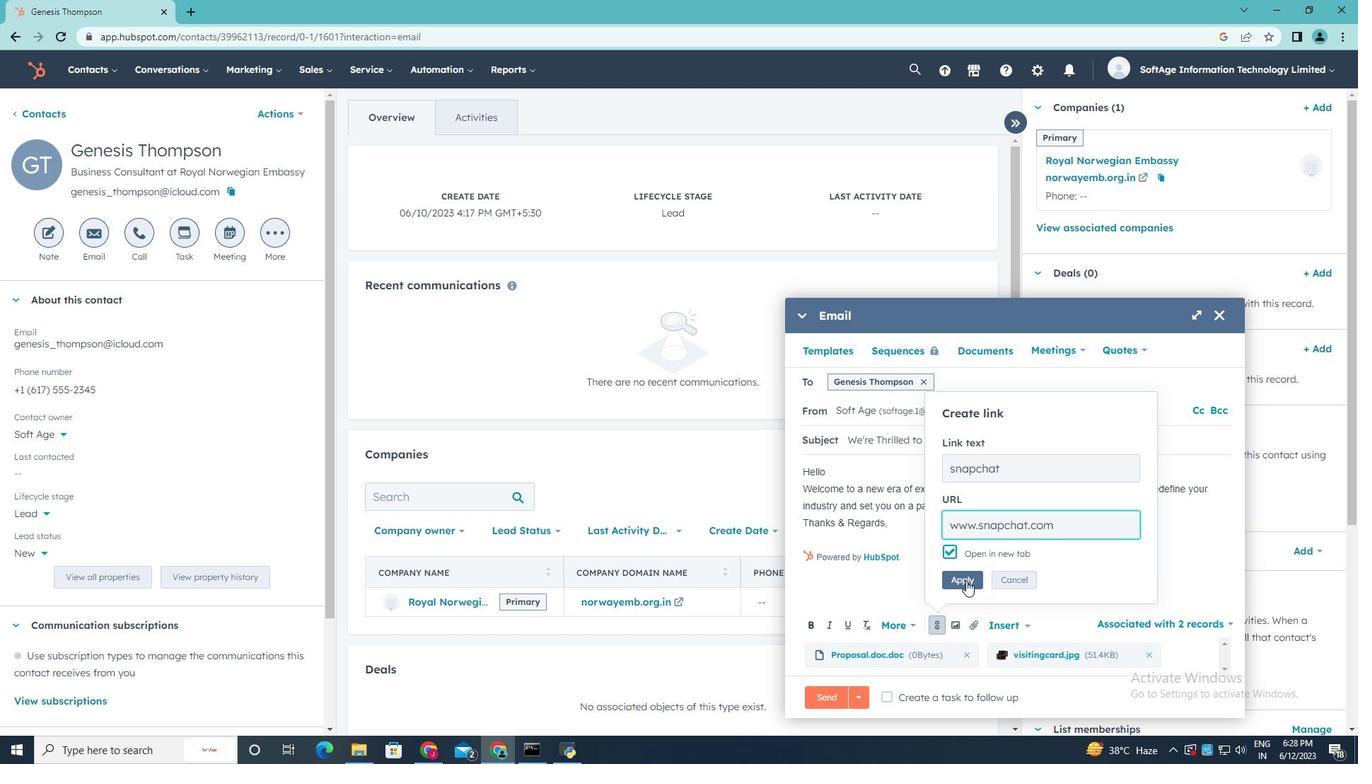 
Action: Mouse moved to (891, 697)
Screenshot: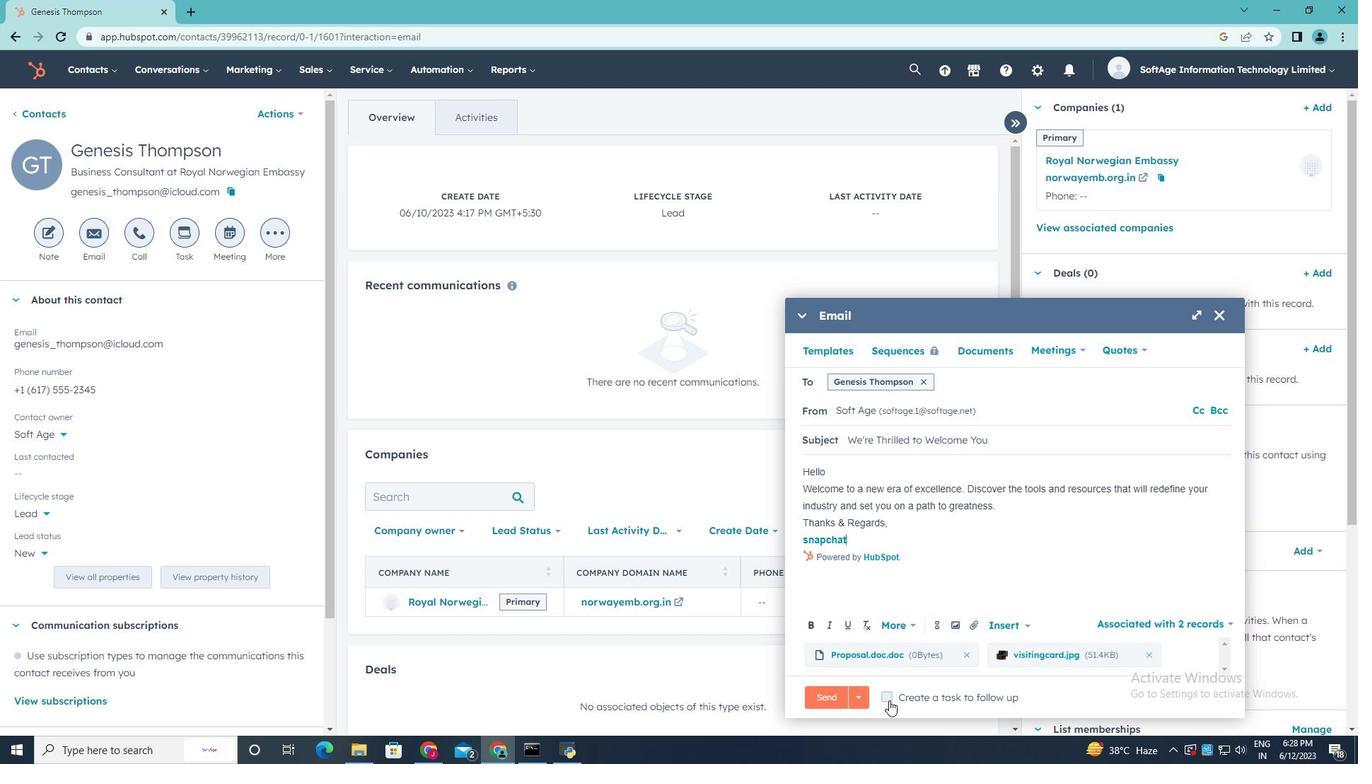 
Action: Mouse pressed left at (891, 697)
Screenshot: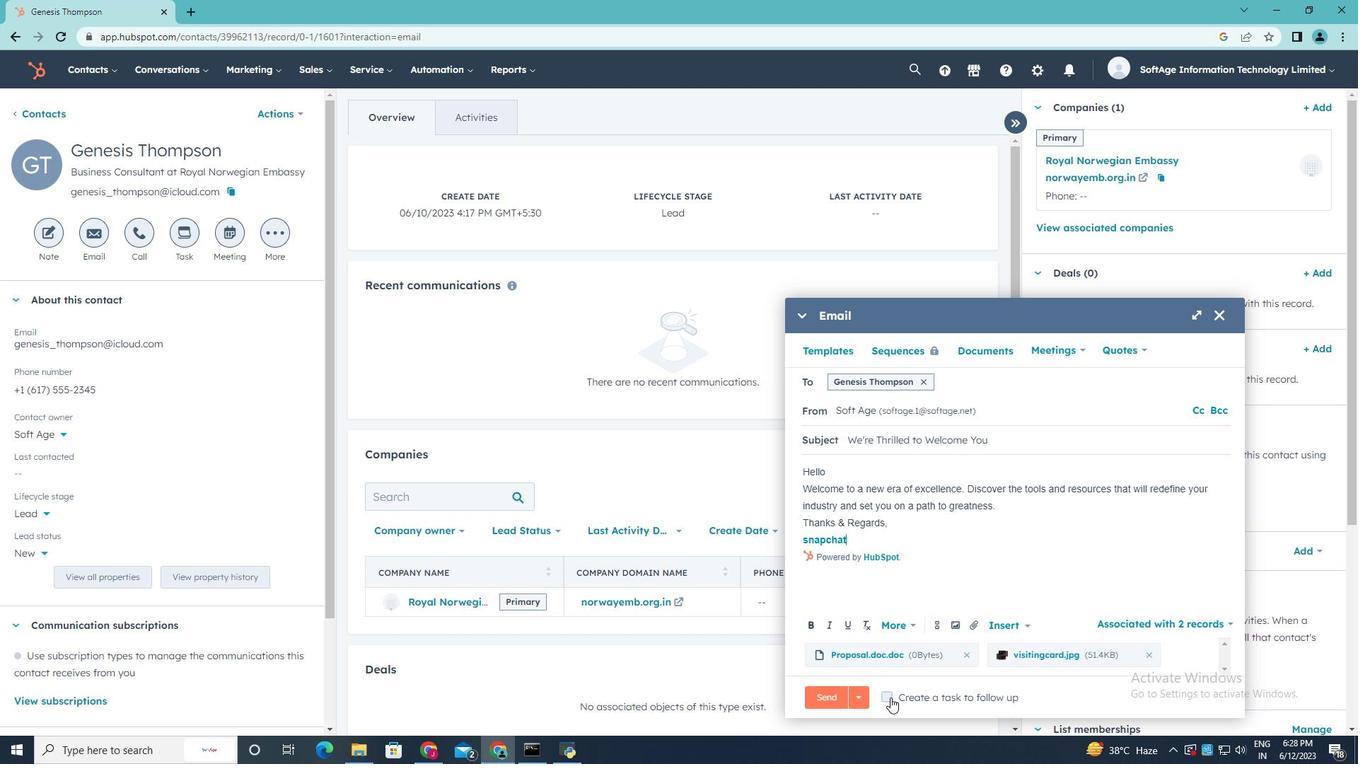 
Action: Mouse moved to (1172, 695)
Screenshot: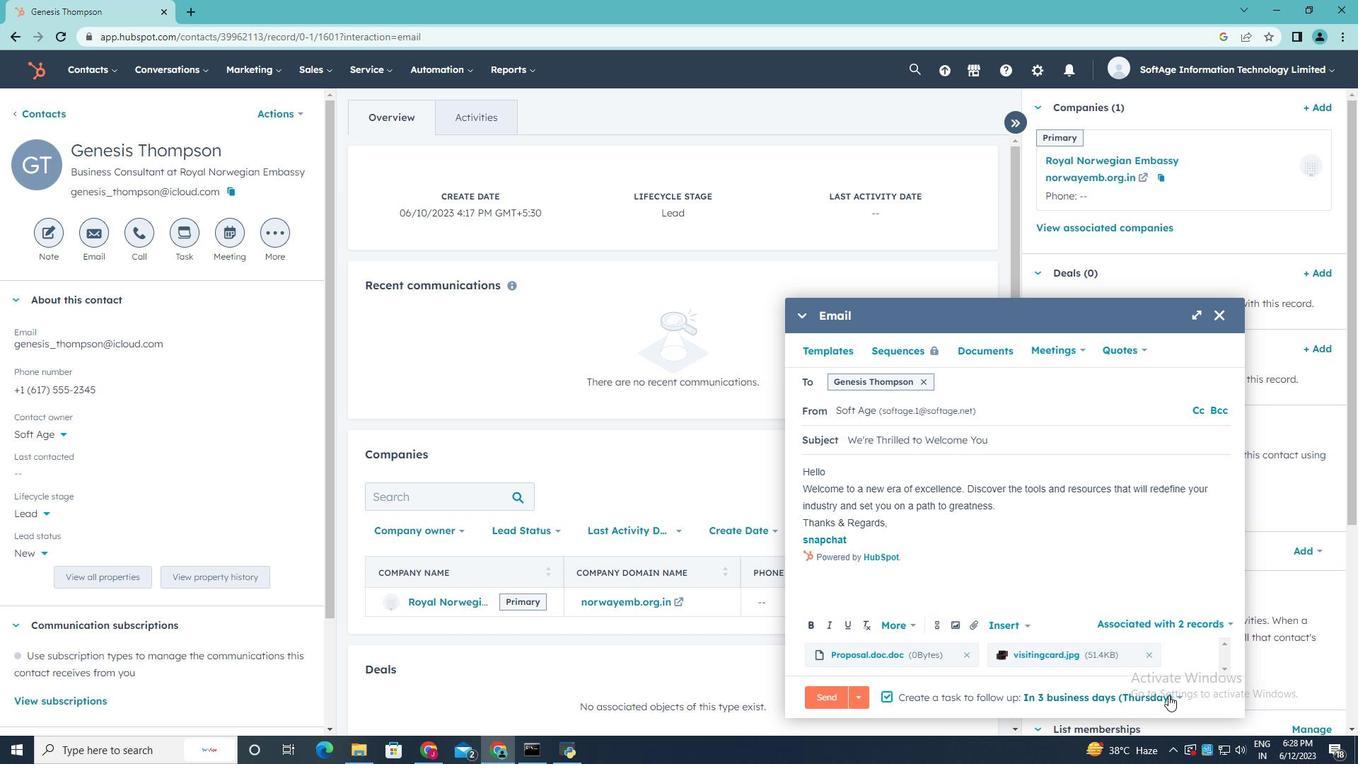 
Action: Mouse pressed left at (1172, 695)
Screenshot: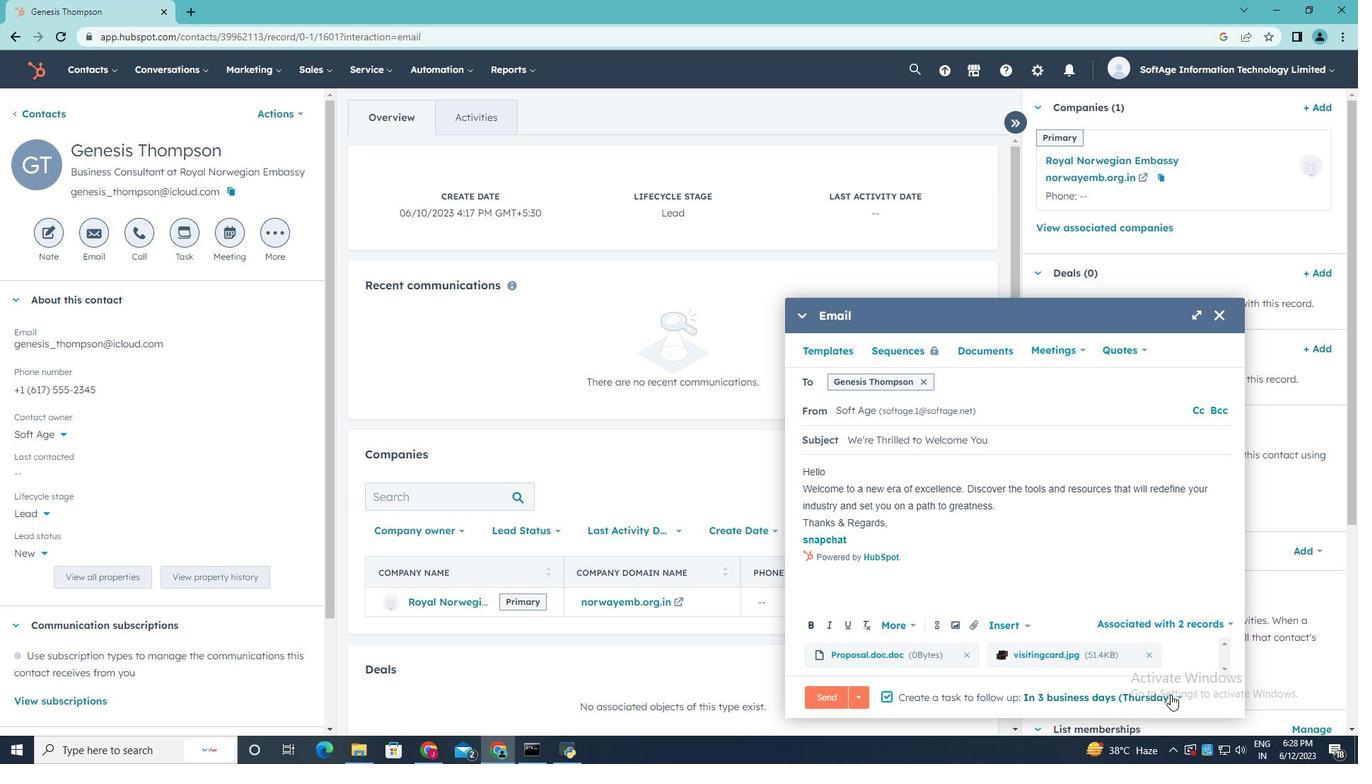 
Action: Mouse moved to (1128, 559)
Screenshot: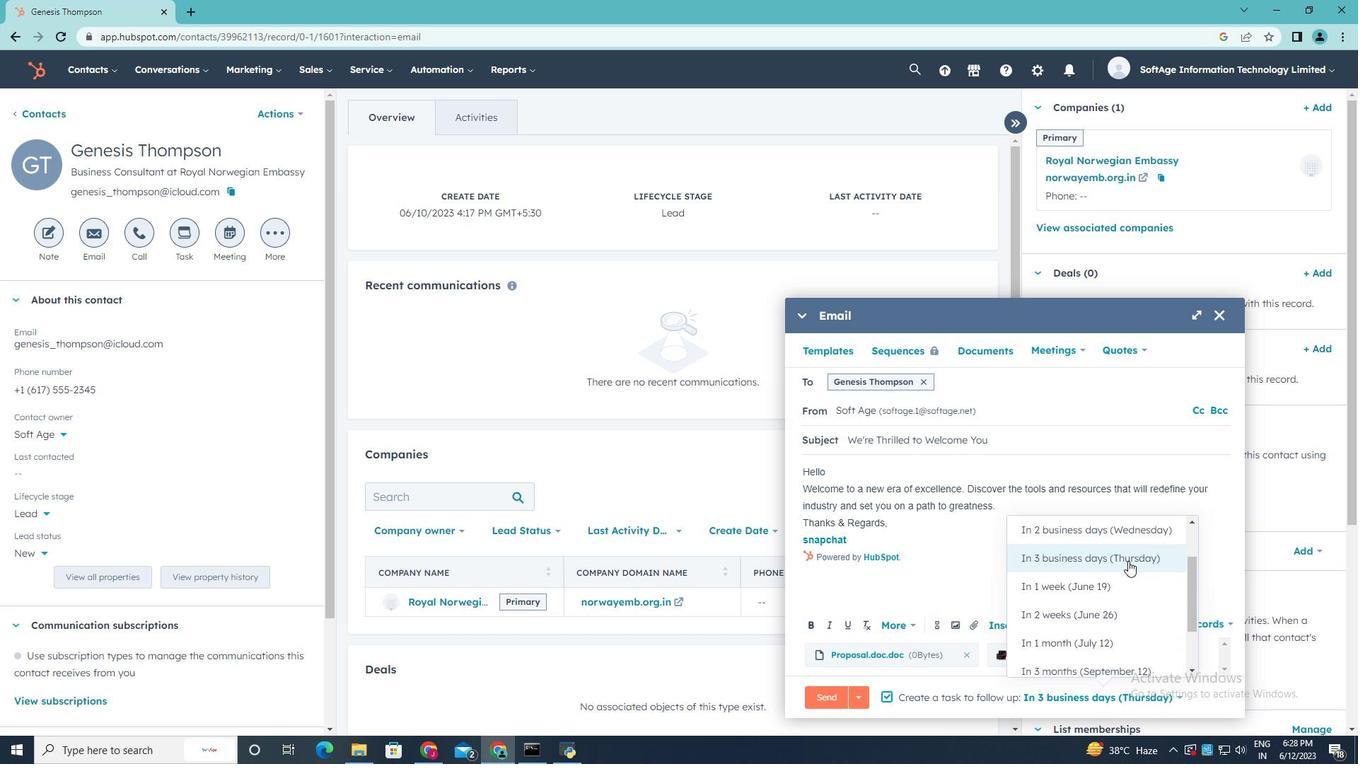 
Action: Mouse pressed left at (1128, 559)
Screenshot: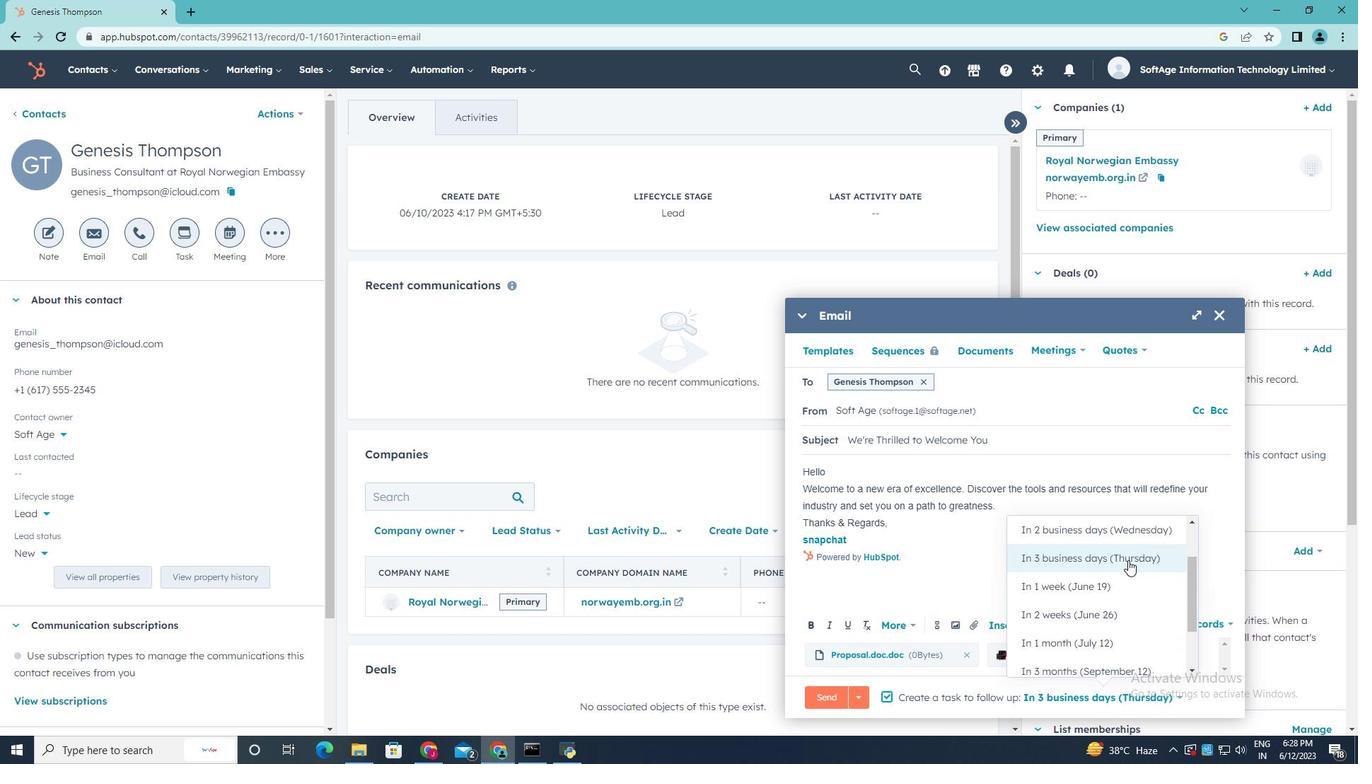 
Action: Mouse moved to (826, 700)
Screenshot: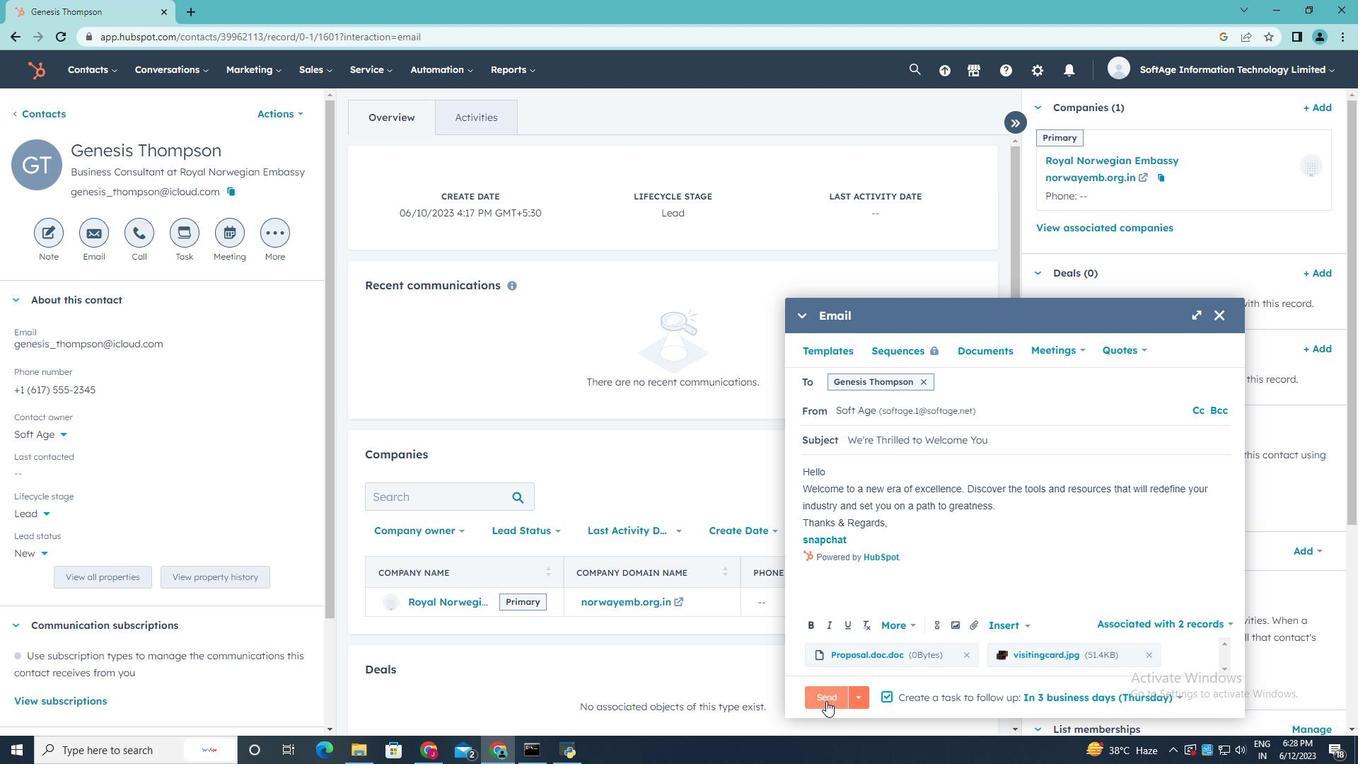 
Action: Mouse pressed left at (826, 700)
Screenshot: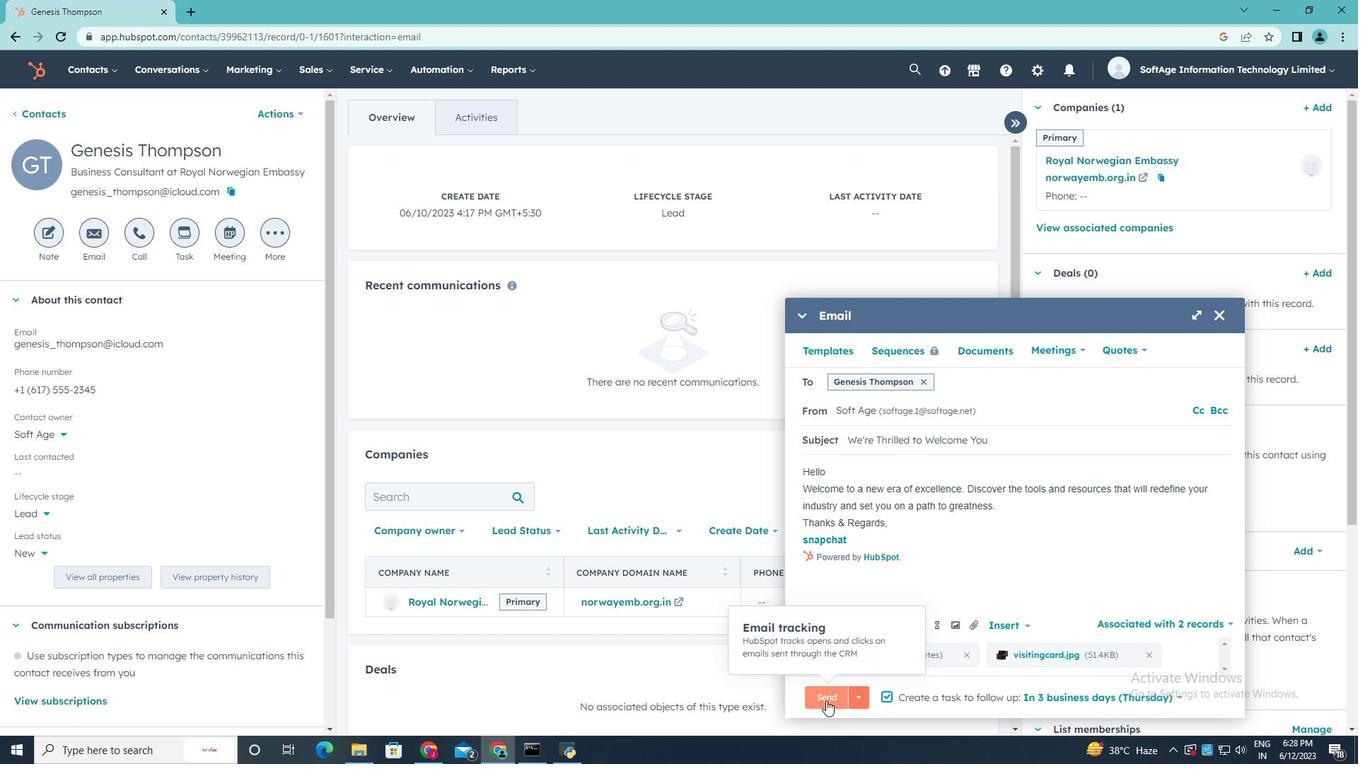 
